 Task: Look for space in Utraula, India from 3rd August, 2023 to 17th August, 2023 for 3 adults, 1 child in price range Rs.3000 to Rs.15000. Place can be entire place with 3 bedrooms having 4 beds and 2 bathrooms. Property type can be house, flat, guest house. Amenities needed are: washing machine. Booking option can be shelf check-in. Required host language is English.
Action: Mouse moved to (441, 75)
Screenshot: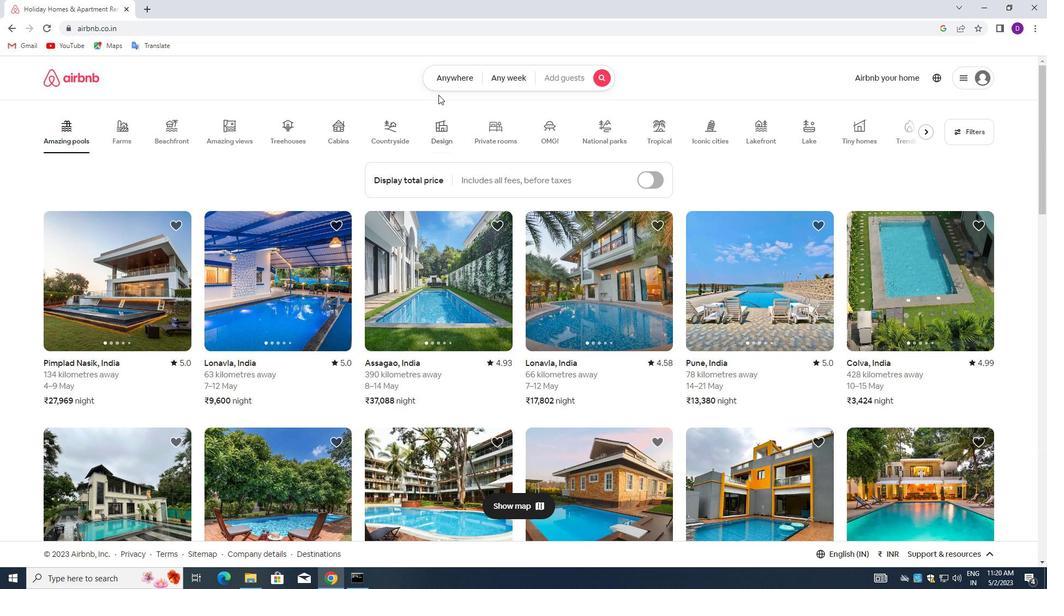 
Action: Mouse pressed left at (441, 75)
Screenshot: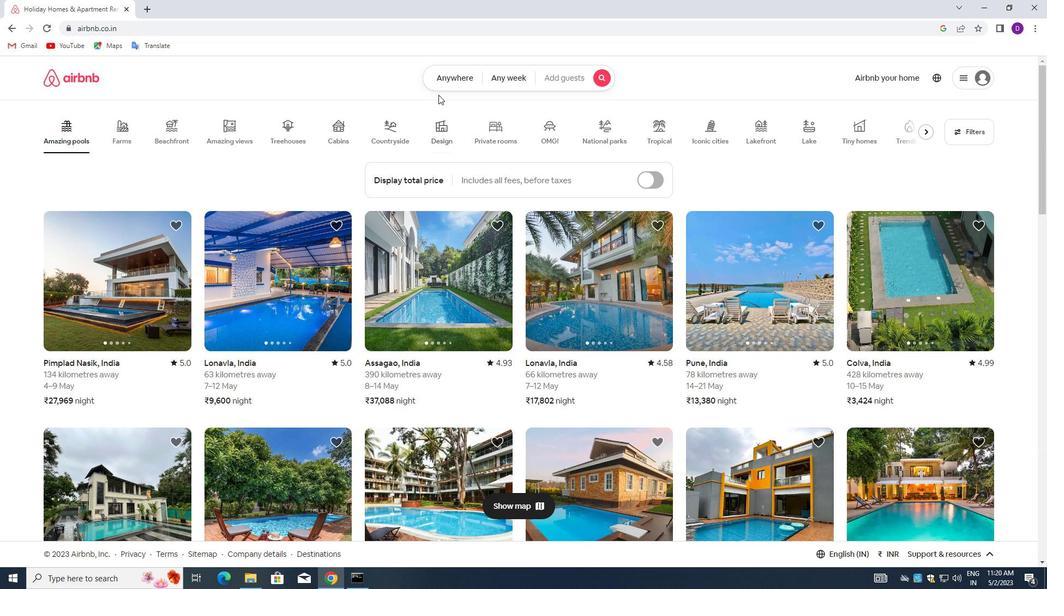 
Action: Mouse moved to (328, 122)
Screenshot: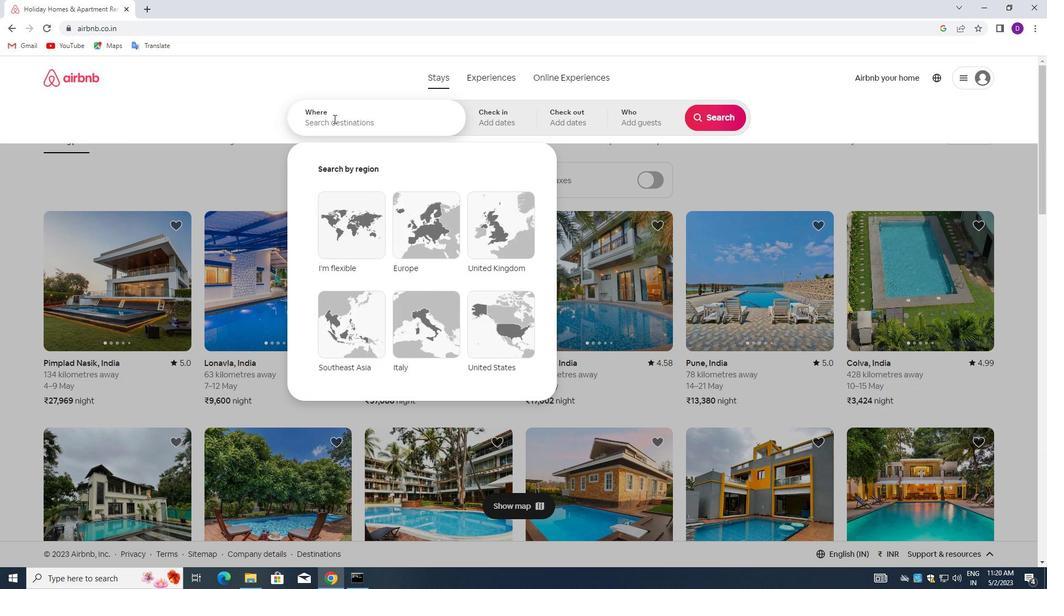 
Action: Mouse pressed left at (328, 122)
Screenshot: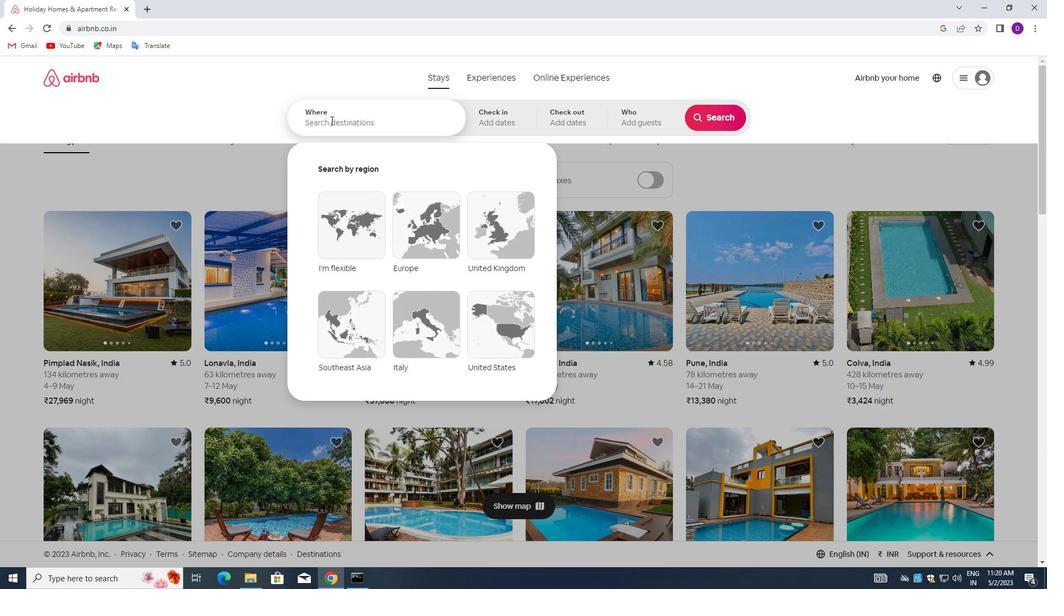 
Action: Key pressed <Key.shift>UTRAULA,<Key.space><Key.shift>INDIA<Key.enter>
Screenshot: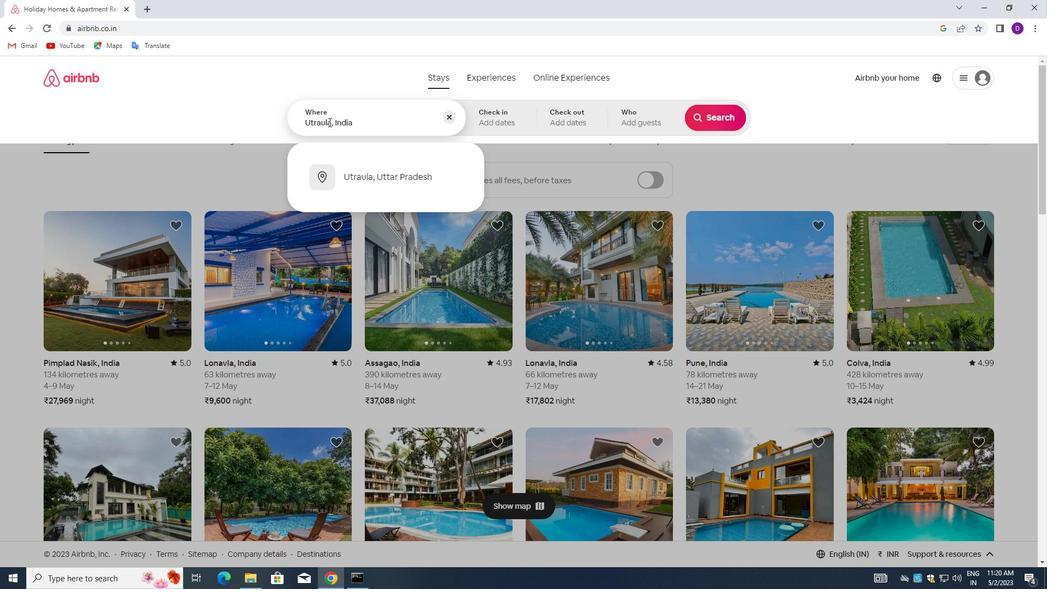 
Action: Mouse moved to (711, 199)
Screenshot: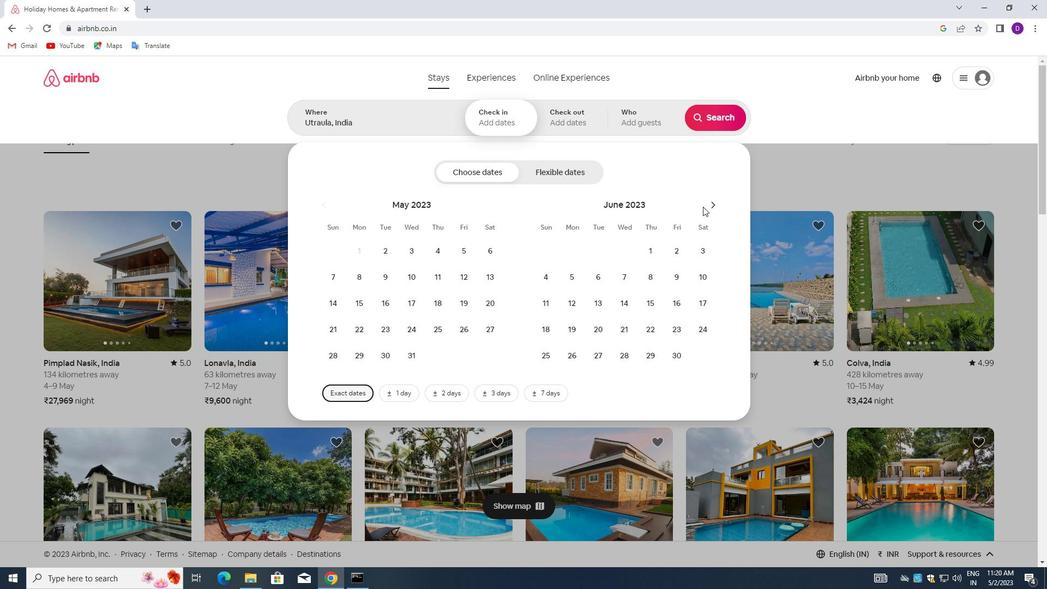 
Action: Mouse pressed left at (711, 199)
Screenshot: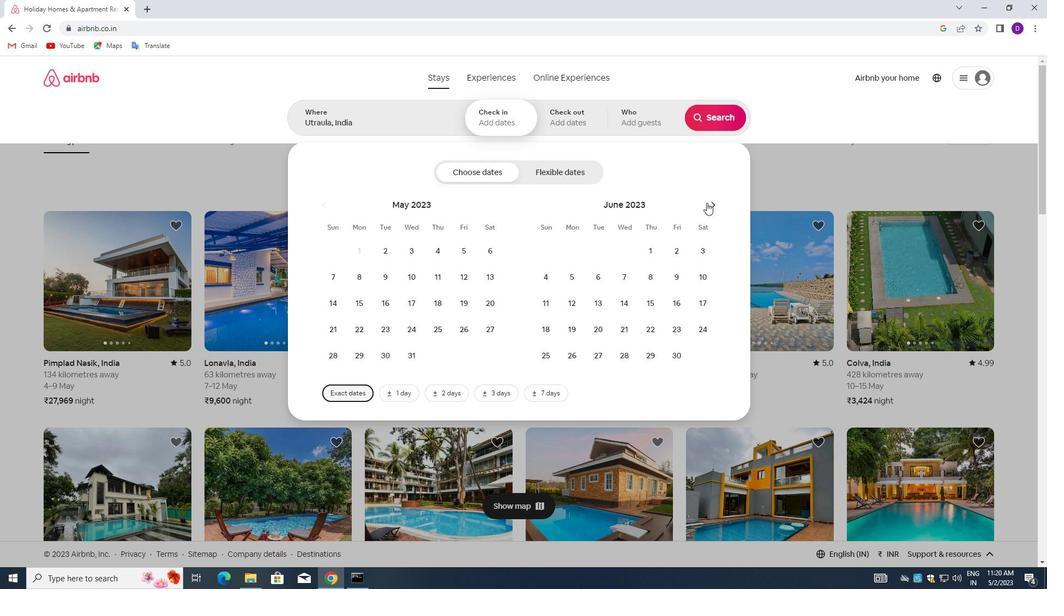 
Action: Mouse pressed left at (711, 199)
Screenshot: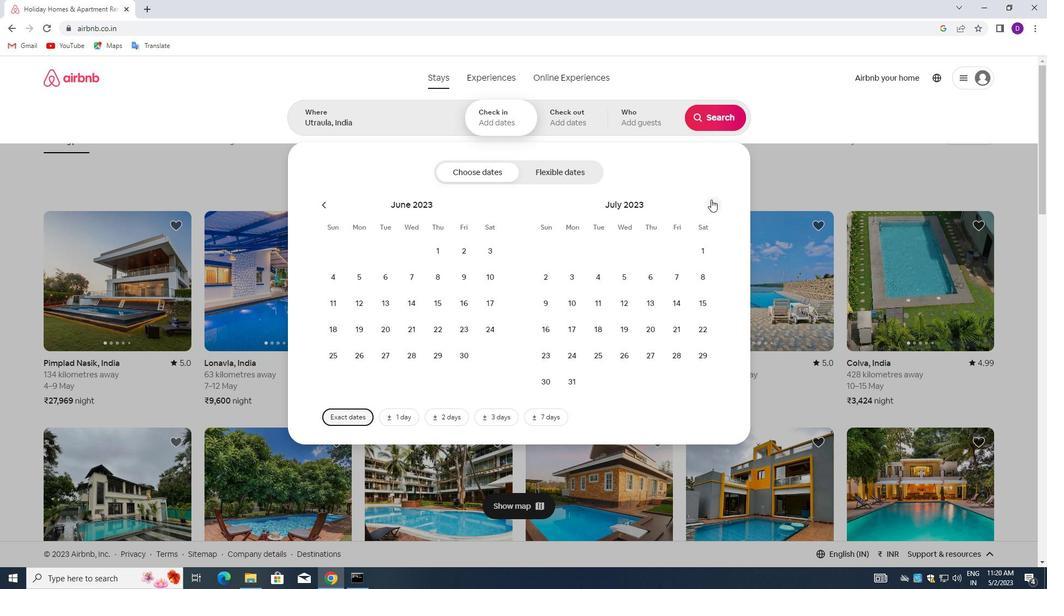 
Action: Mouse moved to (655, 246)
Screenshot: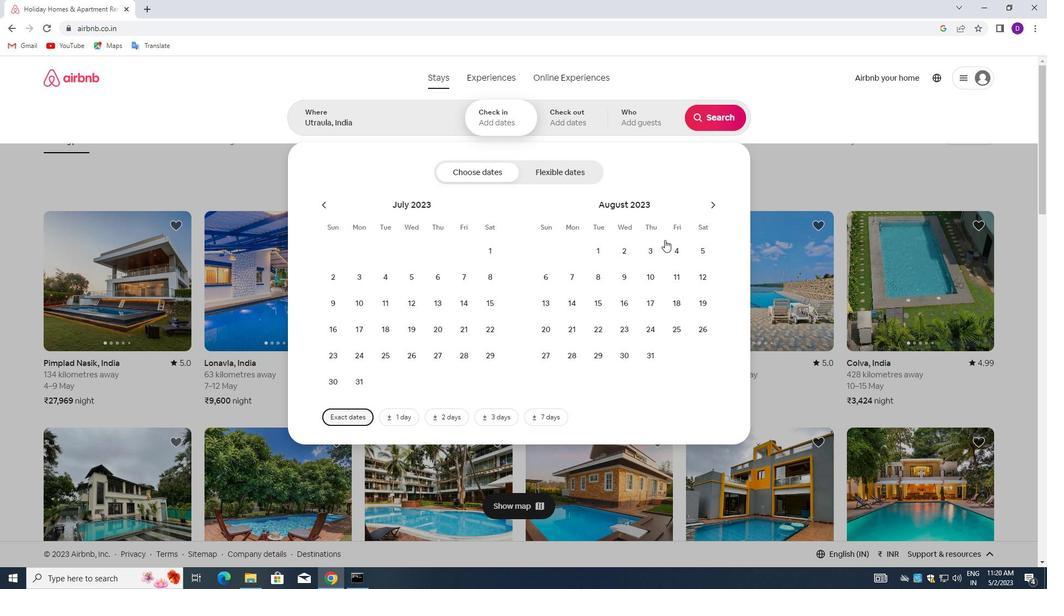 
Action: Mouse pressed left at (655, 246)
Screenshot: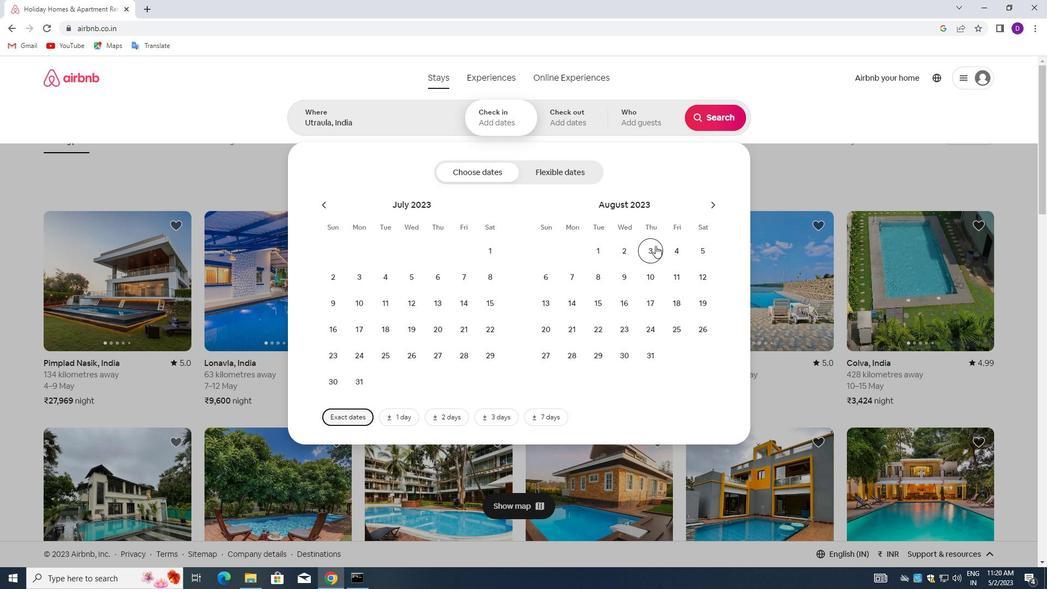 
Action: Mouse moved to (650, 303)
Screenshot: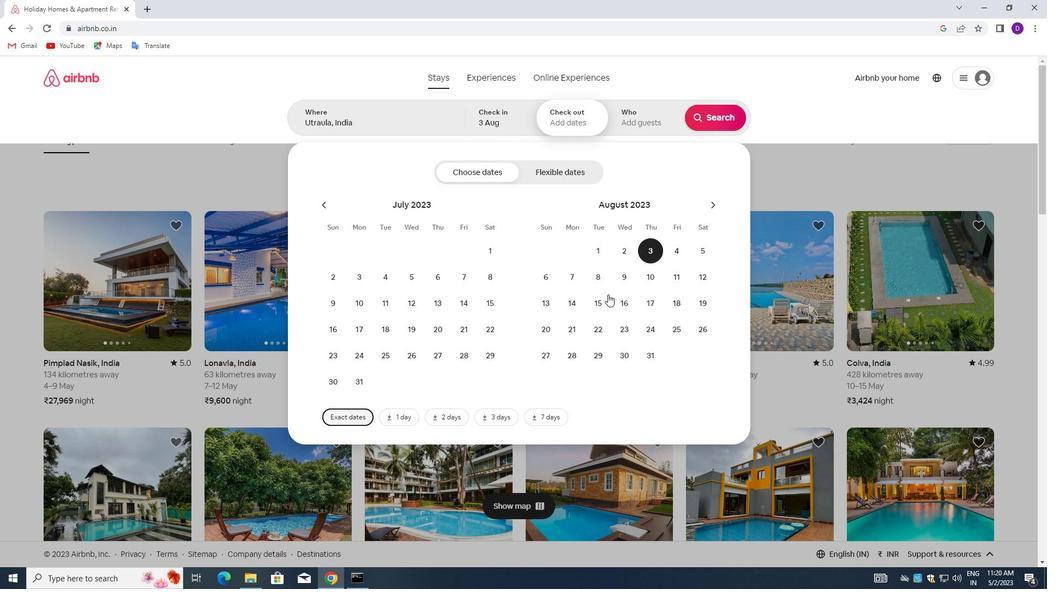 
Action: Mouse pressed left at (650, 303)
Screenshot: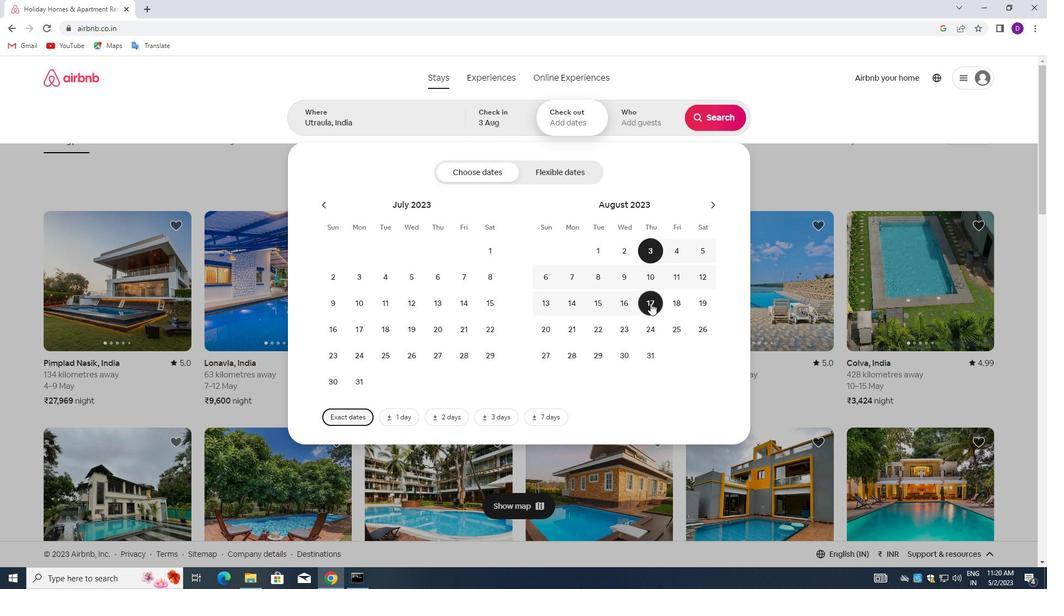 
Action: Mouse moved to (624, 115)
Screenshot: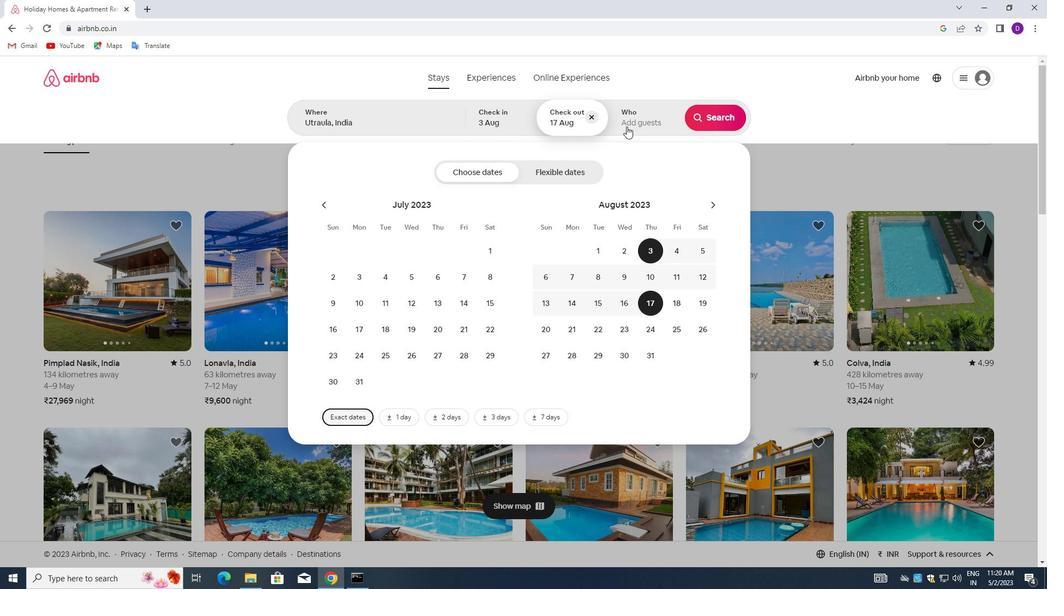 
Action: Mouse pressed left at (624, 115)
Screenshot: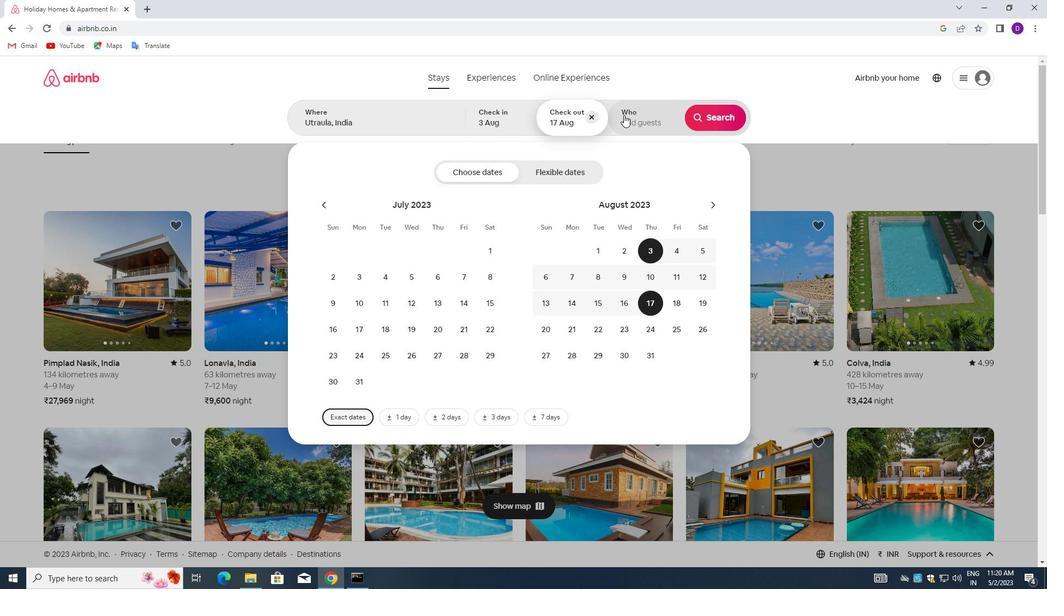 
Action: Mouse moved to (720, 176)
Screenshot: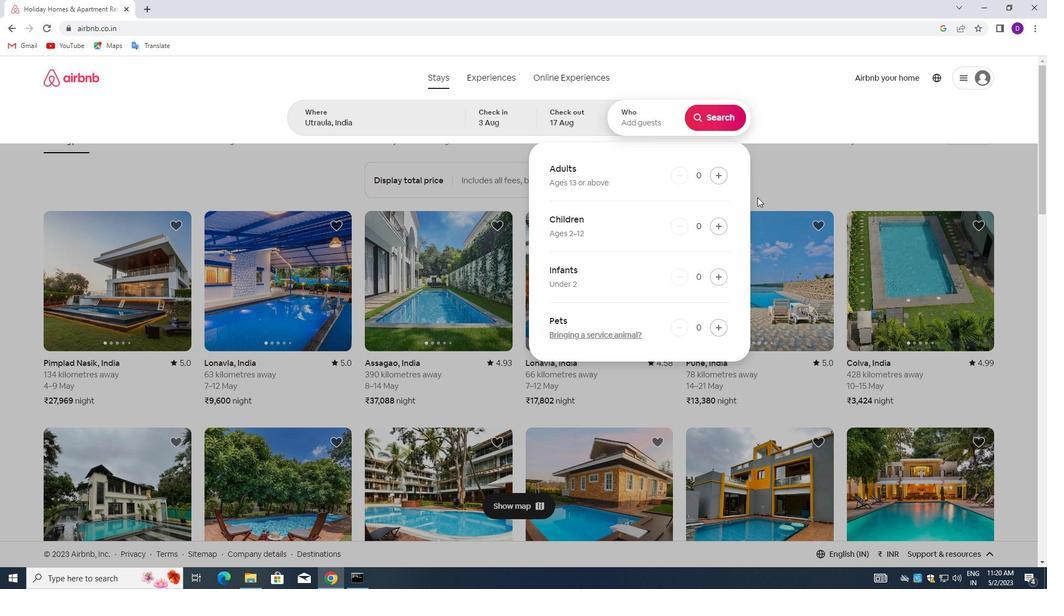 
Action: Mouse pressed left at (720, 176)
Screenshot: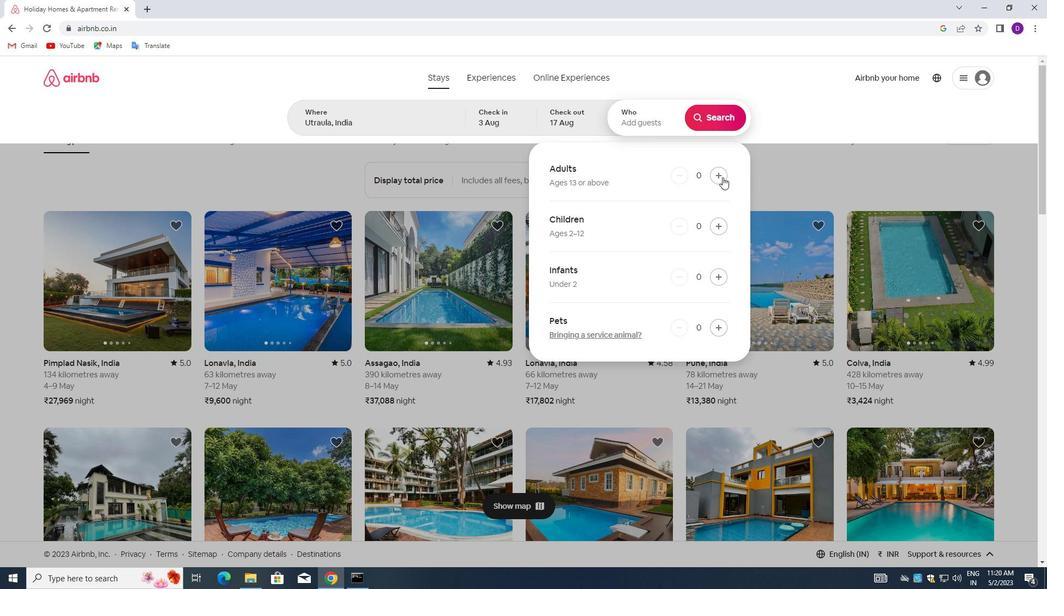 
Action: Mouse pressed left at (720, 176)
Screenshot: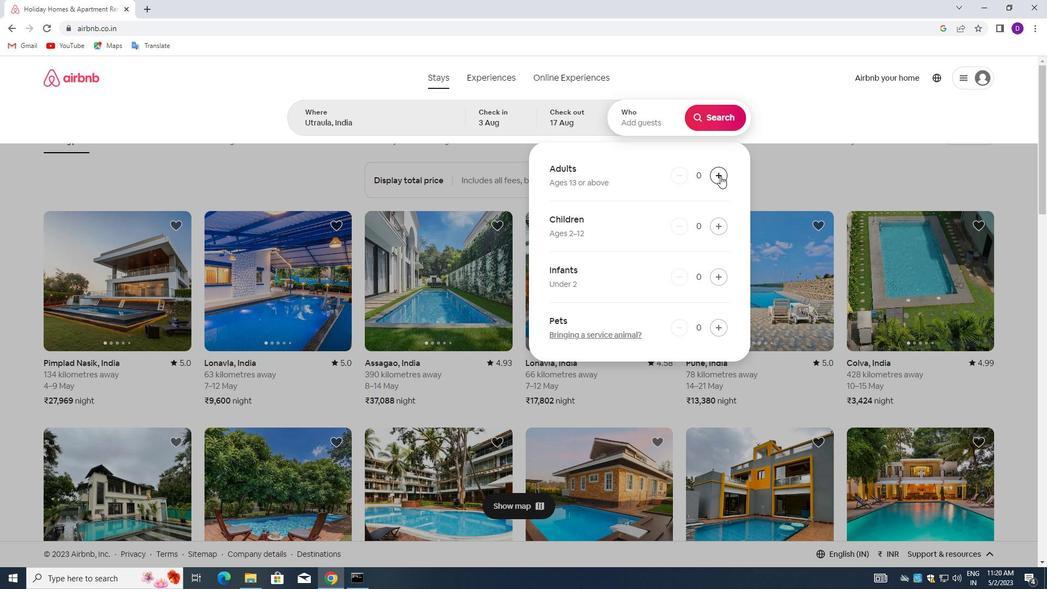 
Action: Mouse pressed left at (720, 176)
Screenshot: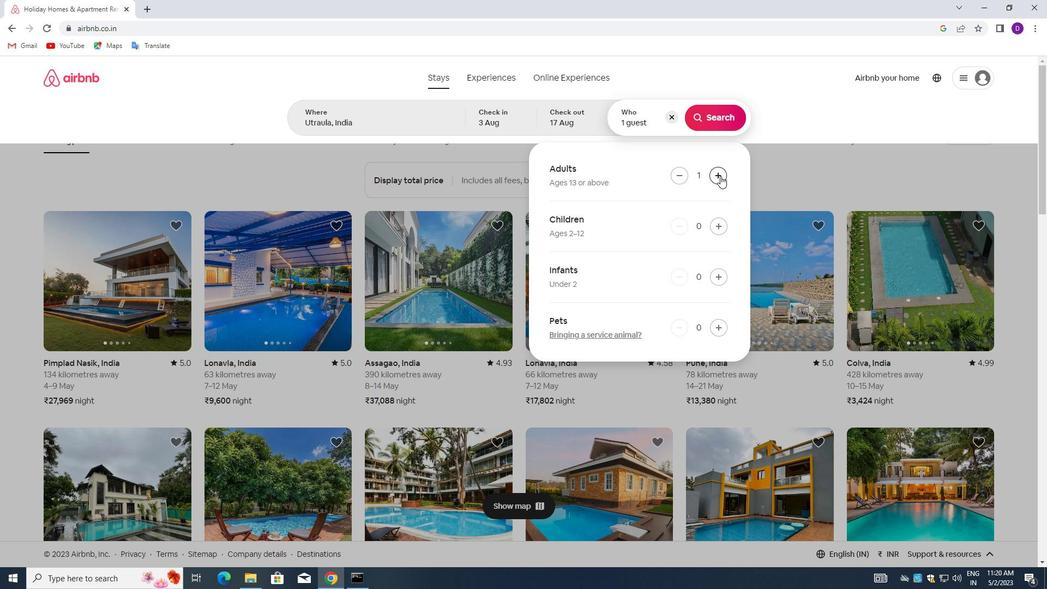 
Action: Mouse moved to (721, 218)
Screenshot: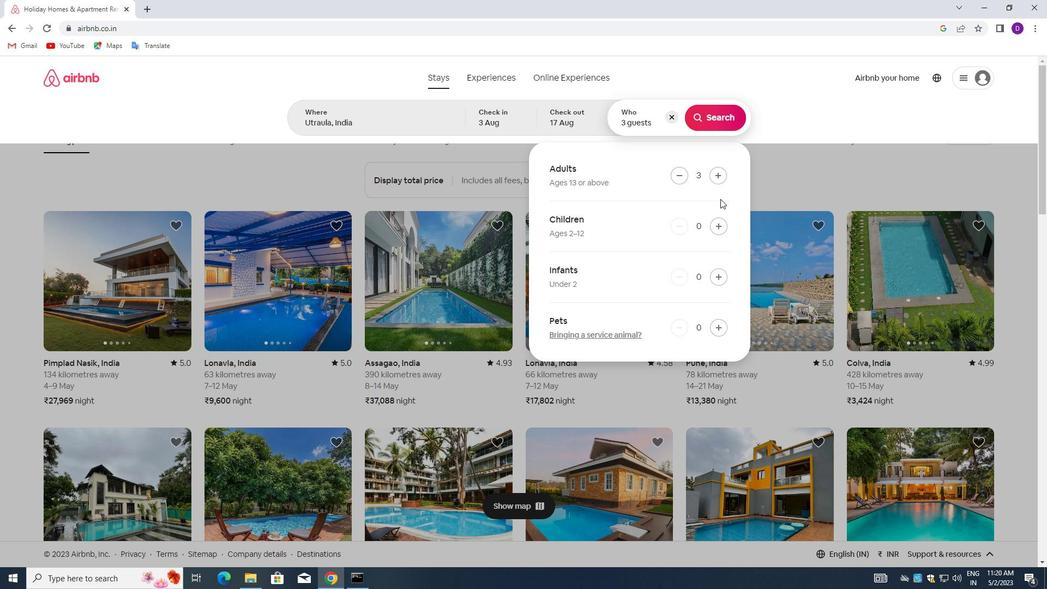 
Action: Mouse pressed left at (721, 218)
Screenshot: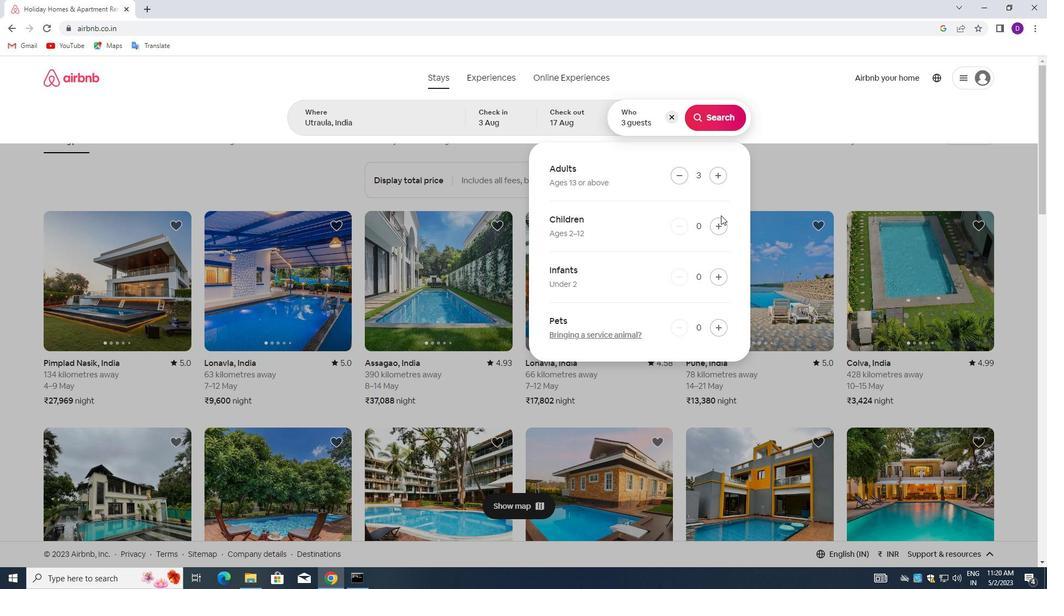 
Action: Mouse moved to (714, 124)
Screenshot: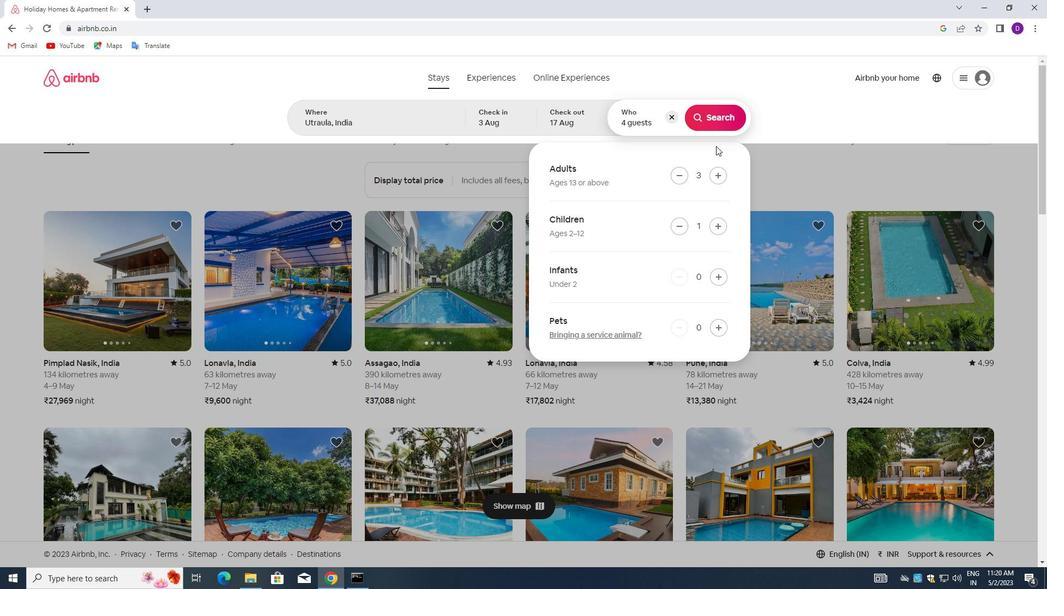 
Action: Mouse pressed left at (714, 124)
Screenshot: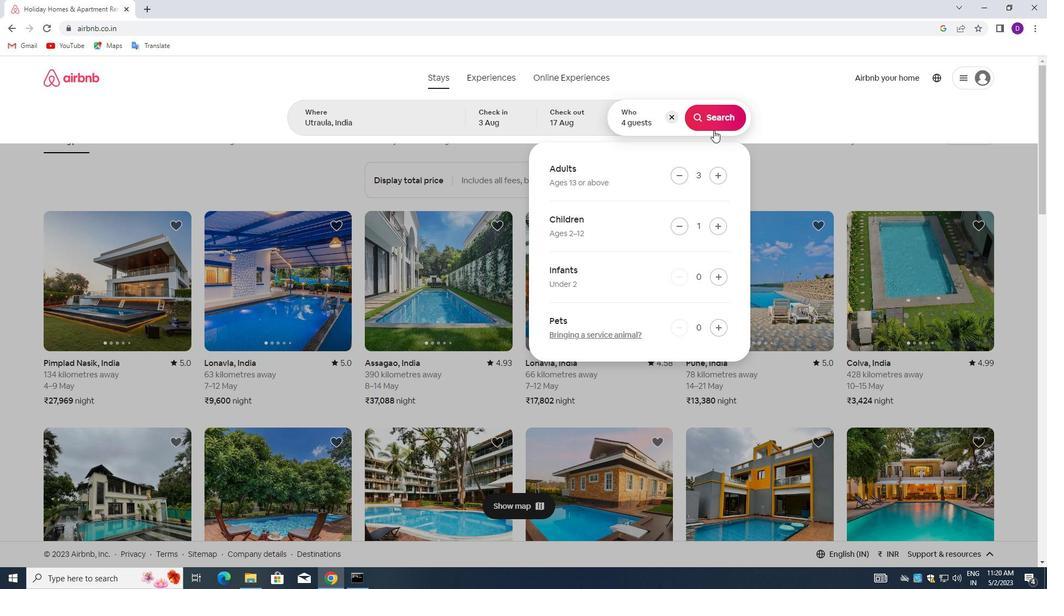 
Action: Mouse moved to (992, 80)
Screenshot: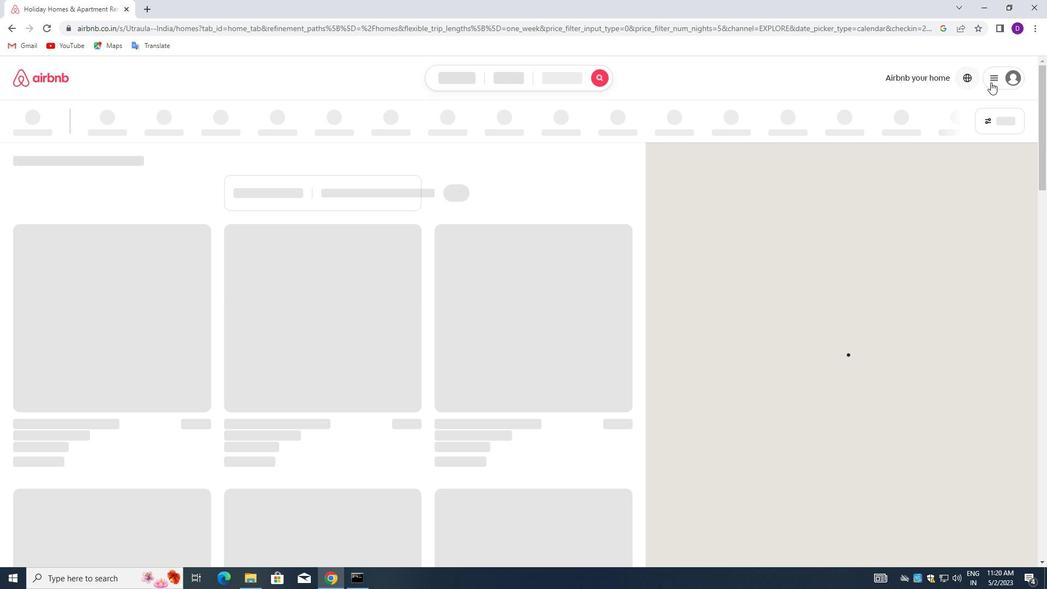 
Action: Mouse pressed left at (992, 80)
Screenshot: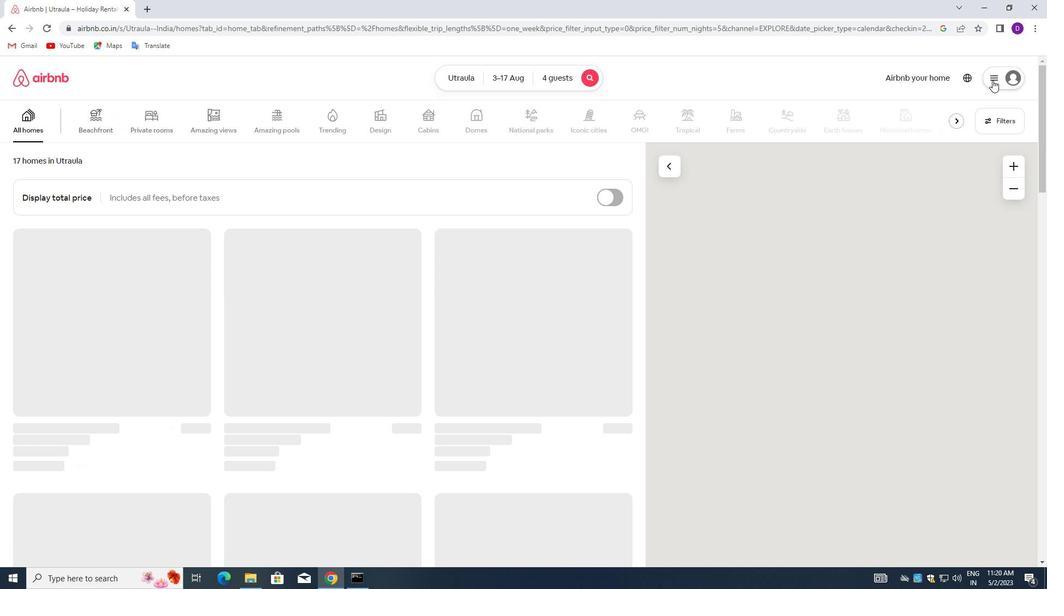 
Action: Mouse moved to (851, 87)
Screenshot: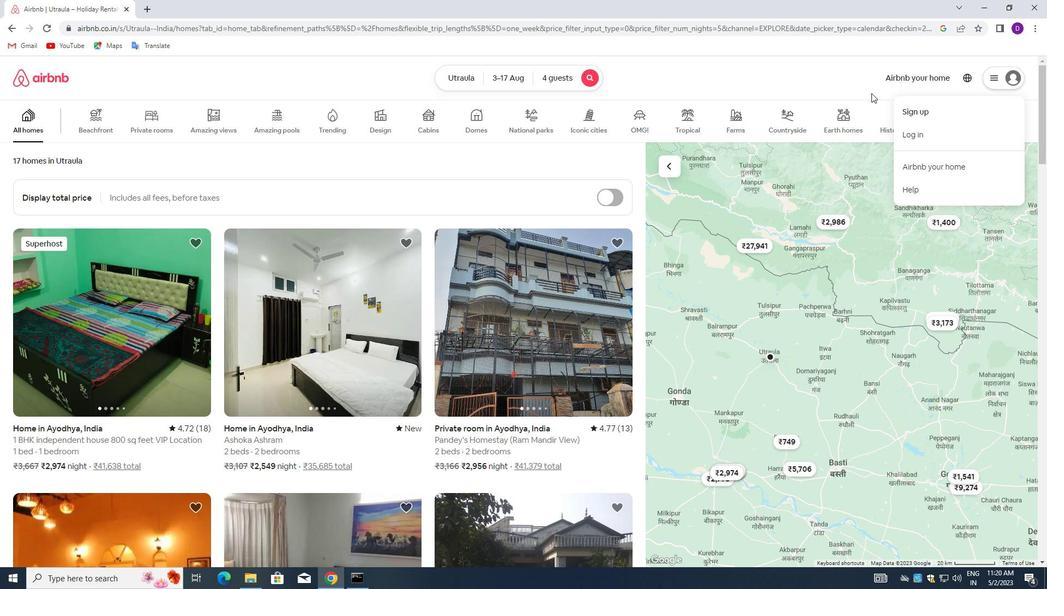 
Action: Mouse pressed left at (851, 87)
Screenshot: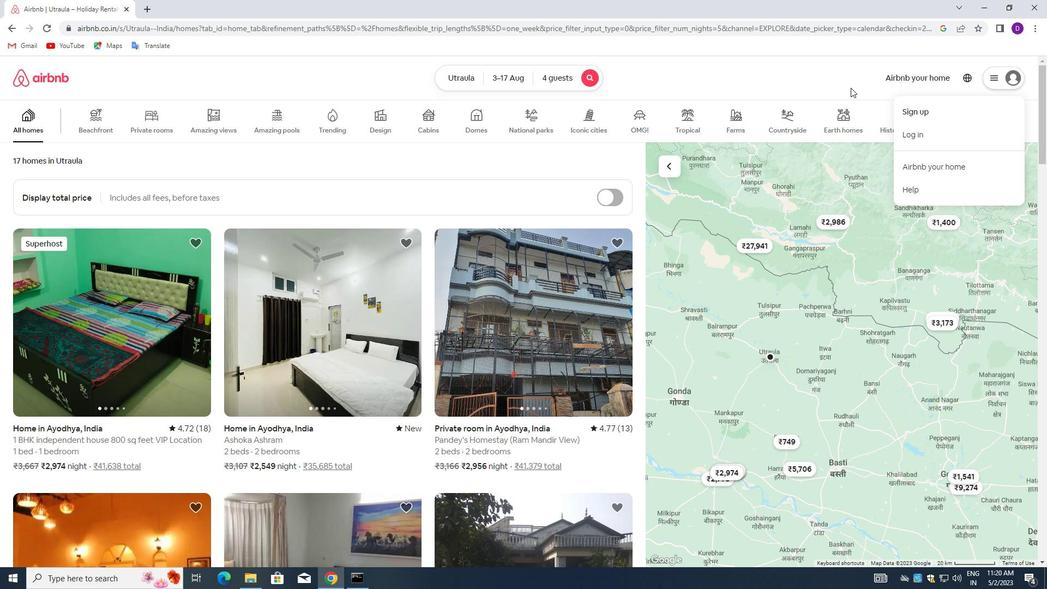 
Action: Mouse moved to (999, 120)
Screenshot: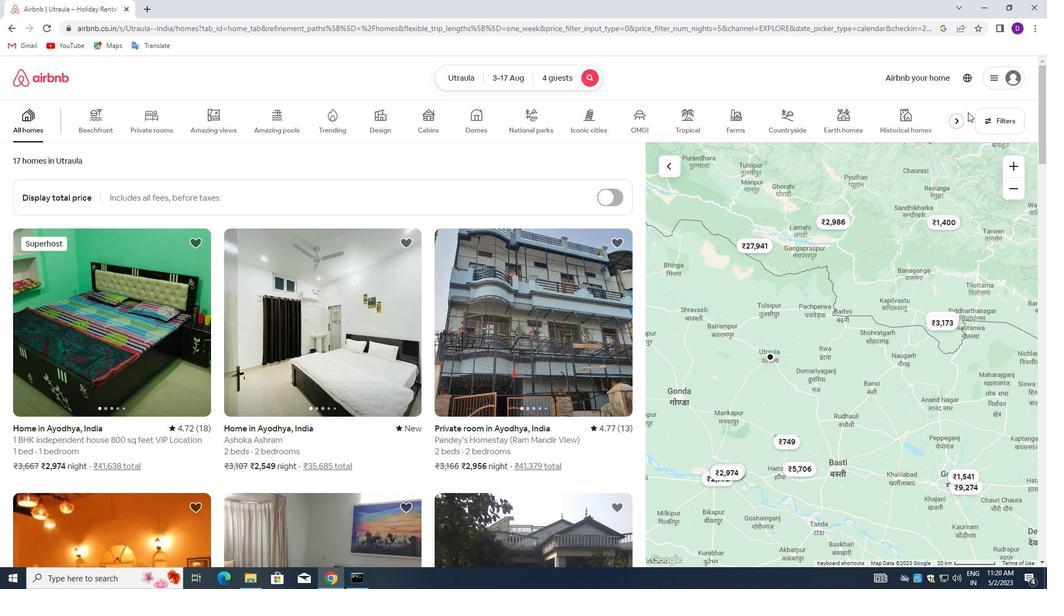 
Action: Mouse pressed left at (999, 120)
Screenshot: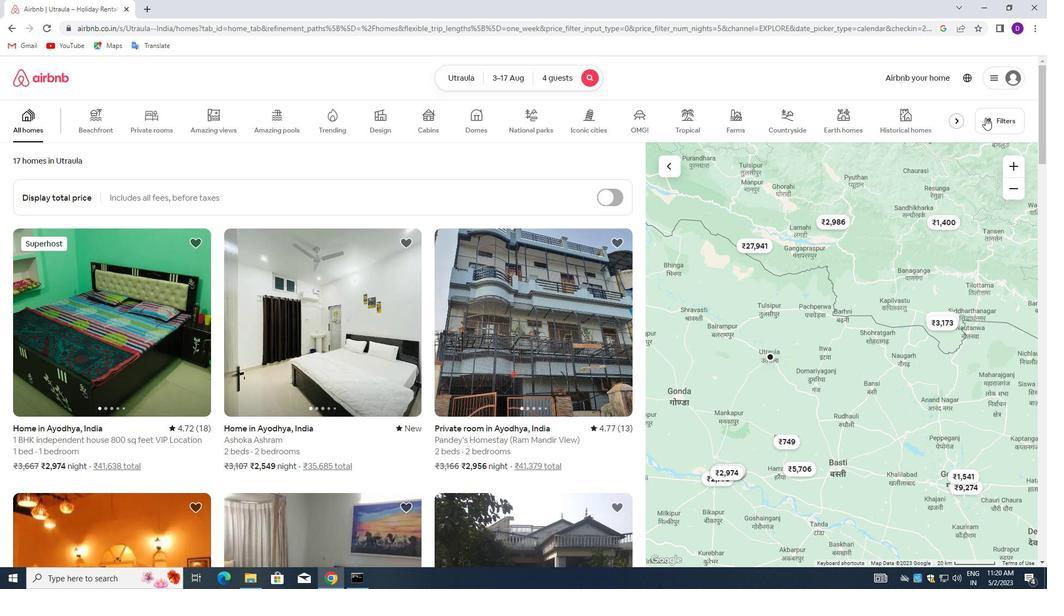 
Action: Mouse moved to (380, 260)
Screenshot: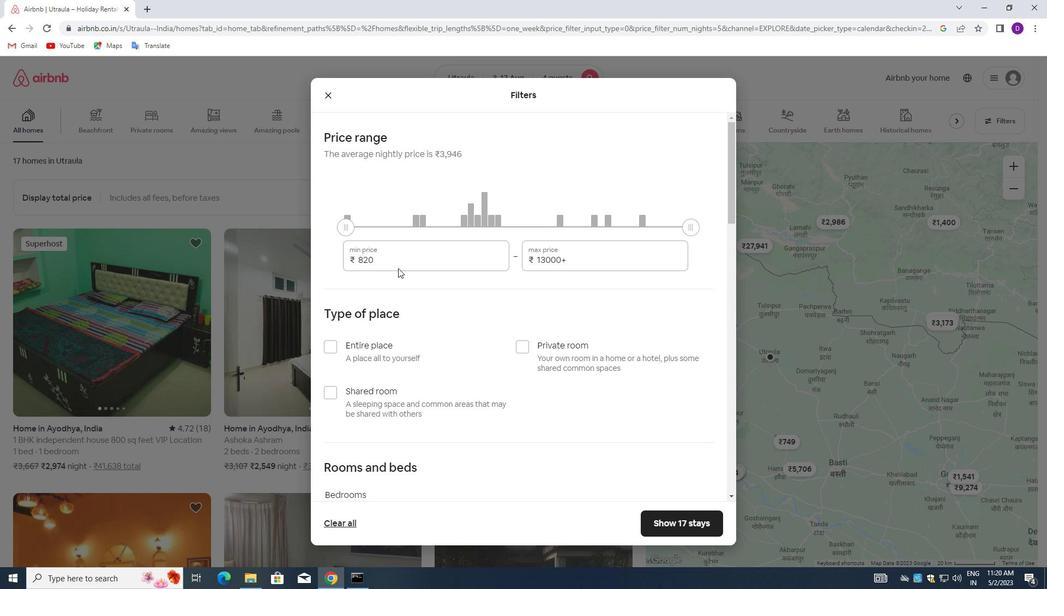 
Action: Mouse pressed left at (380, 260)
Screenshot: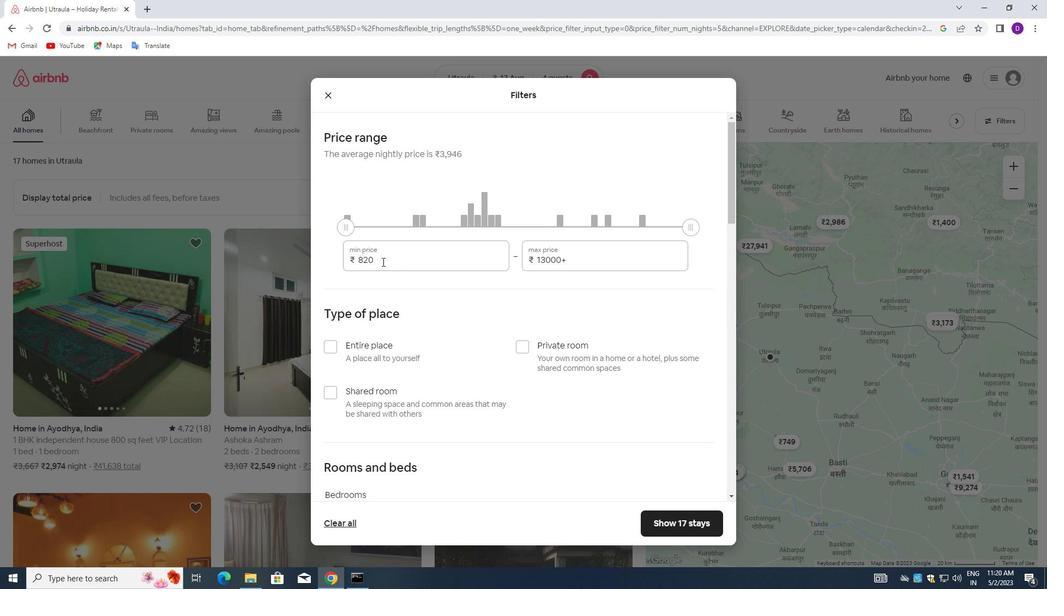 
Action: Mouse pressed left at (380, 260)
Screenshot: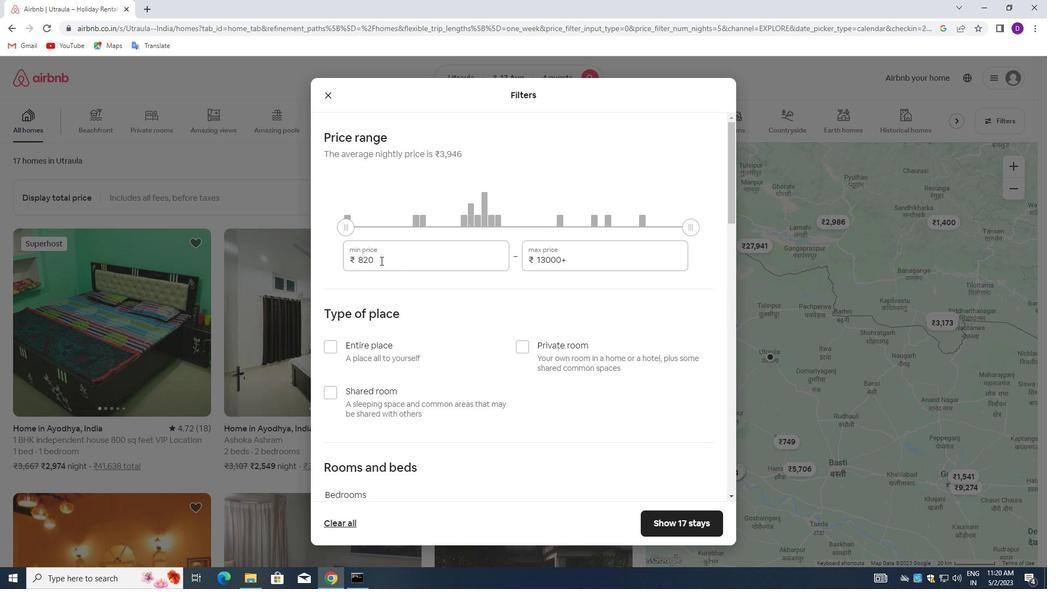
Action: Key pressed 3000<Key.tab>15000
Screenshot: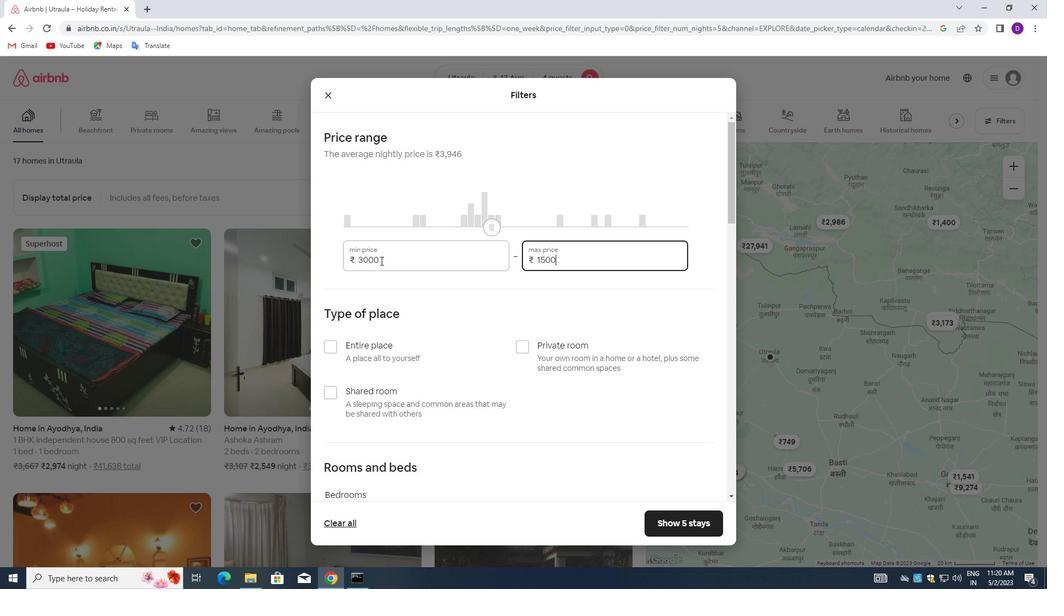 
Action: Mouse moved to (468, 308)
Screenshot: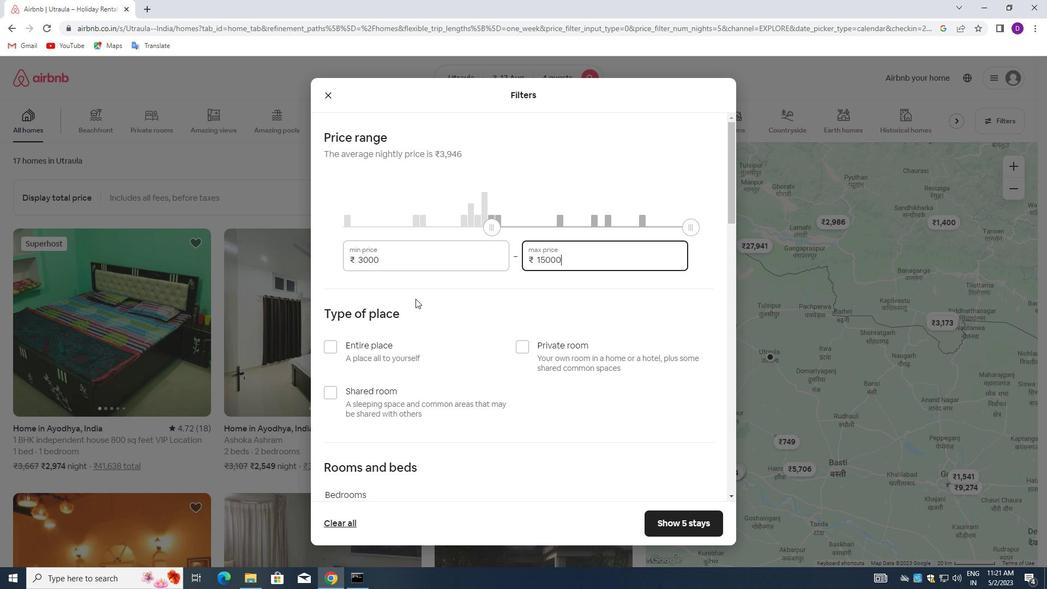 
Action: Mouse scrolled (468, 307) with delta (0, 0)
Screenshot: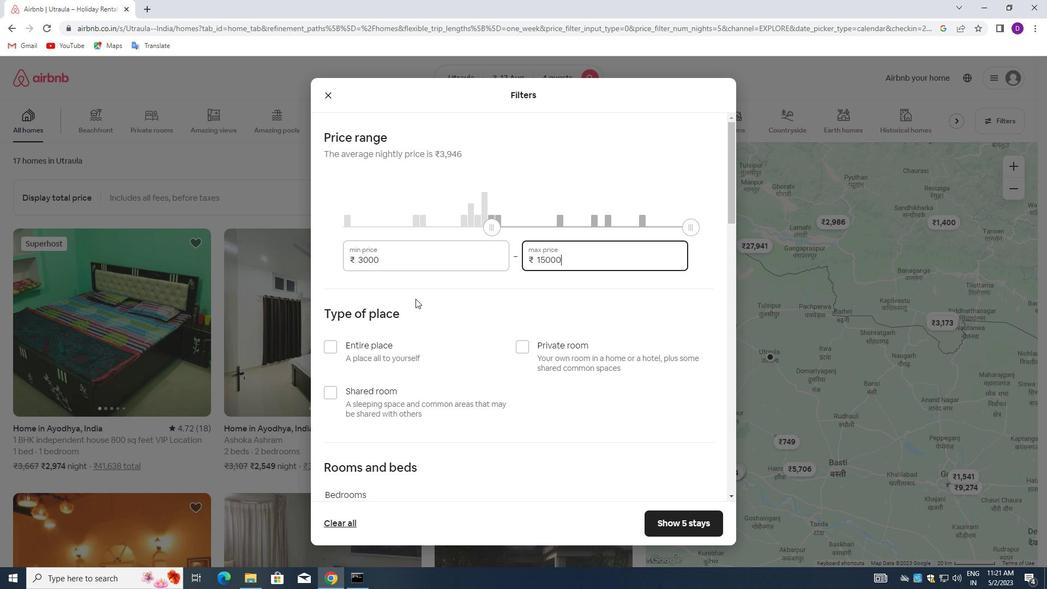
Action: Mouse moved to (473, 302)
Screenshot: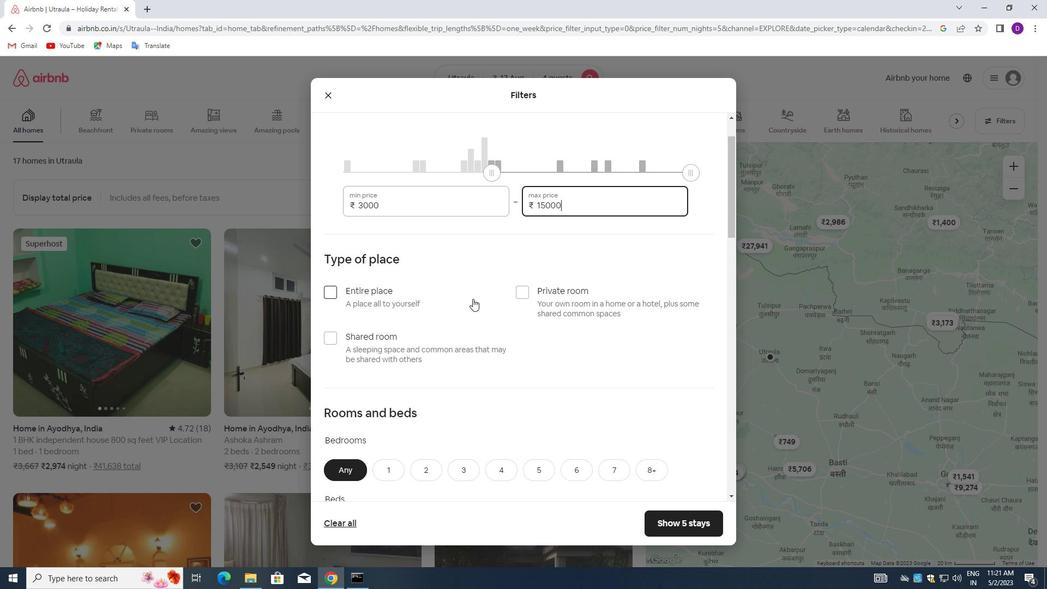 
Action: Mouse scrolled (473, 301) with delta (0, 0)
Screenshot: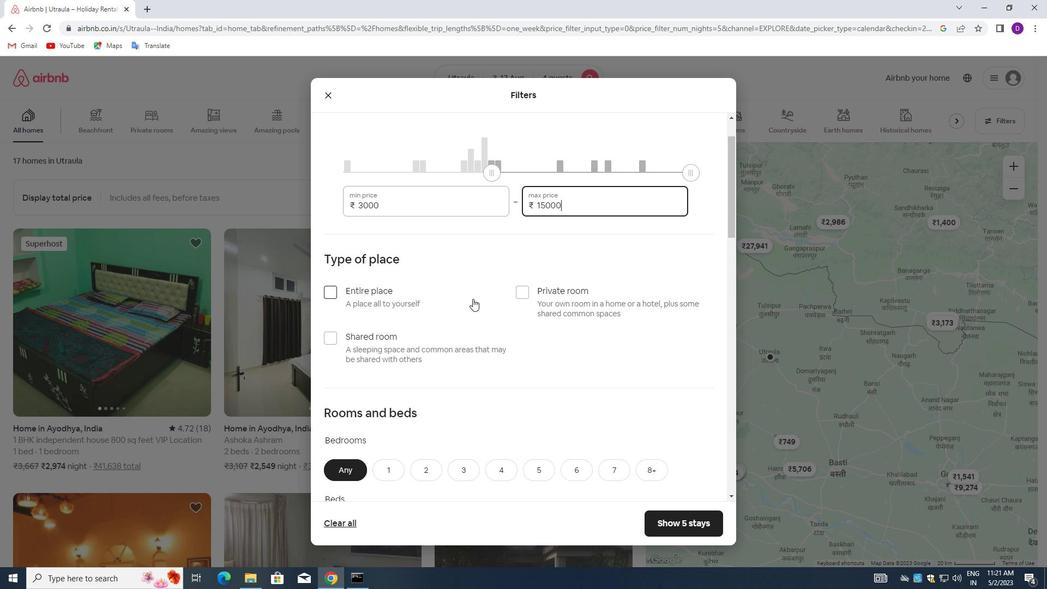 
Action: Mouse moved to (473, 302)
Screenshot: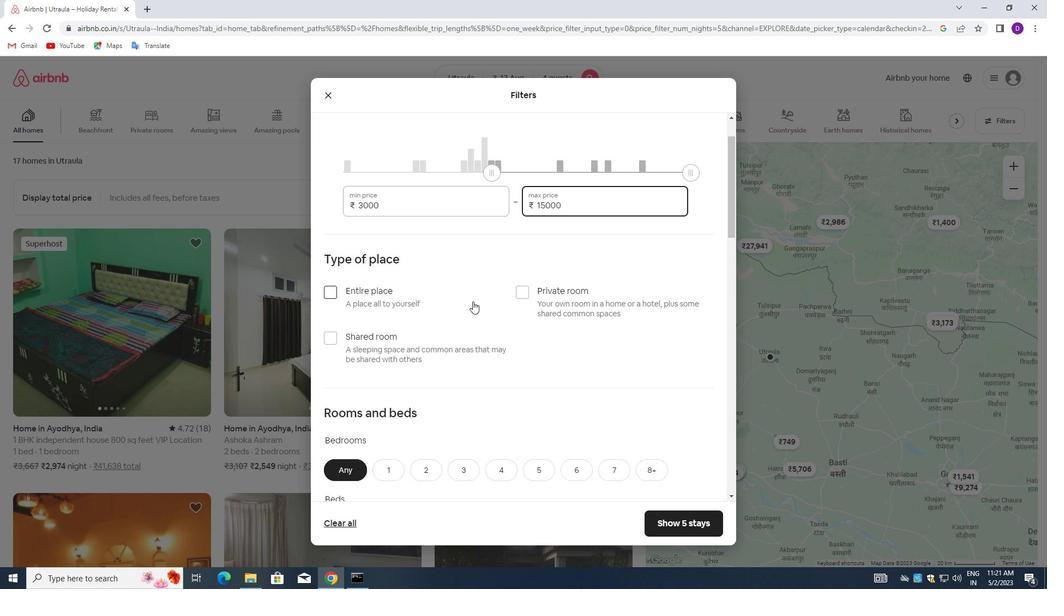 
Action: Mouse scrolled (473, 301) with delta (0, 0)
Screenshot: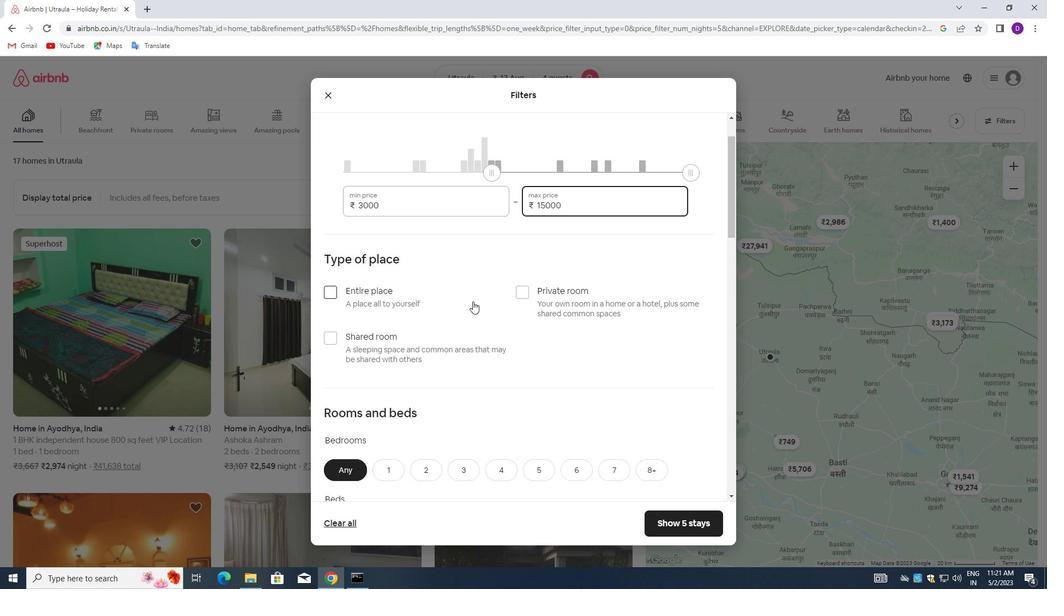 
Action: Mouse moved to (334, 181)
Screenshot: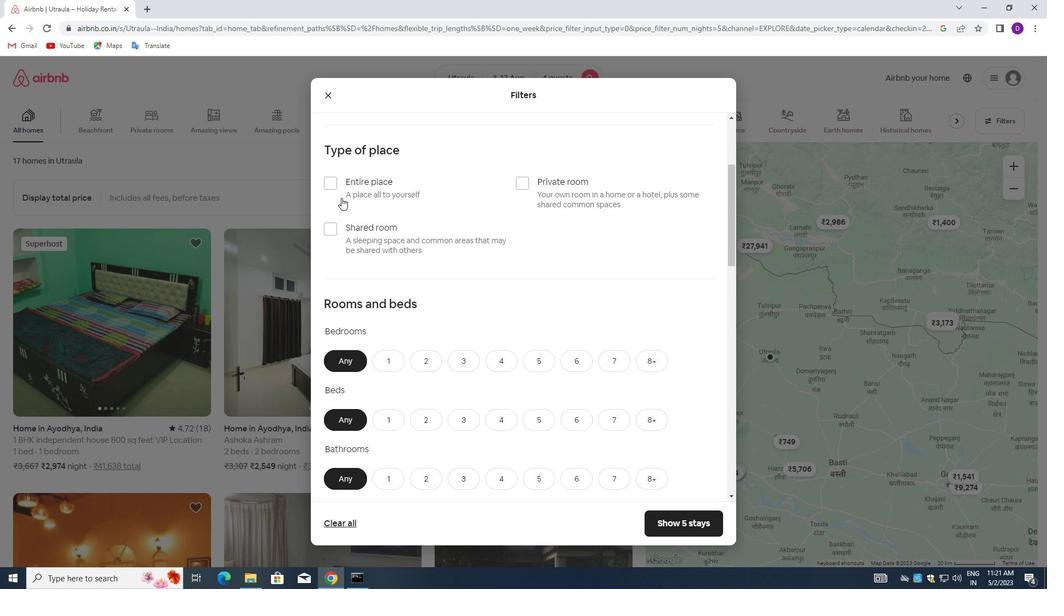 
Action: Mouse pressed left at (334, 181)
Screenshot: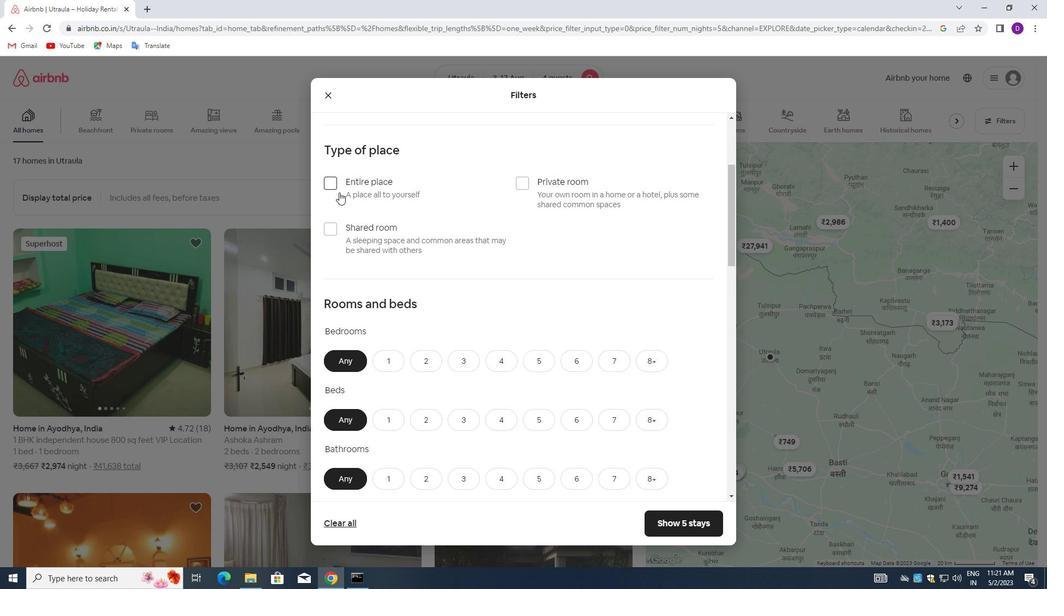 
Action: Mouse moved to (452, 255)
Screenshot: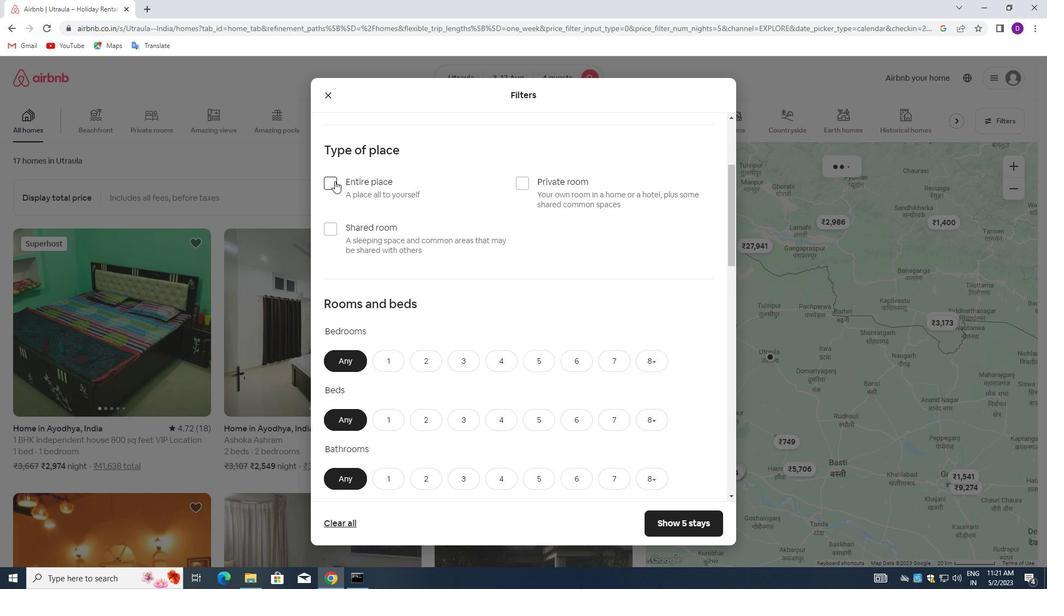 
Action: Mouse scrolled (452, 255) with delta (0, 0)
Screenshot: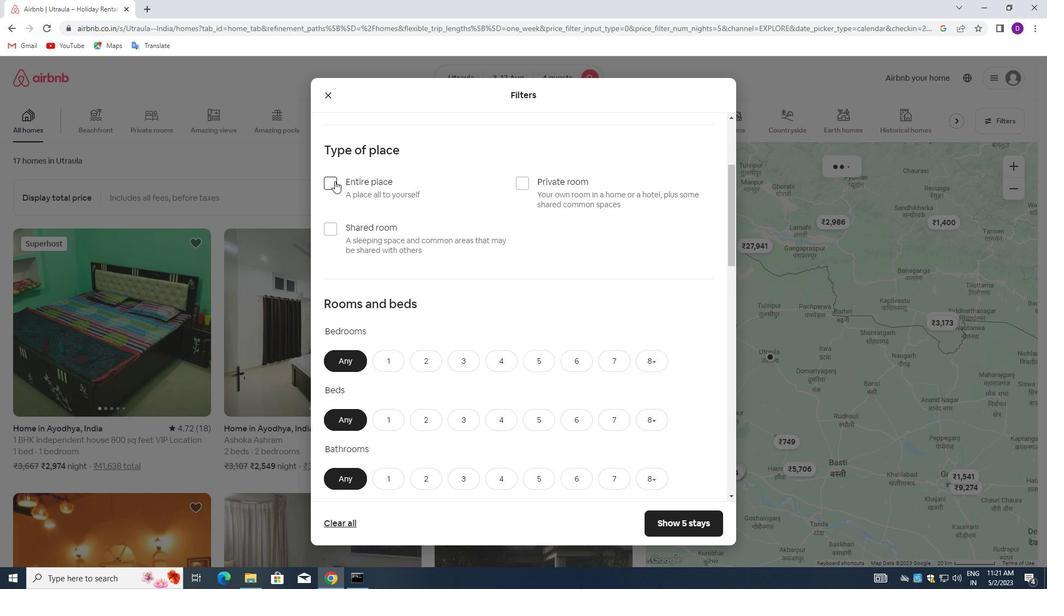 
Action: Mouse moved to (456, 257)
Screenshot: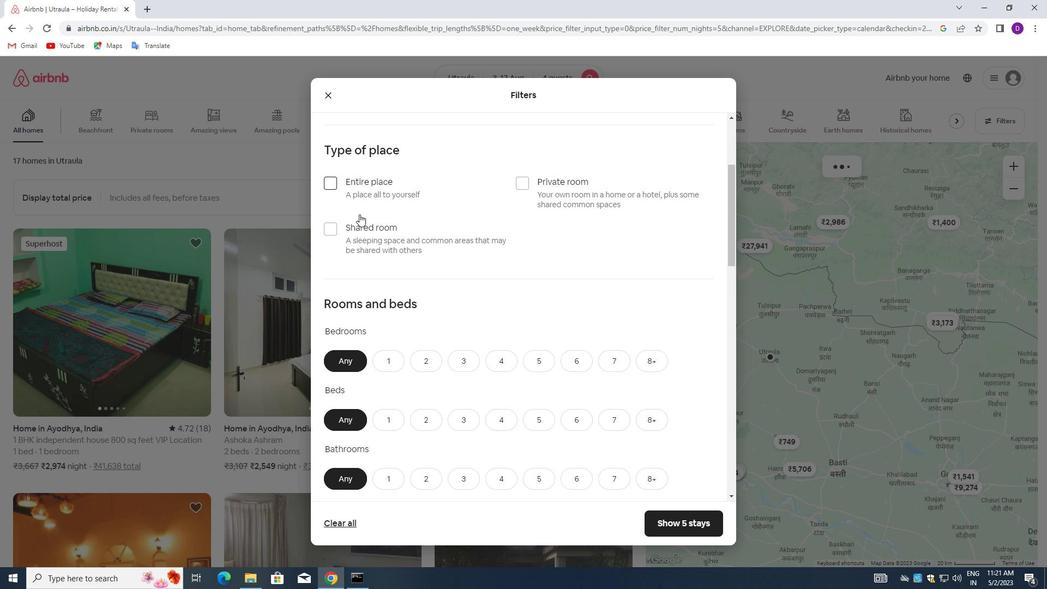 
Action: Mouse scrolled (456, 256) with delta (0, 0)
Screenshot: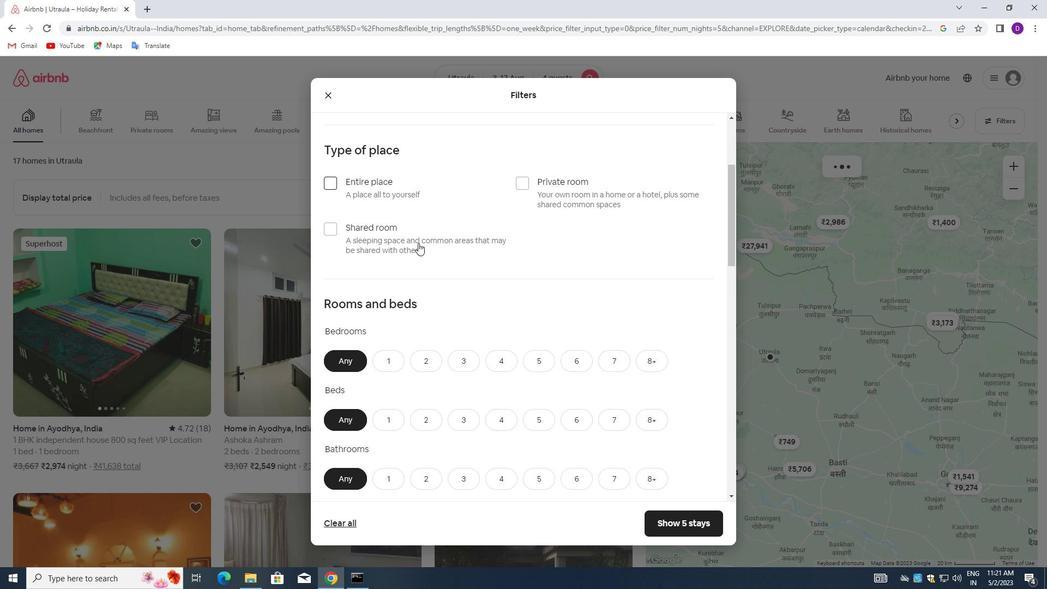 
Action: Mouse moved to (464, 255)
Screenshot: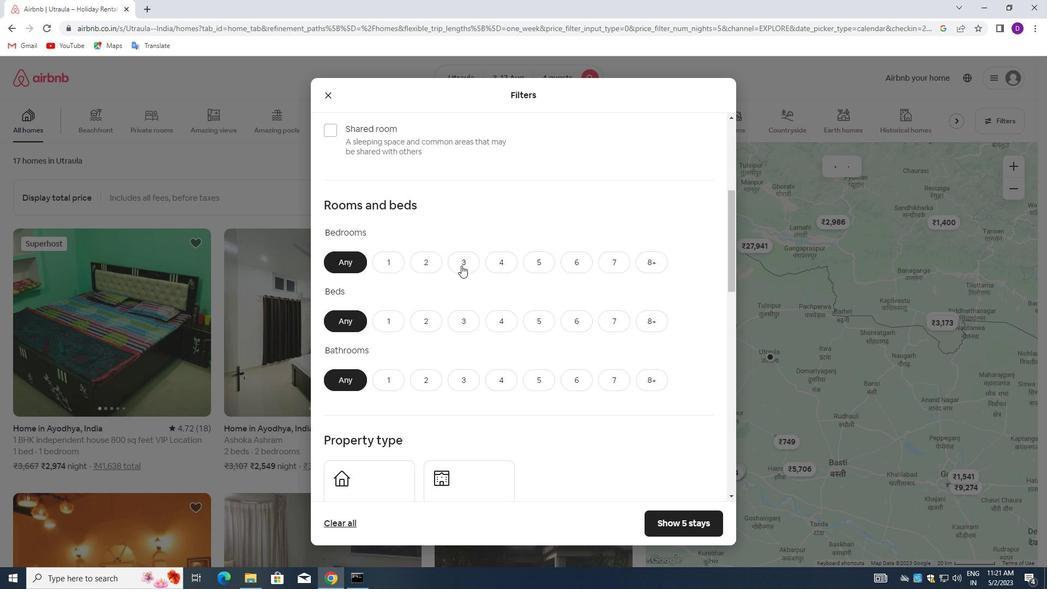 
Action: Mouse pressed left at (464, 255)
Screenshot: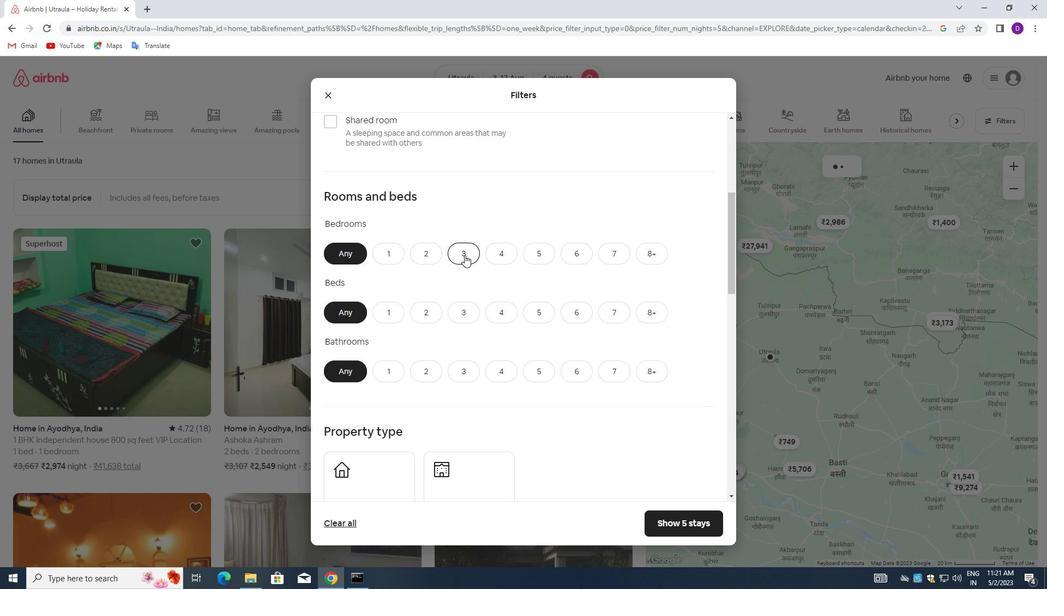 
Action: Mouse moved to (500, 307)
Screenshot: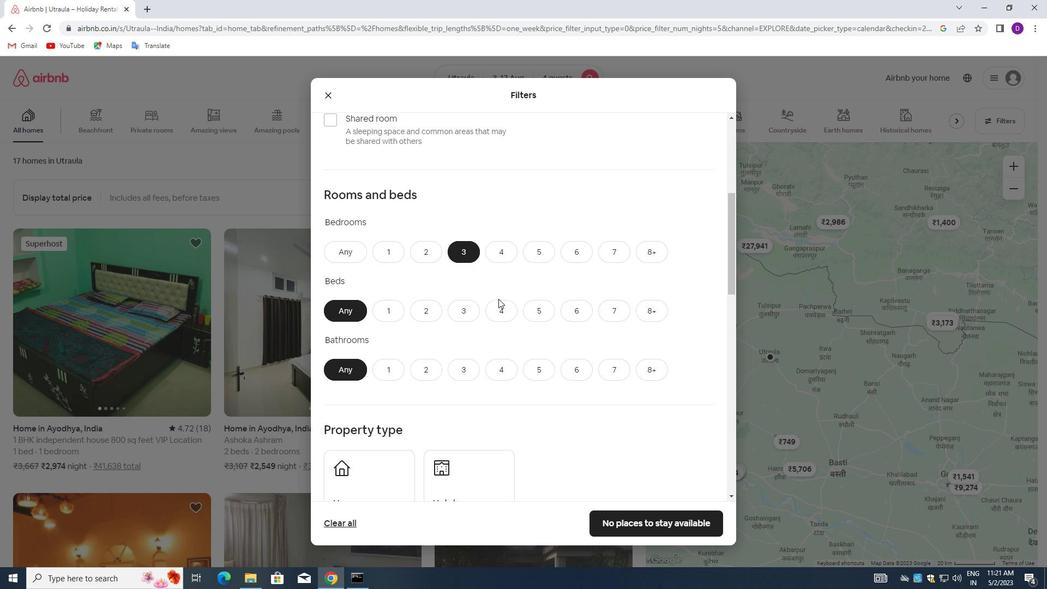 
Action: Mouse pressed left at (500, 307)
Screenshot: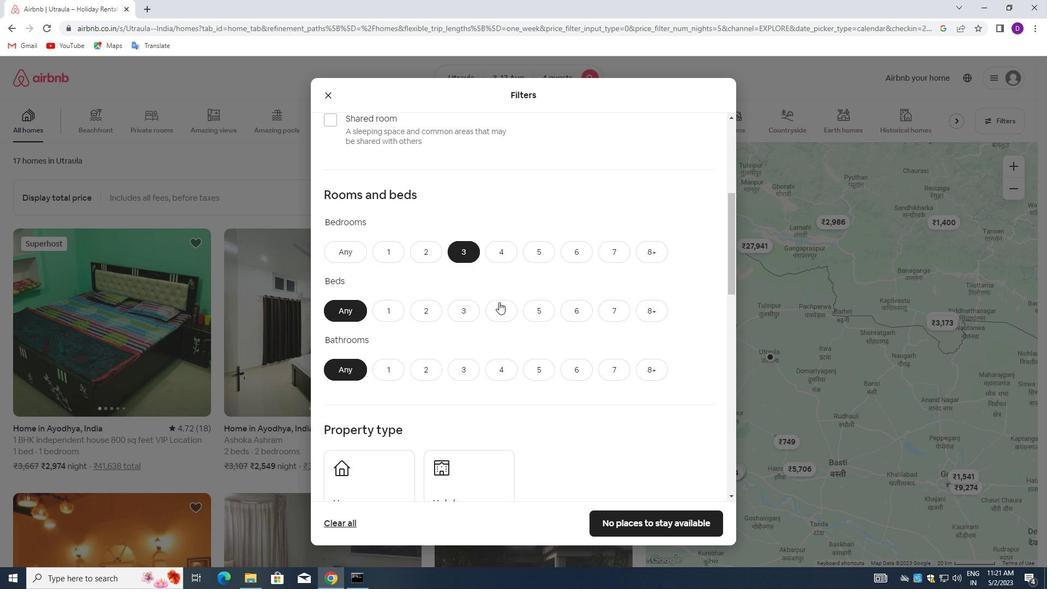 
Action: Mouse moved to (432, 363)
Screenshot: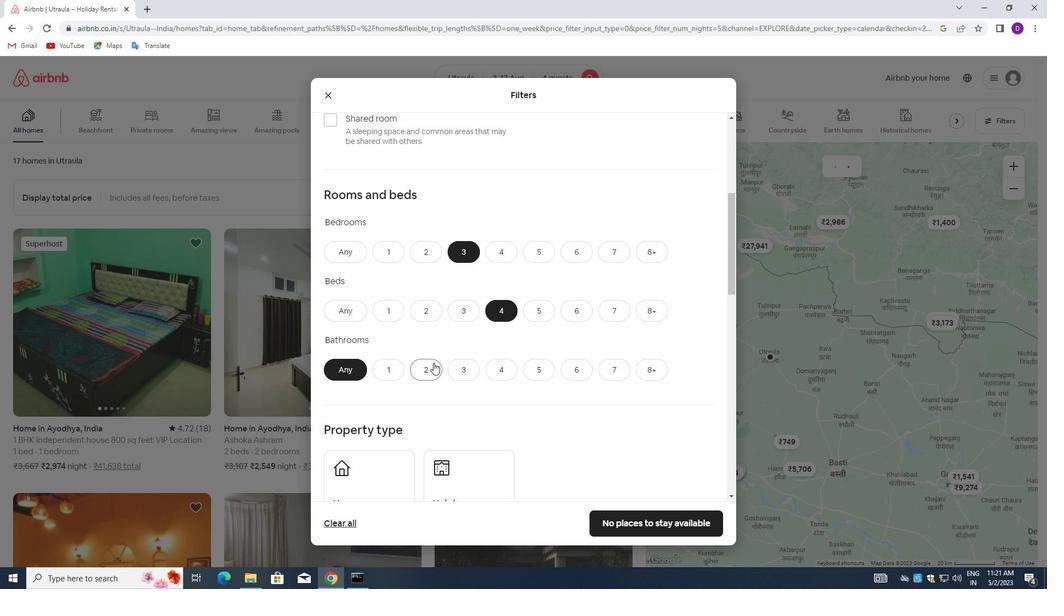 
Action: Mouse pressed left at (432, 363)
Screenshot: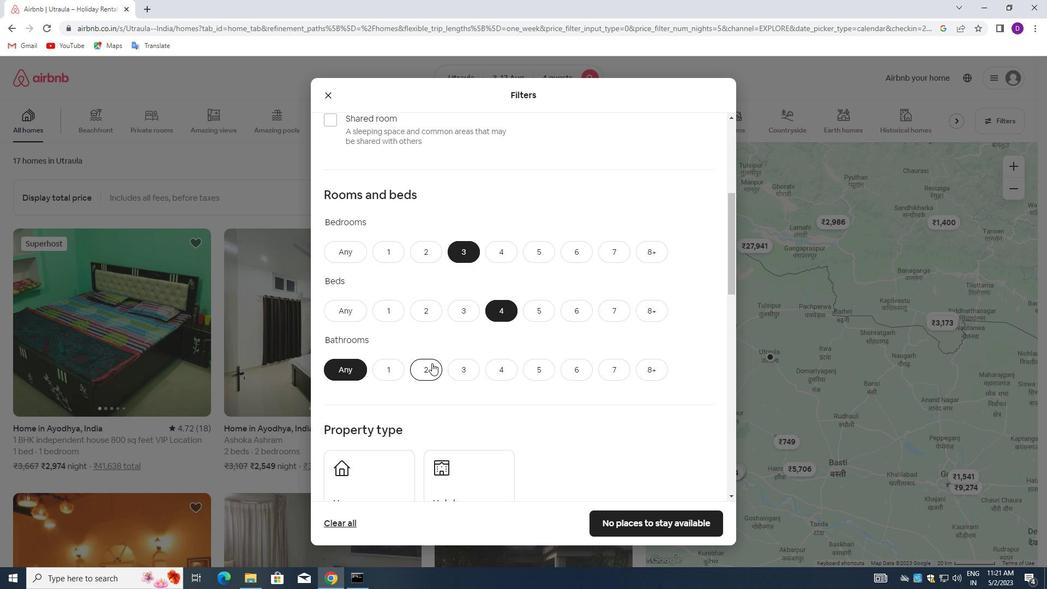 
Action: Mouse moved to (531, 405)
Screenshot: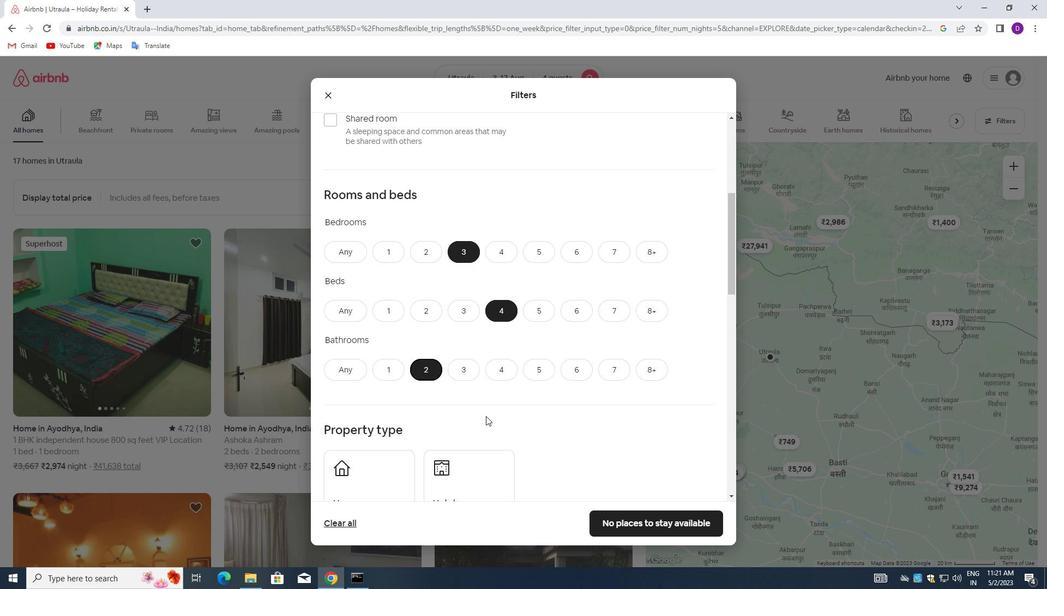 
Action: Mouse scrolled (531, 405) with delta (0, 0)
Screenshot: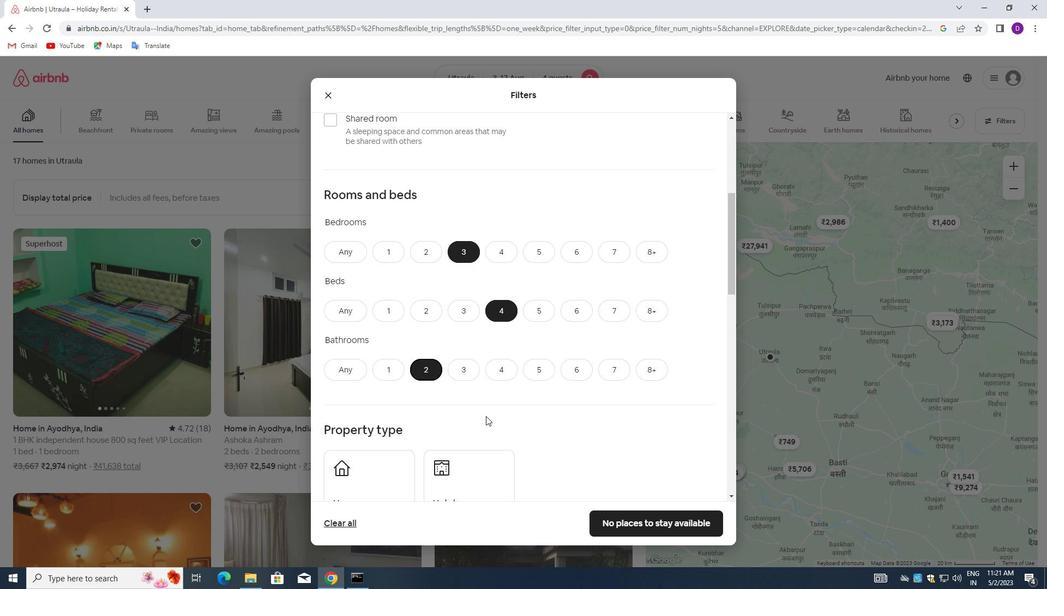 
Action: Mouse moved to (491, 377)
Screenshot: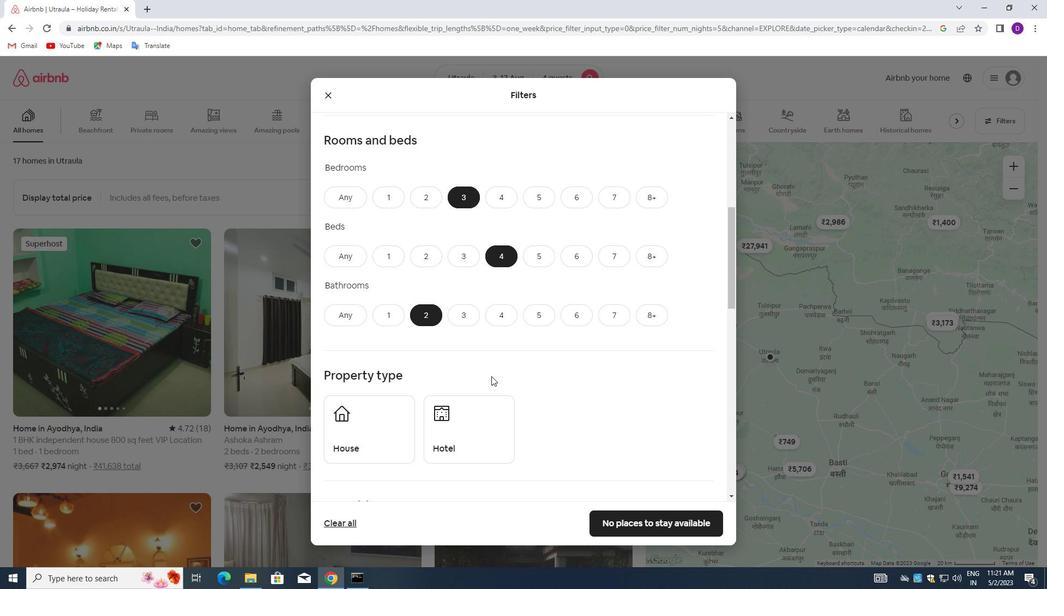 
Action: Mouse scrolled (491, 377) with delta (0, 0)
Screenshot: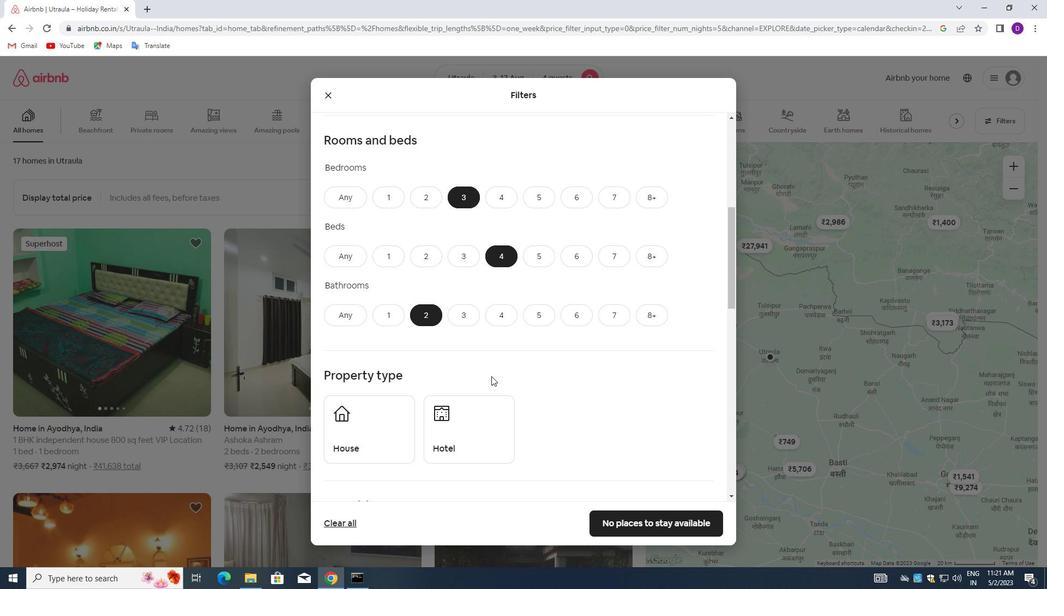 
Action: Mouse moved to (493, 377)
Screenshot: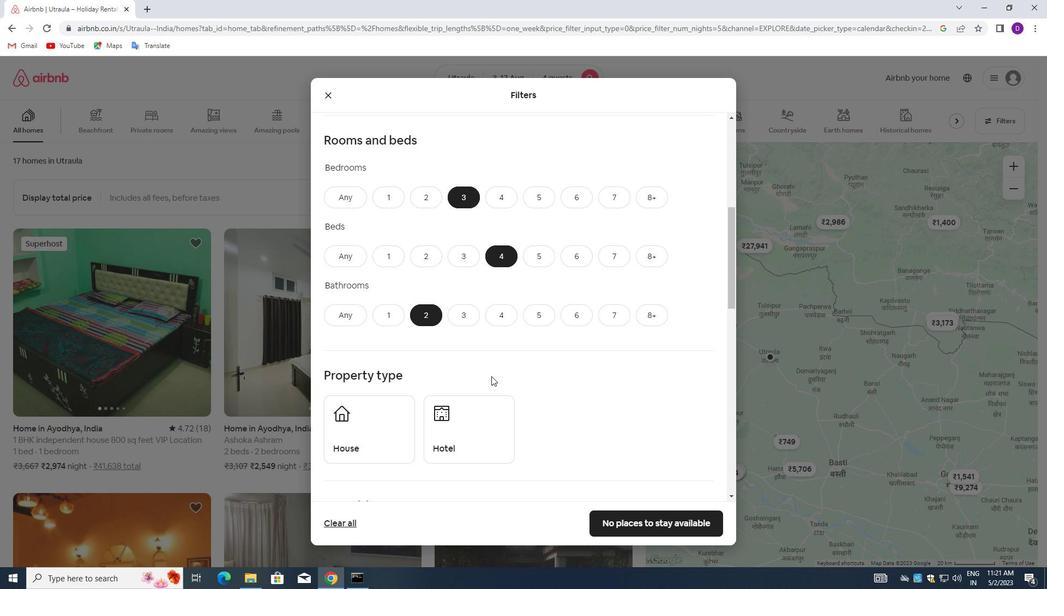 
Action: Mouse scrolled (493, 377) with delta (0, 0)
Screenshot: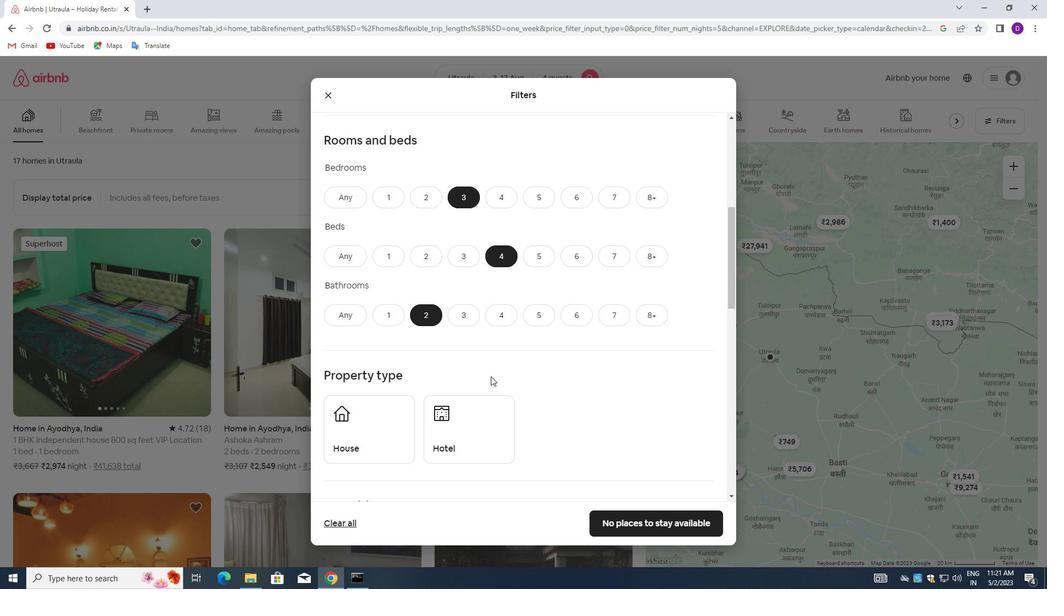 
Action: Mouse moved to (370, 318)
Screenshot: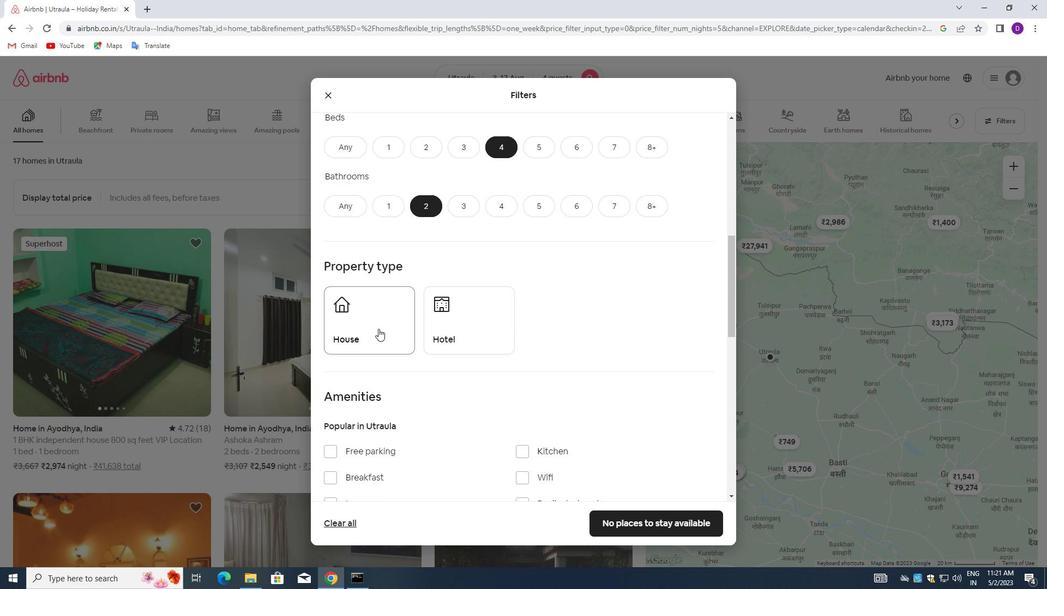 
Action: Mouse pressed left at (370, 318)
Screenshot: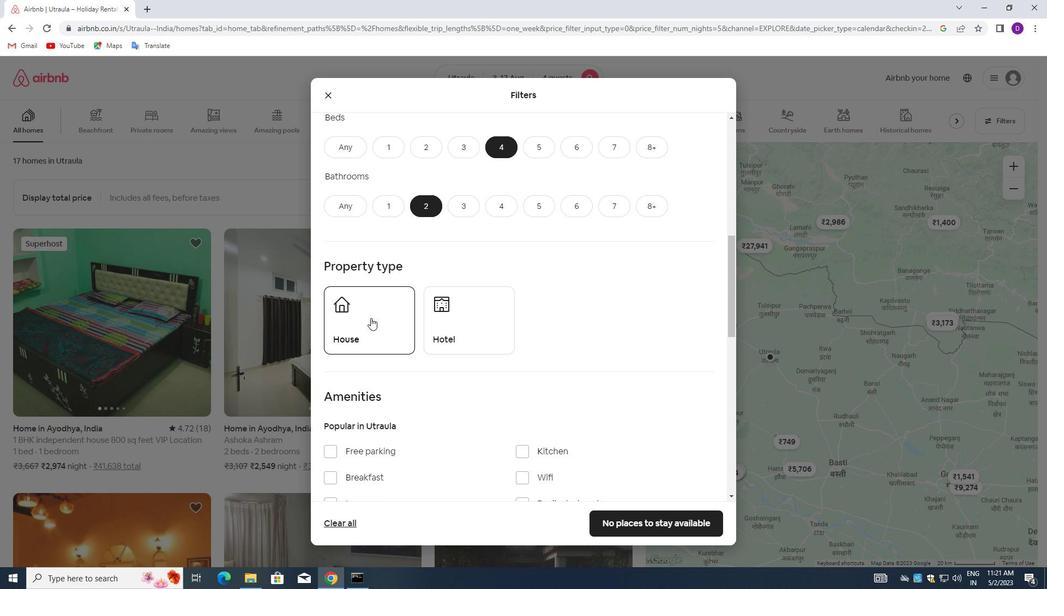 
Action: Mouse moved to (516, 360)
Screenshot: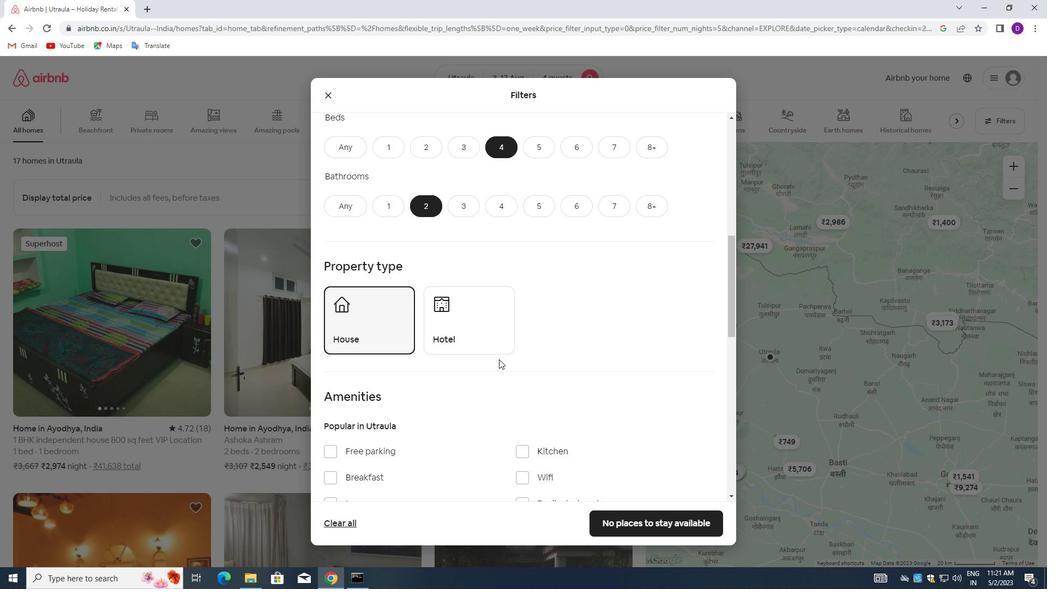 
Action: Mouse scrolled (516, 359) with delta (0, 0)
Screenshot: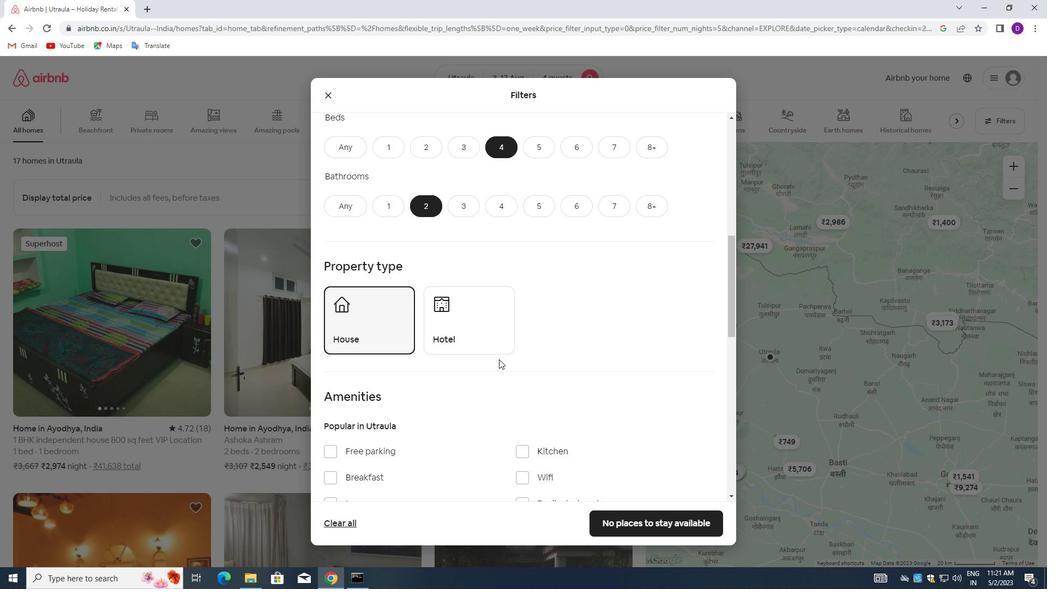 
Action: Mouse moved to (516, 360)
Screenshot: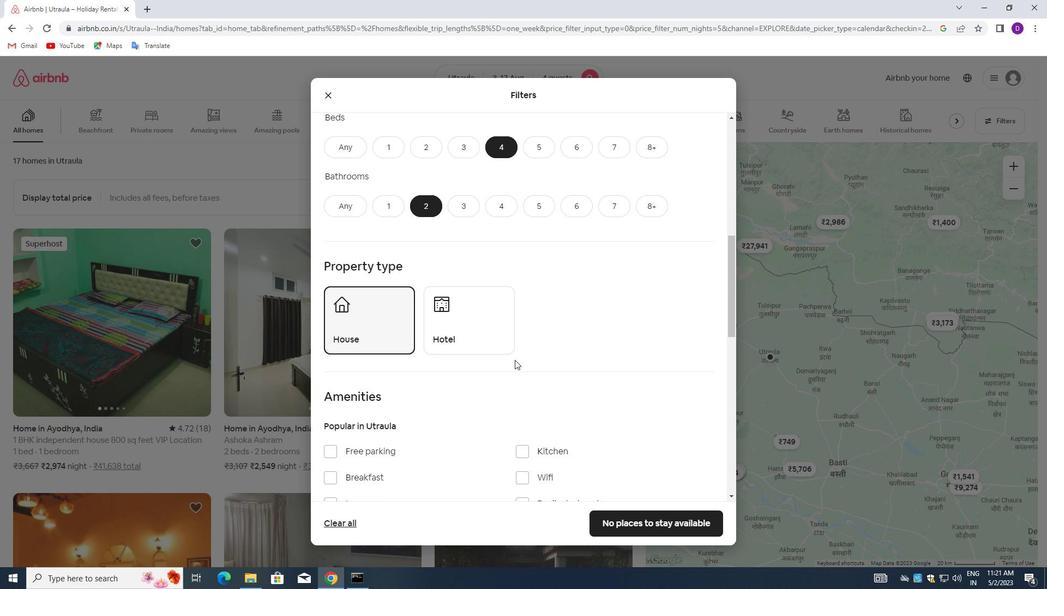 
Action: Mouse scrolled (516, 359) with delta (0, 0)
Screenshot: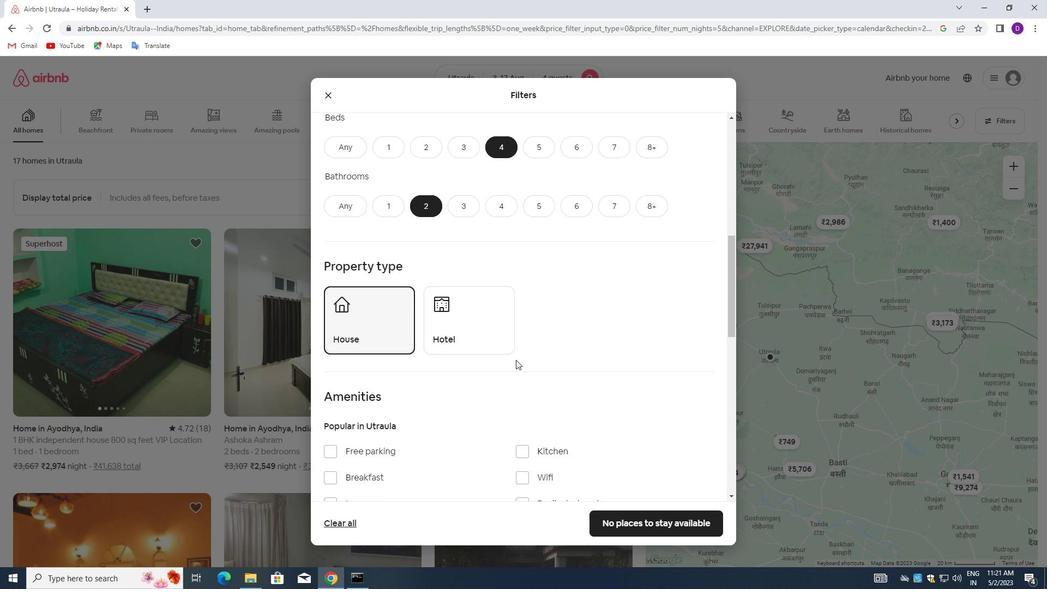 
Action: Mouse scrolled (516, 359) with delta (0, 0)
Screenshot: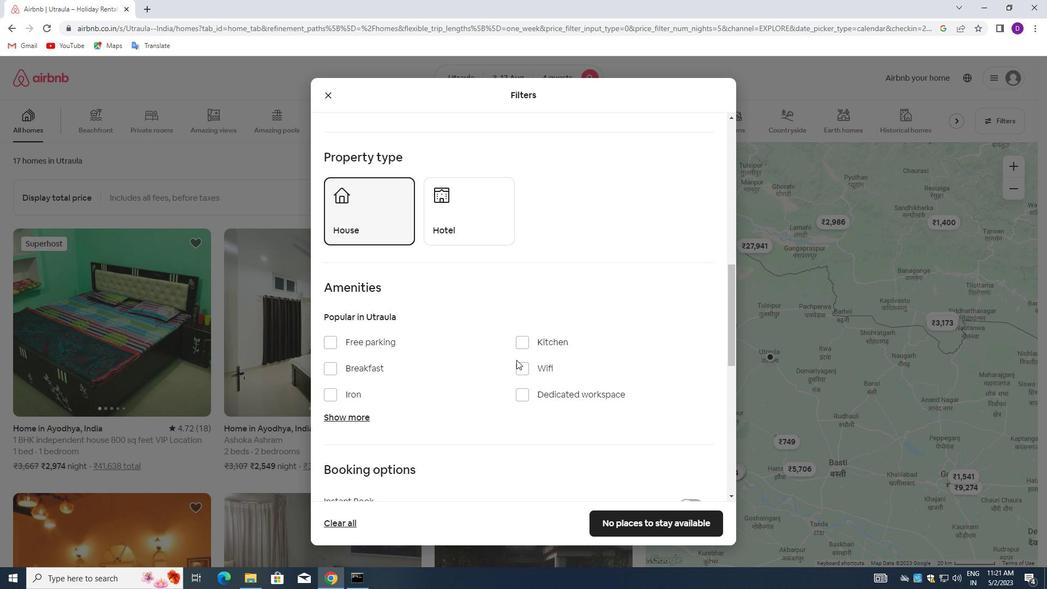 
Action: Mouse moved to (356, 361)
Screenshot: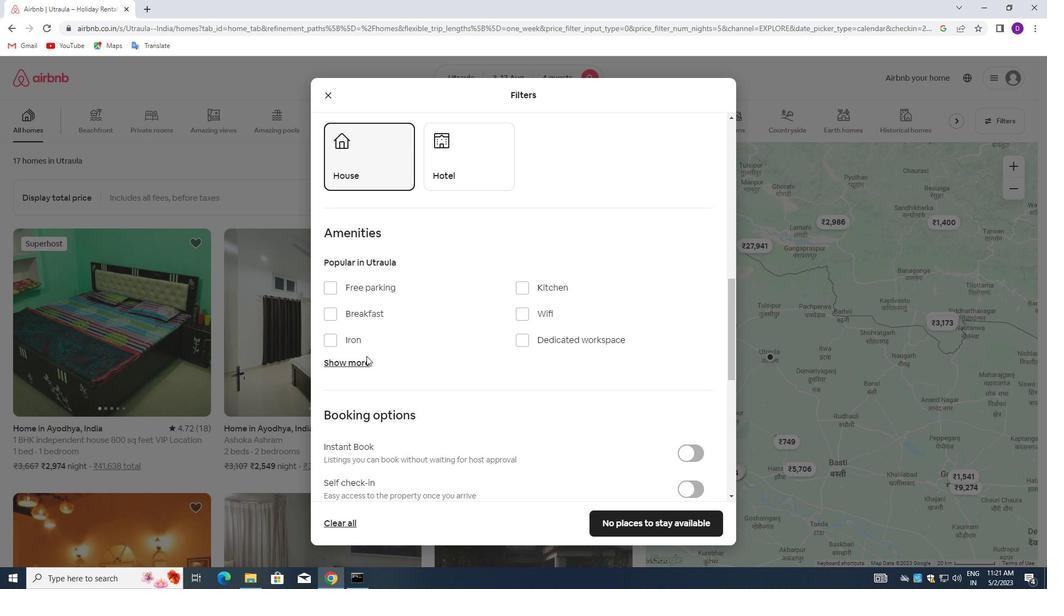 
Action: Mouse pressed left at (356, 361)
Screenshot: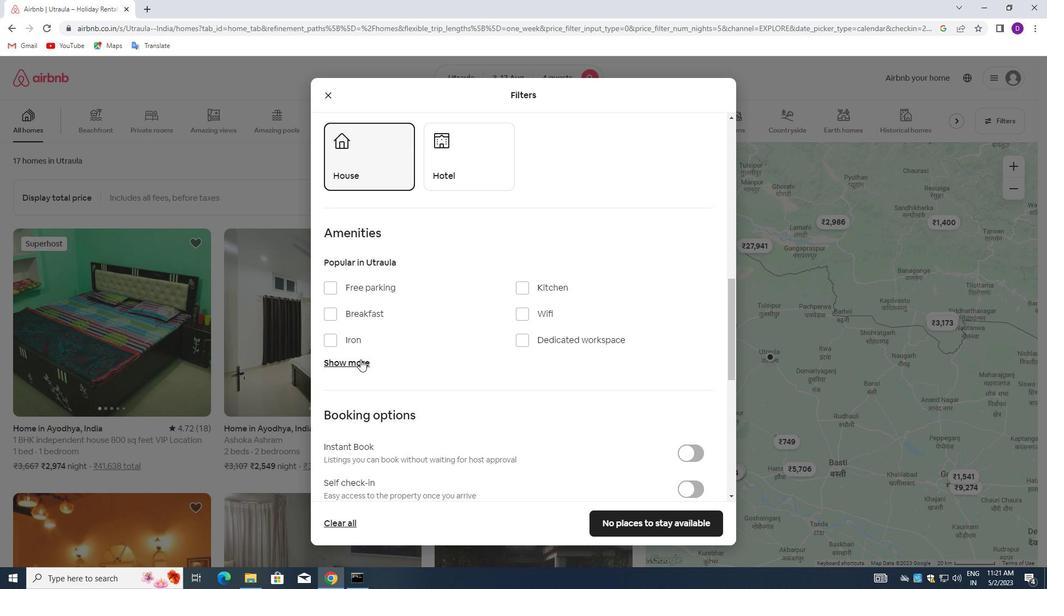 
Action: Mouse moved to (333, 396)
Screenshot: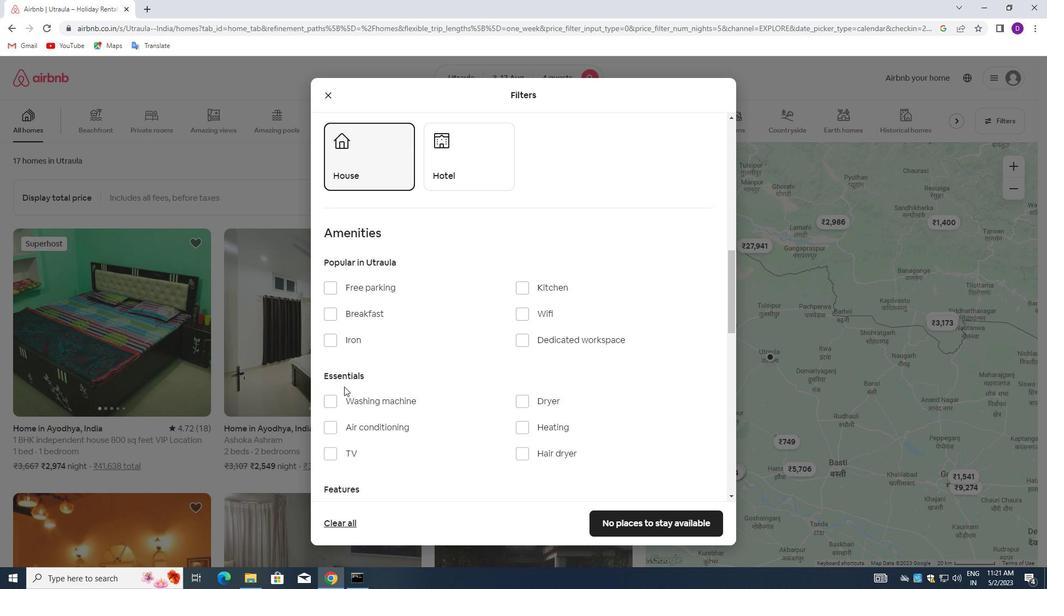
Action: Mouse pressed left at (333, 396)
Screenshot: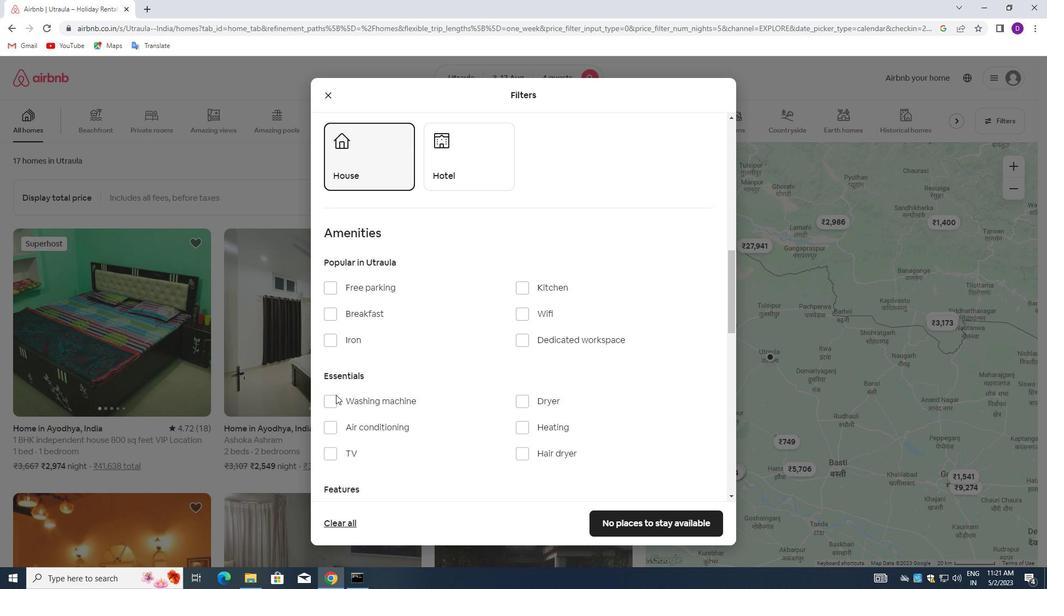 
Action: Mouse moved to (527, 360)
Screenshot: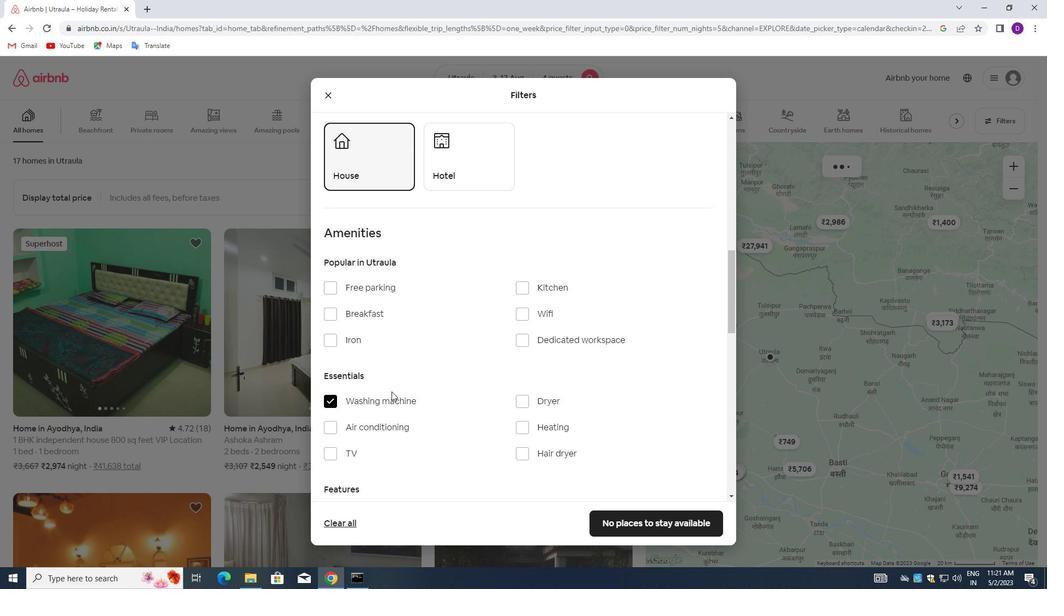 
Action: Mouse scrolled (527, 359) with delta (0, 0)
Screenshot: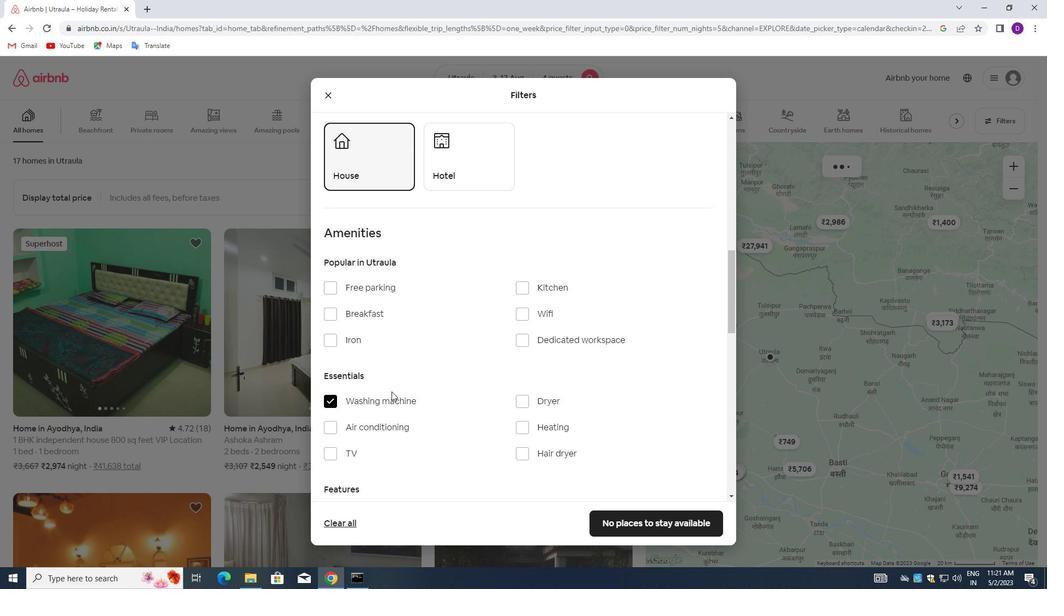 
Action: Mouse moved to (533, 359)
Screenshot: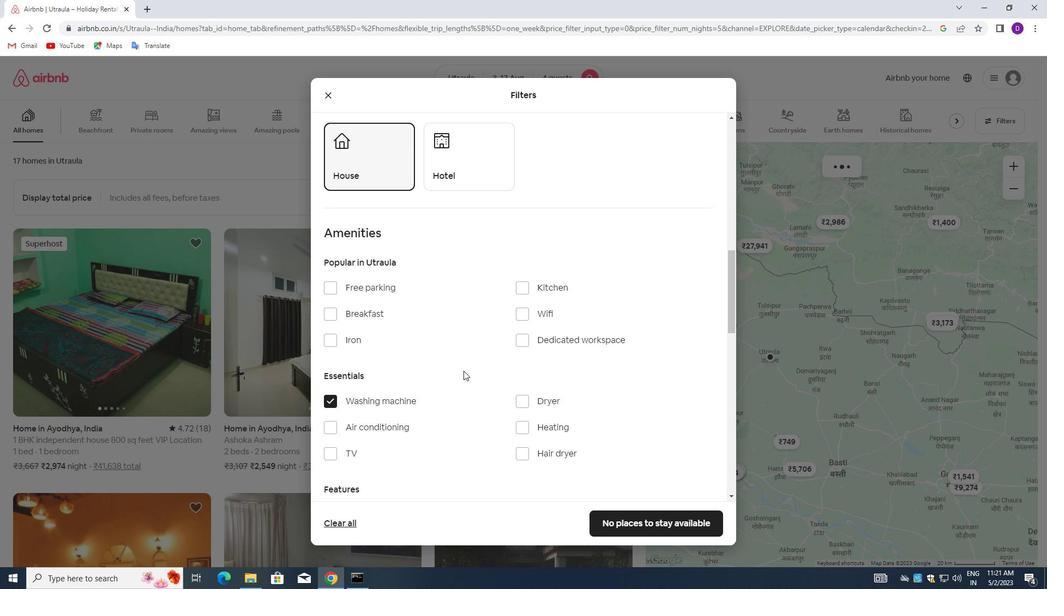 
Action: Mouse scrolled (533, 358) with delta (0, 0)
Screenshot: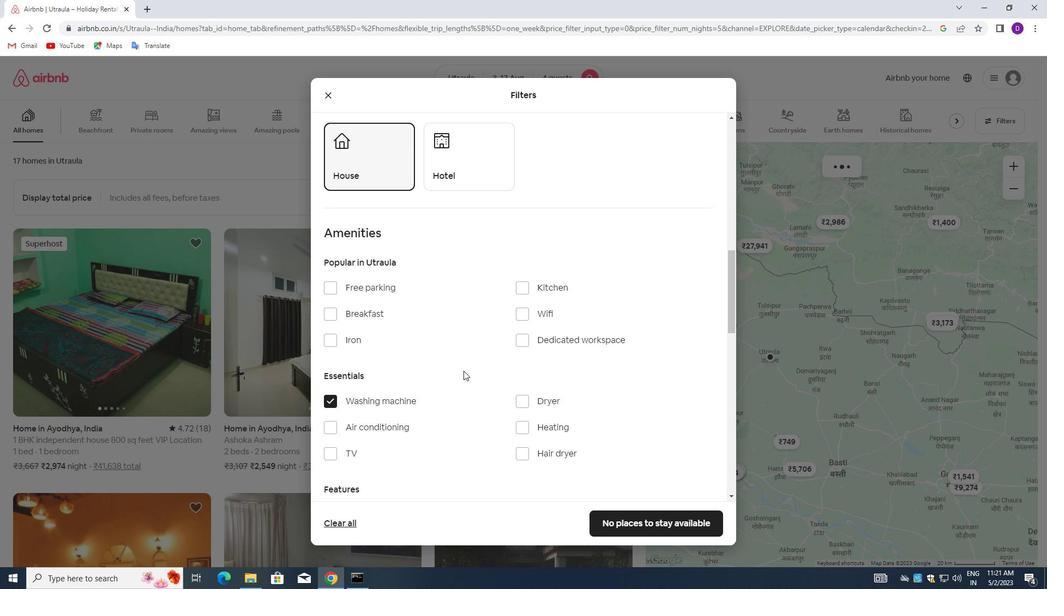 
Action: Mouse scrolled (533, 358) with delta (0, 0)
Screenshot: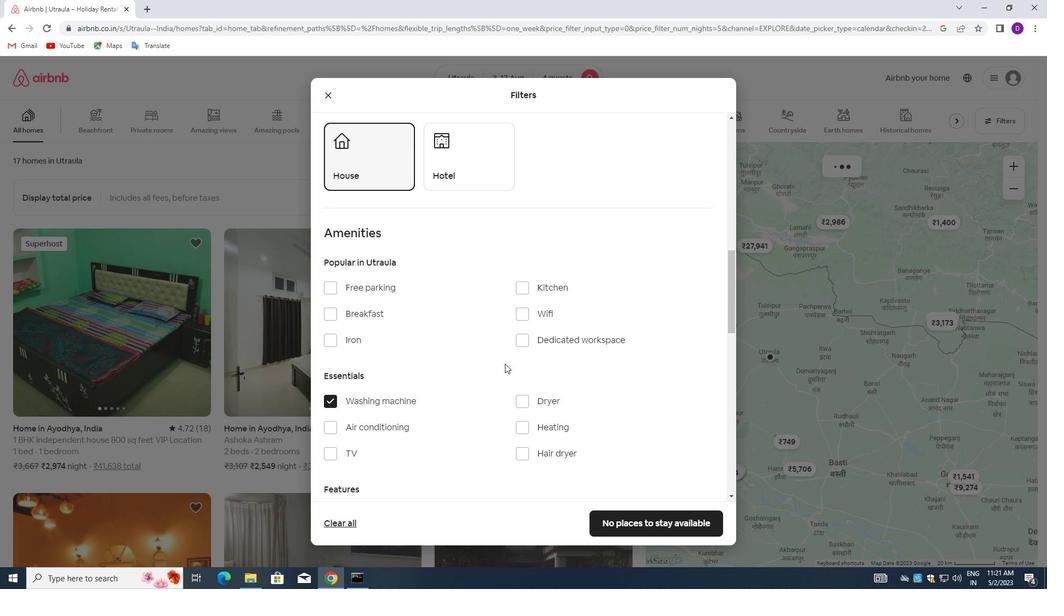 
Action: Mouse scrolled (533, 358) with delta (0, 0)
Screenshot: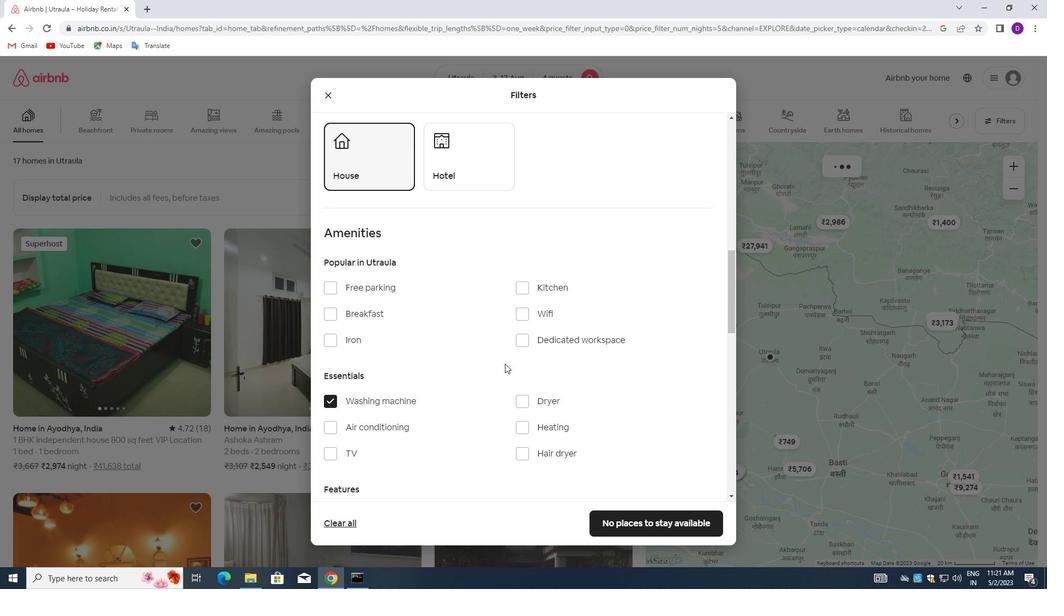 
Action: Mouse moved to (541, 359)
Screenshot: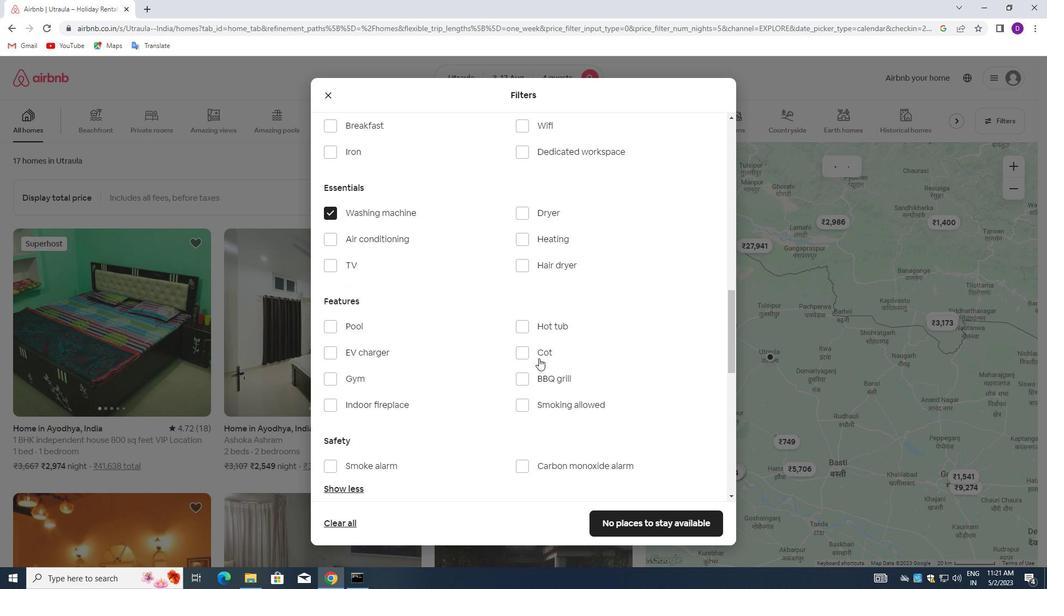 
Action: Mouse scrolled (541, 358) with delta (0, 0)
Screenshot: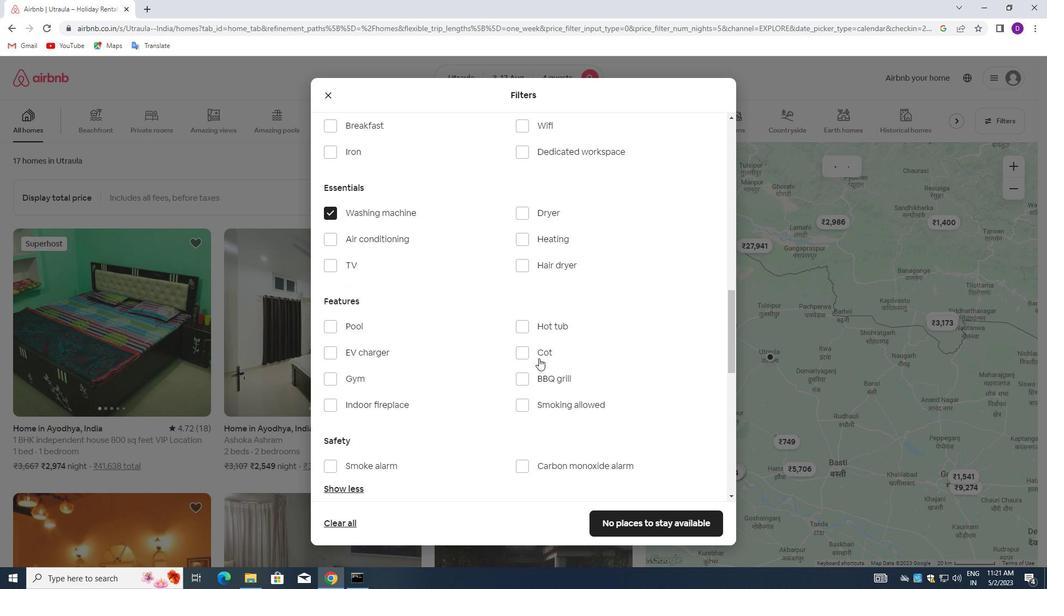 
Action: Mouse moved to (542, 360)
Screenshot: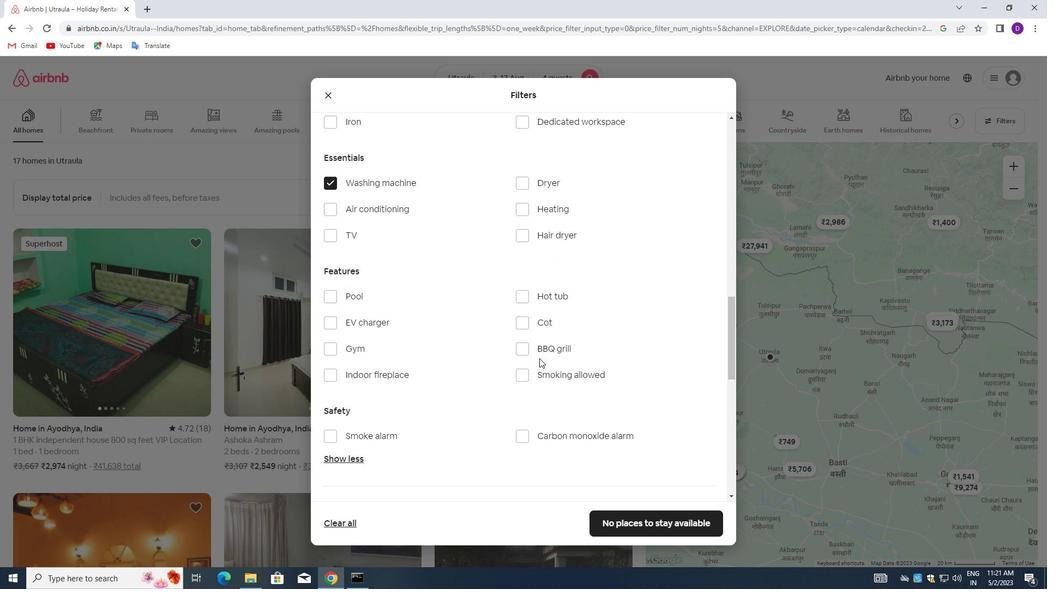 
Action: Mouse scrolled (542, 359) with delta (0, 0)
Screenshot: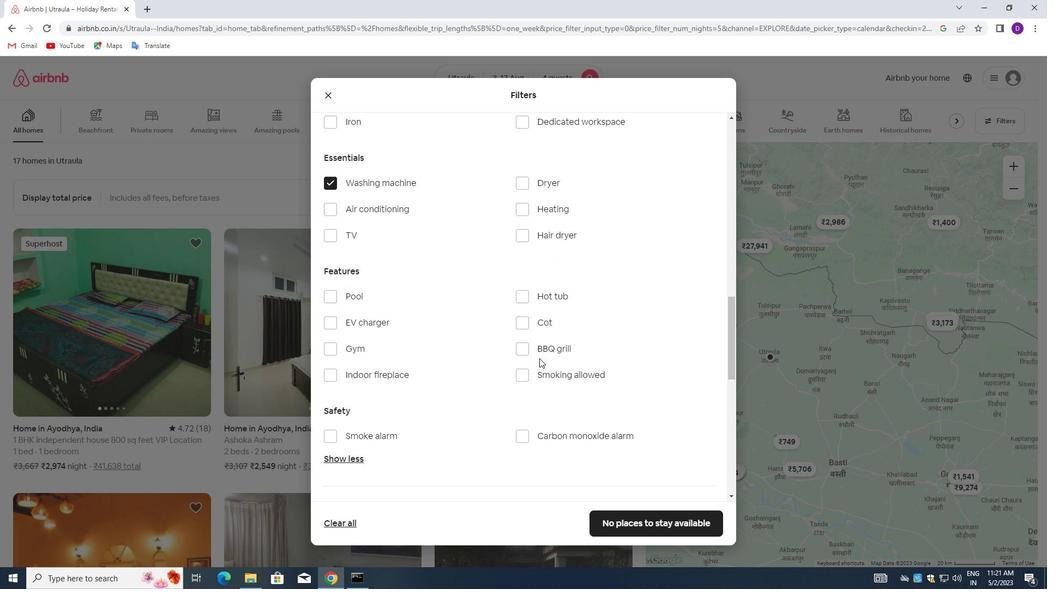 
Action: Mouse moved to (546, 361)
Screenshot: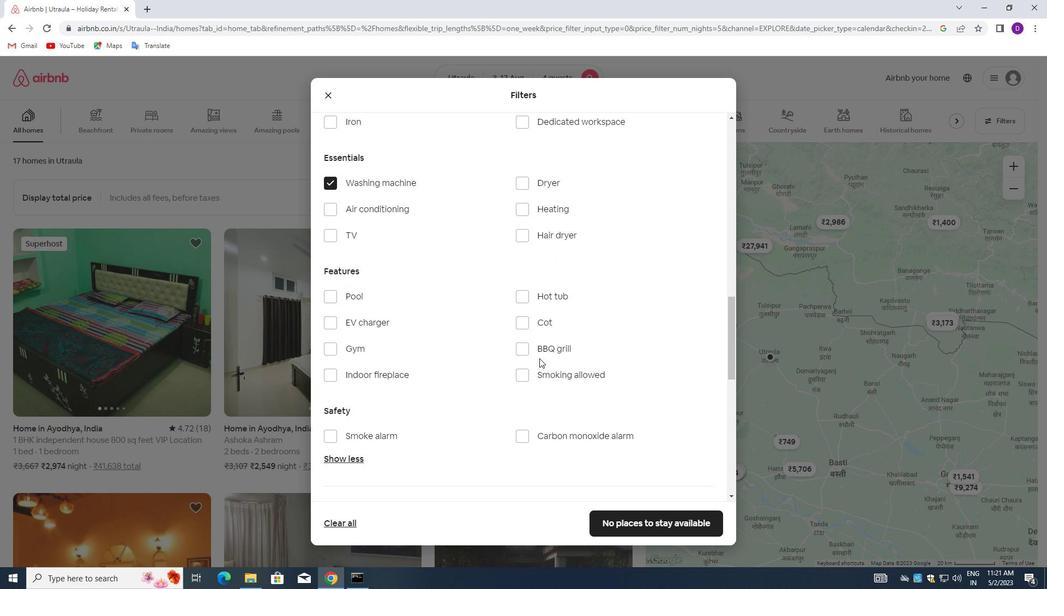 
Action: Mouse scrolled (546, 361) with delta (0, 0)
Screenshot: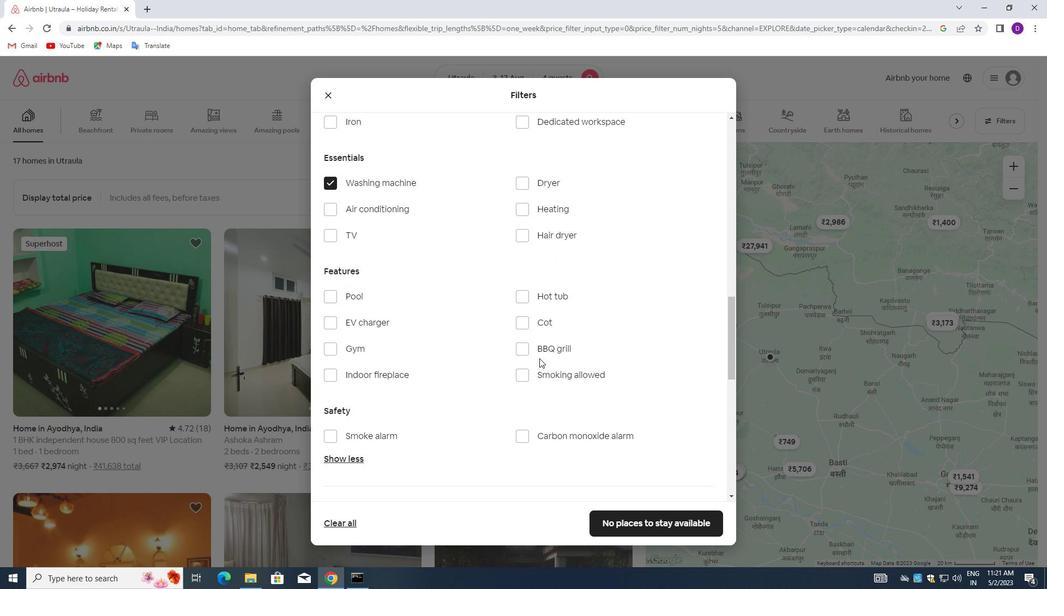 
Action: Mouse moved to (547, 362)
Screenshot: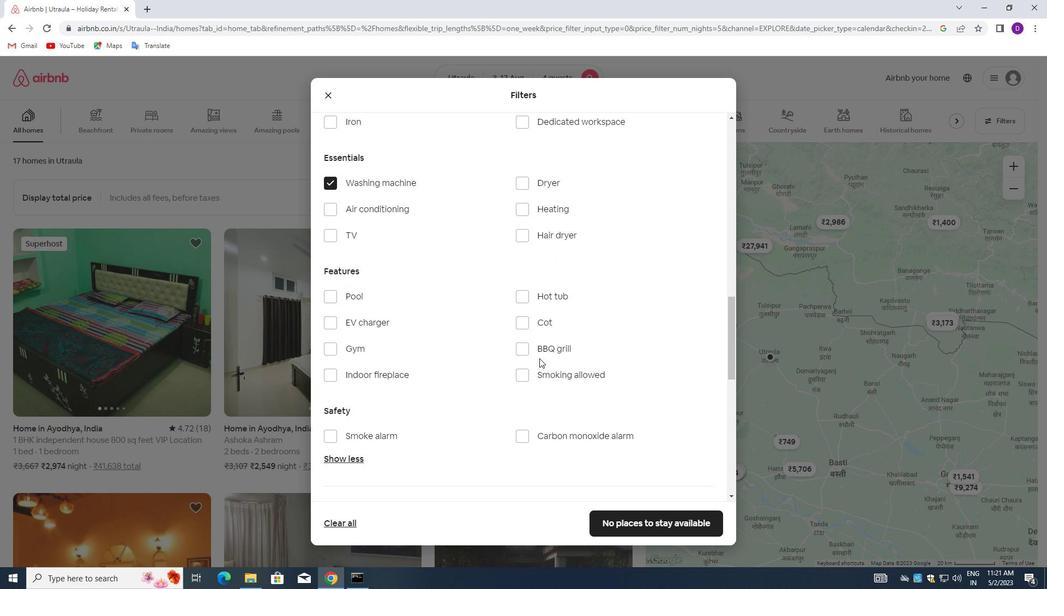 
Action: Mouse scrolled (547, 362) with delta (0, 0)
Screenshot: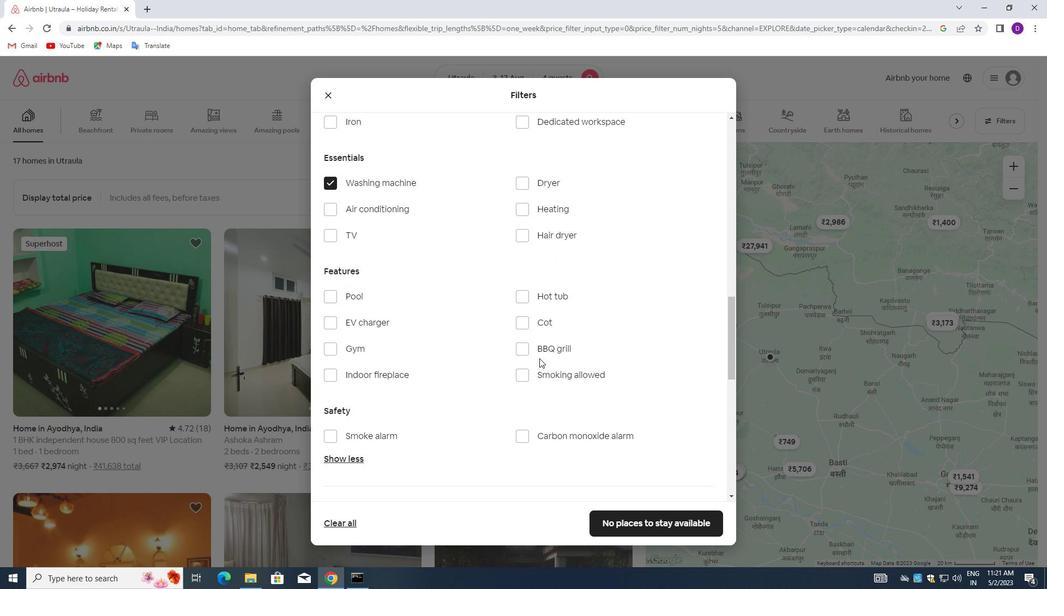 
Action: Mouse moved to (697, 367)
Screenshot: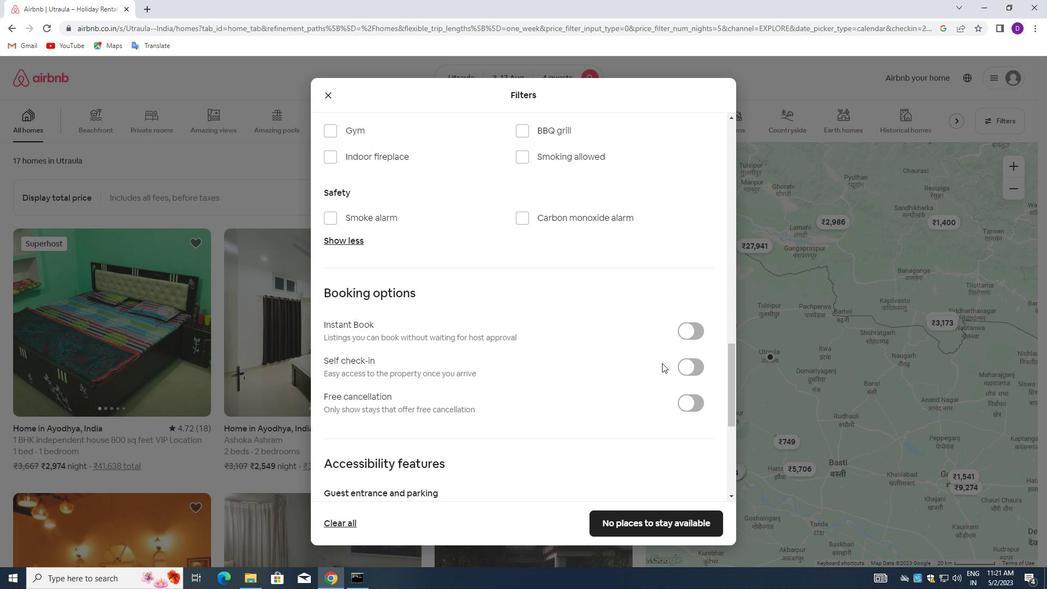 
Action: Mouse pressed left at (697, 367)
Screenshot: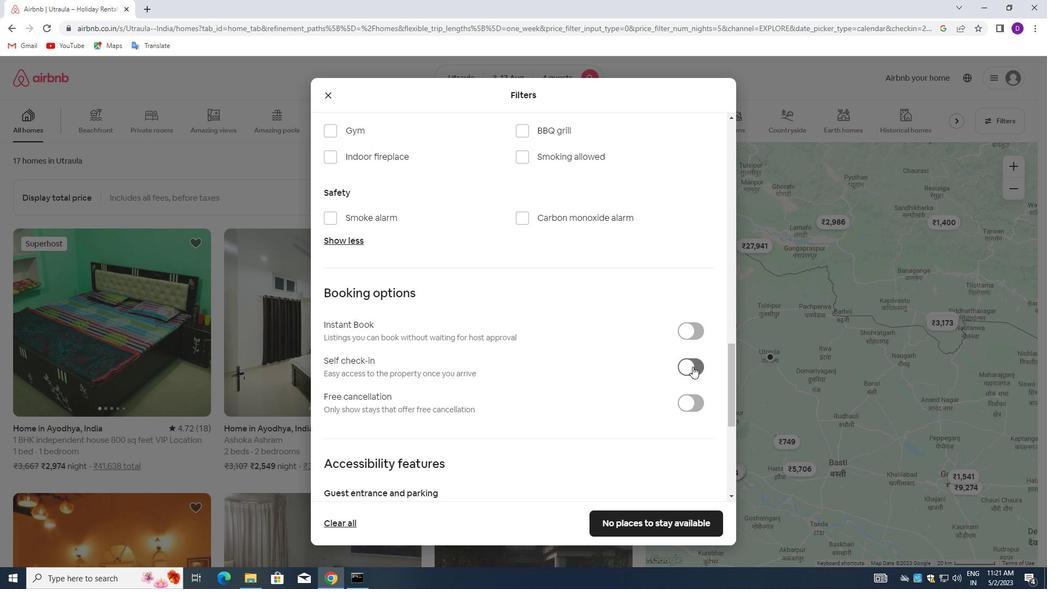 
Action: Mouse moved to (539, 385)
Screenshot: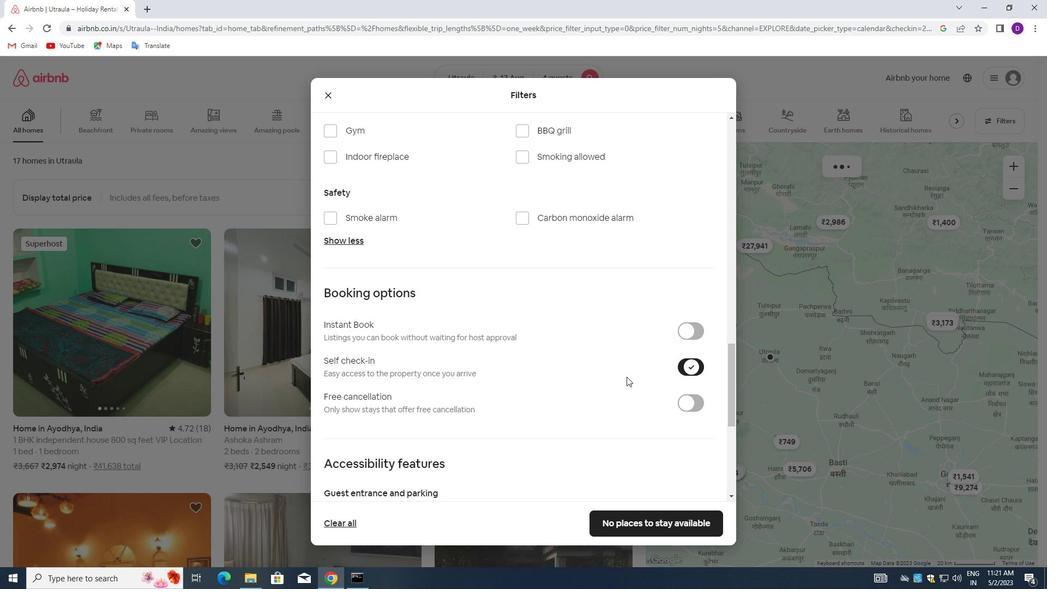 
Action: Mouse scrolled (539, 384) with delta (0, 0)
Screenshot: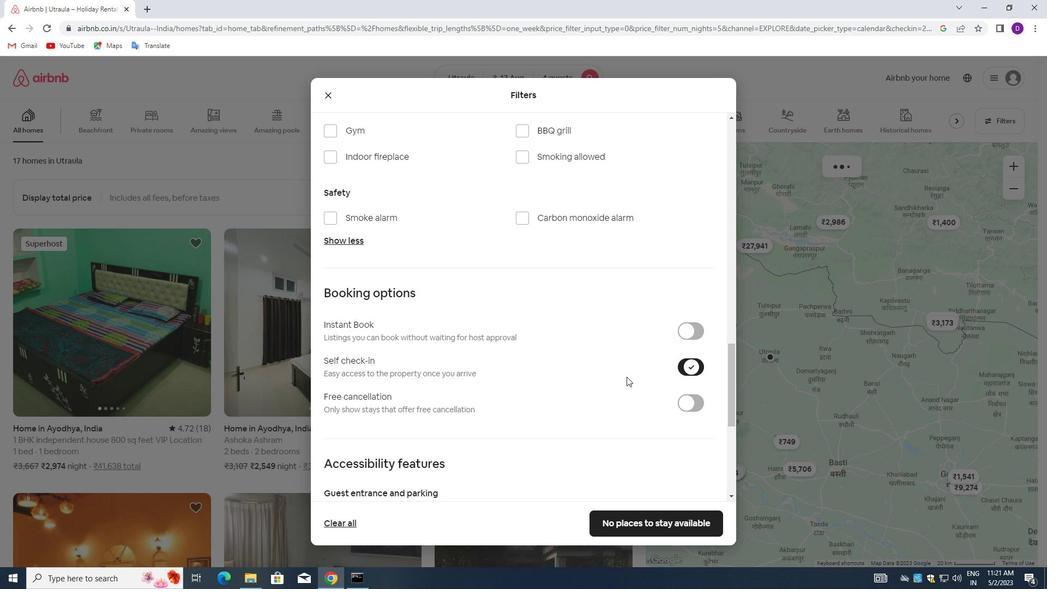 
Action: Mouse moved to (536, 385)
Screenshot: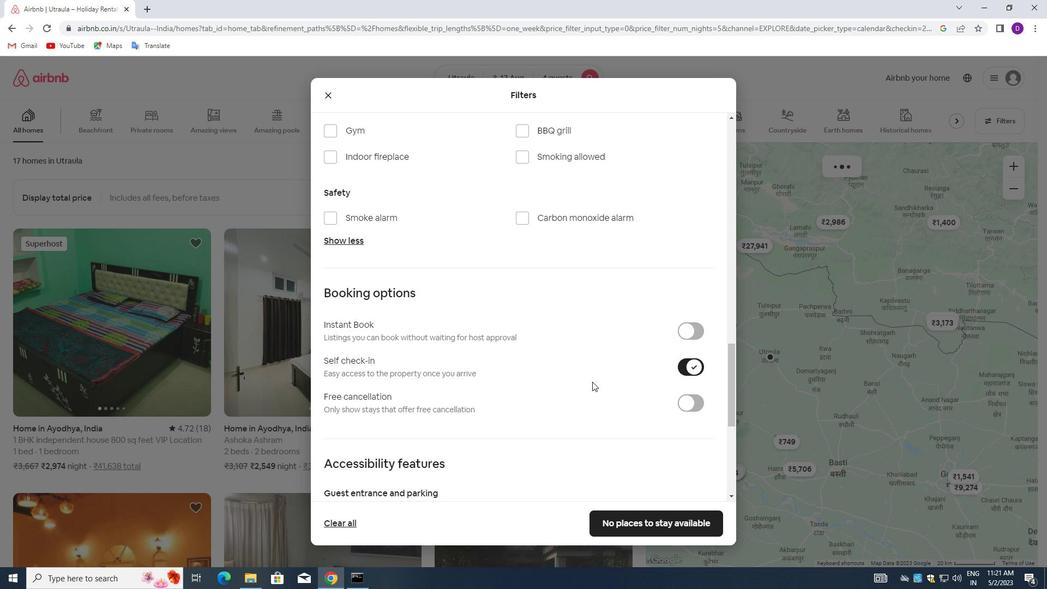 
Action: Mouse scrolled (536, 384) with delta (0, 0)
Screenshot: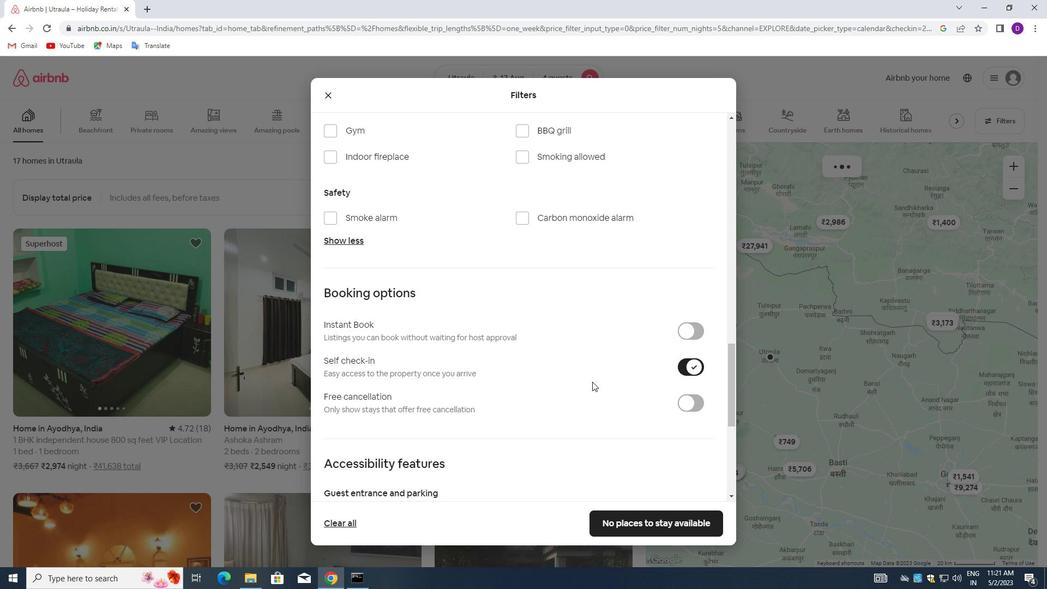 
Action: Mouse moved to (534, 386)
Screenshot: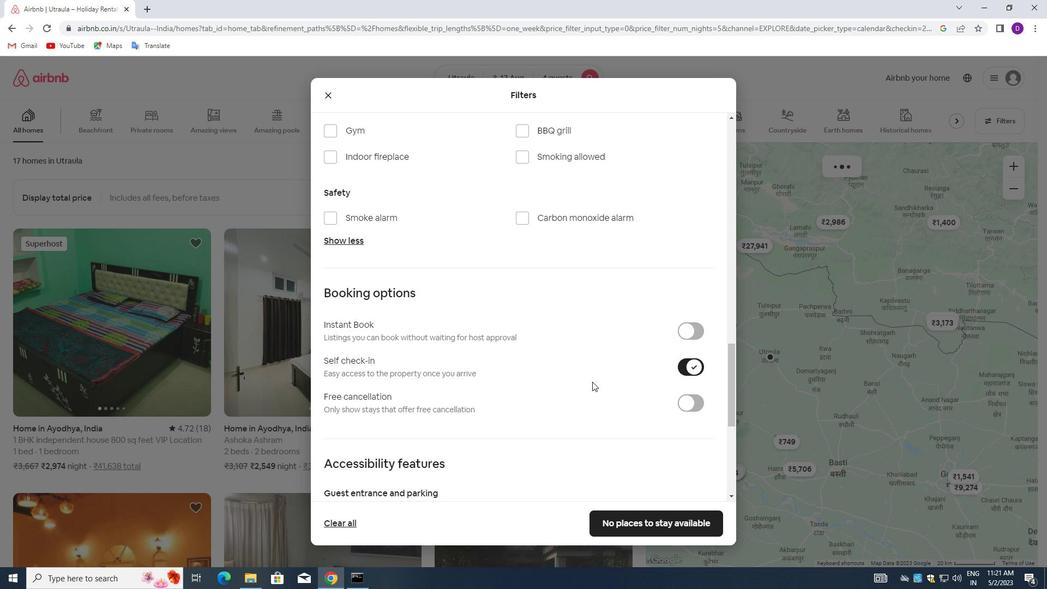
Action: Mouse scrolled (534, 385) with delta (0, 0)
Screenshot: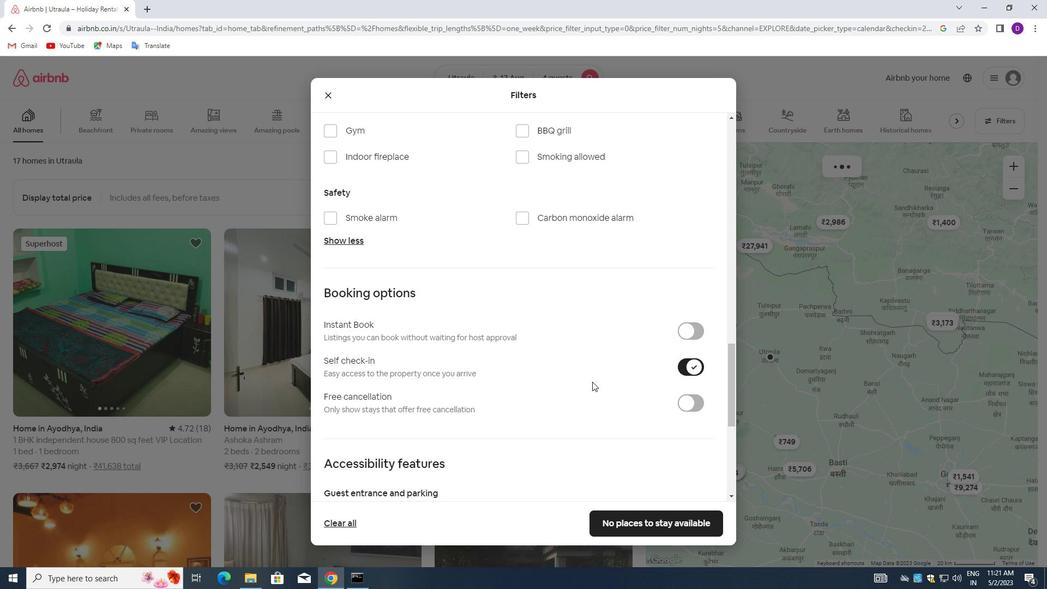 
Action: Mouse moved to (533, 386)
Screenshot: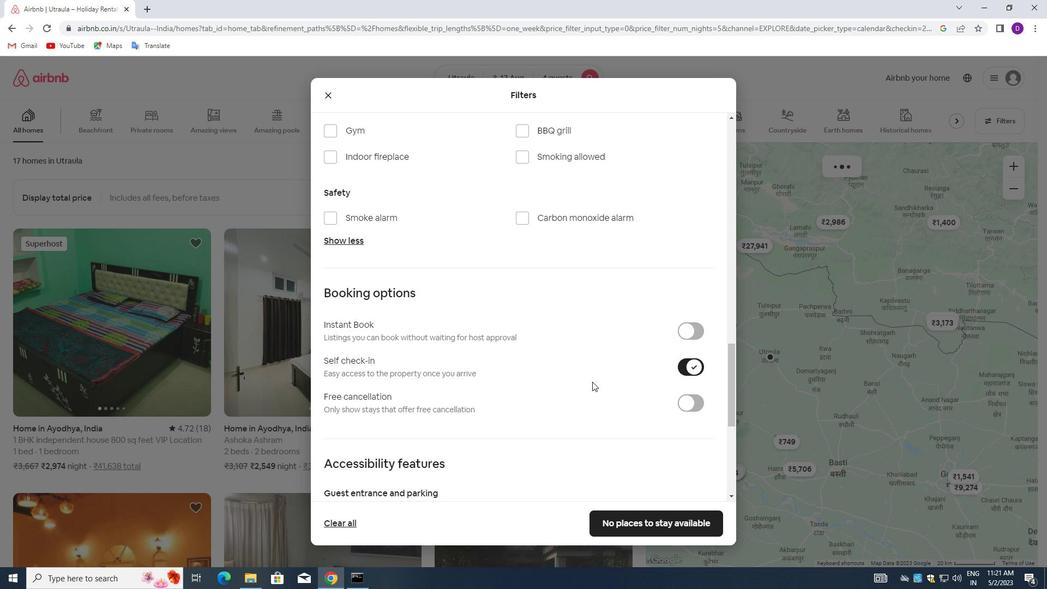 
Action: Mouse scrolled (533, 385) with delta (0, 0)
Screenshot: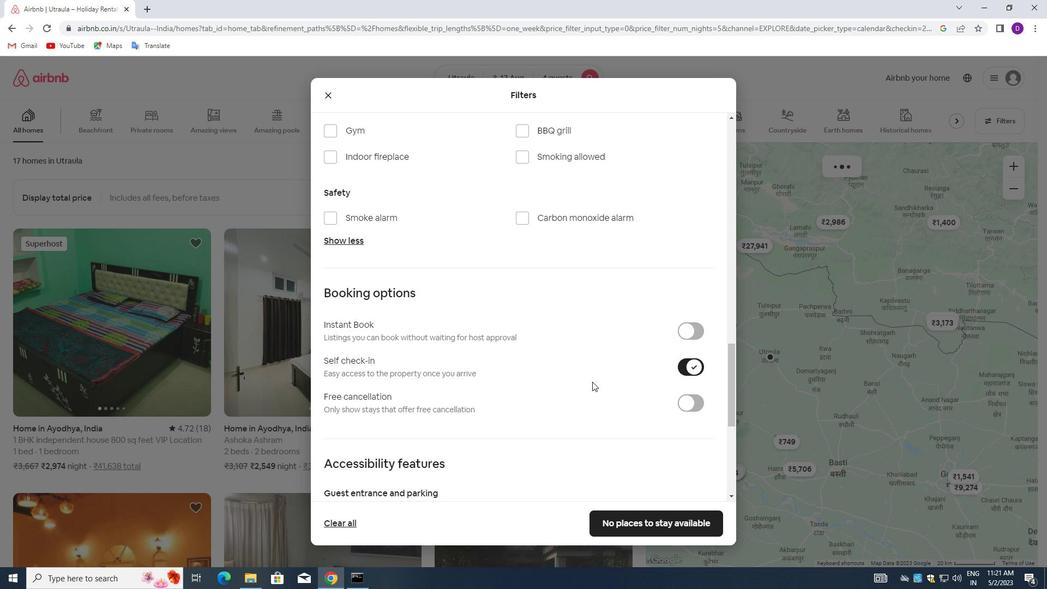 
Action: Mouse moved to (530, 386)
Screenshot: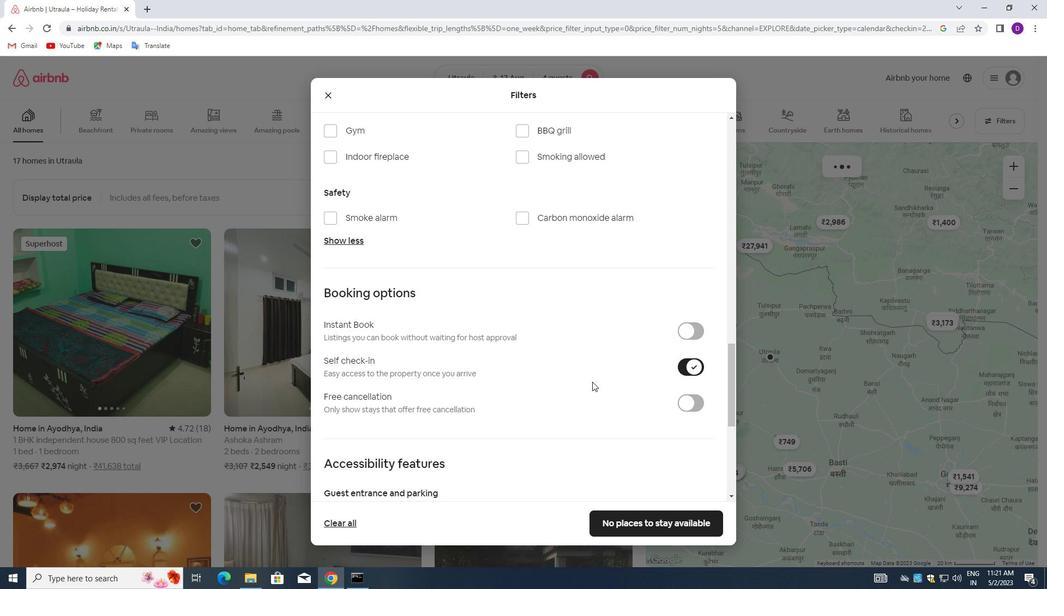 
Action: Mouse scrolled (530, 385) with delta (0, 0)
Screenshot: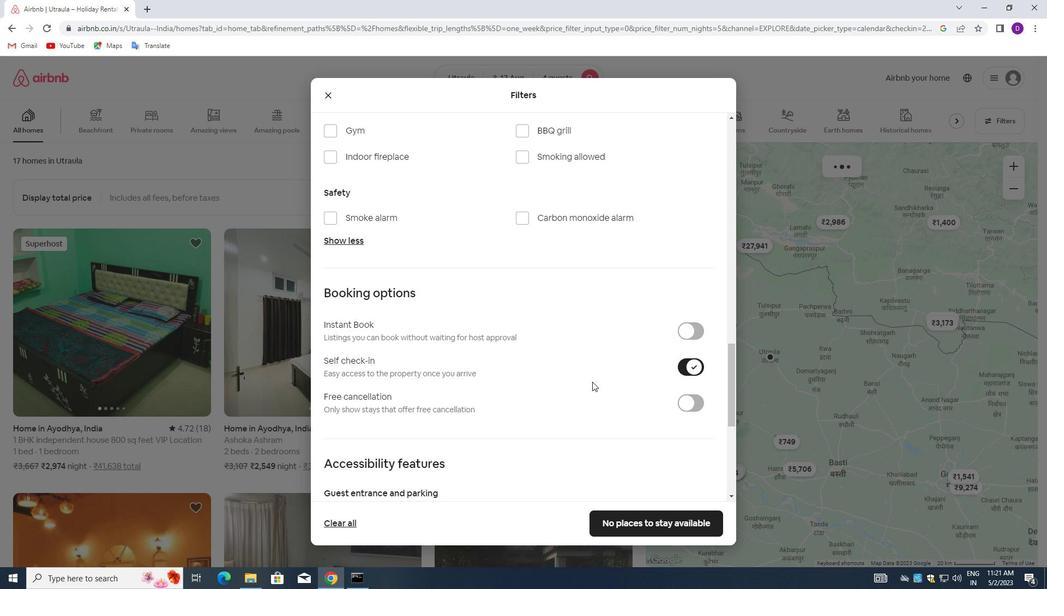 
Action: Mouse moved to (527, 386)
Screenshot: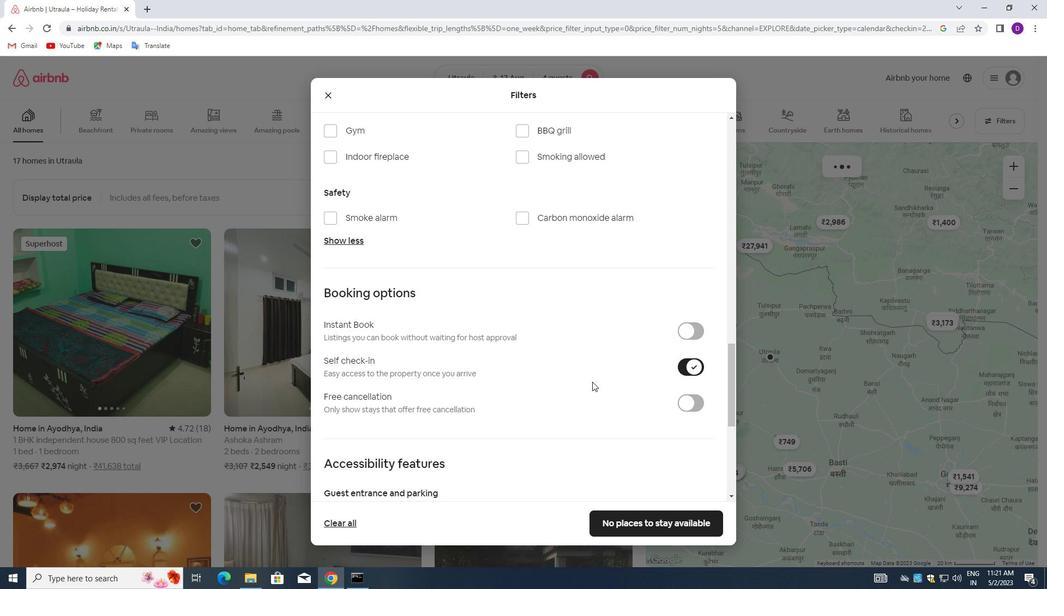 
Action: Mouse scrolled (527, 385) with delta (0, 0)
Screenshot: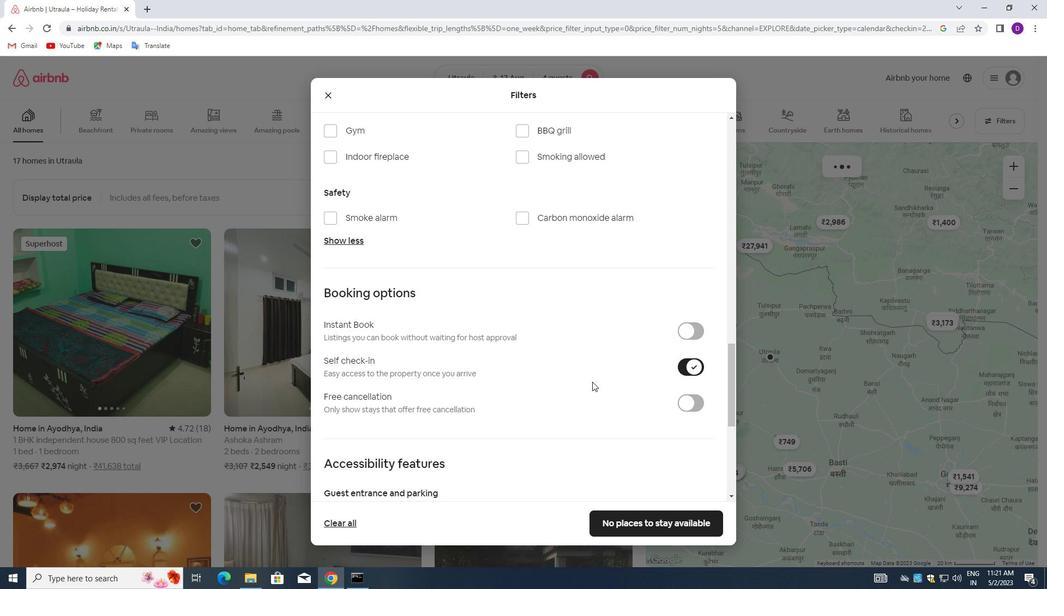 
Action: Mouse moved to (517, 386)
Screenshot: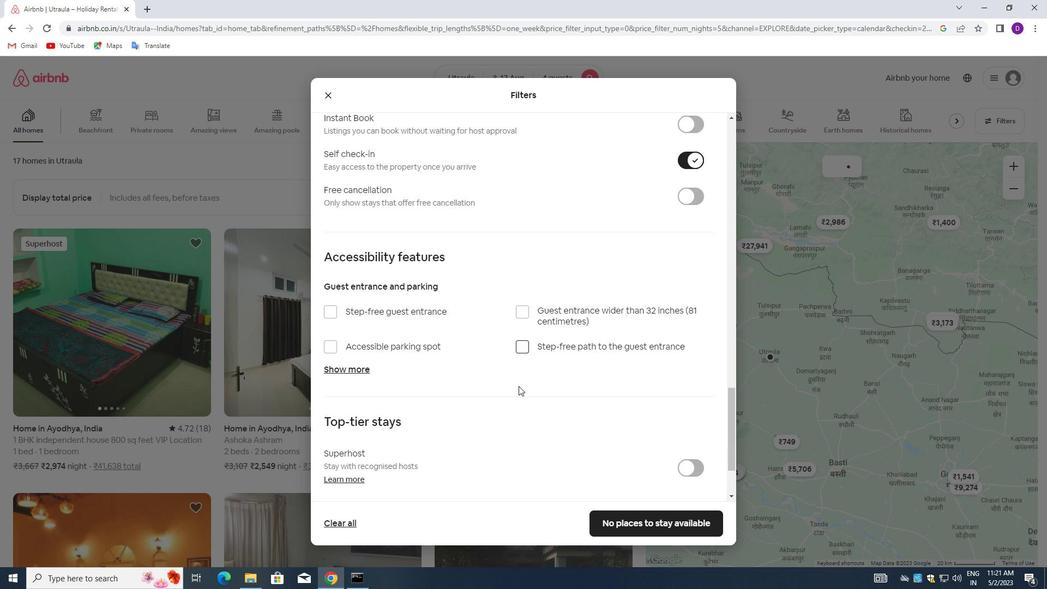 
Action: Mouse scrolled (517, 386) with delta (0, 0)
Screenshot: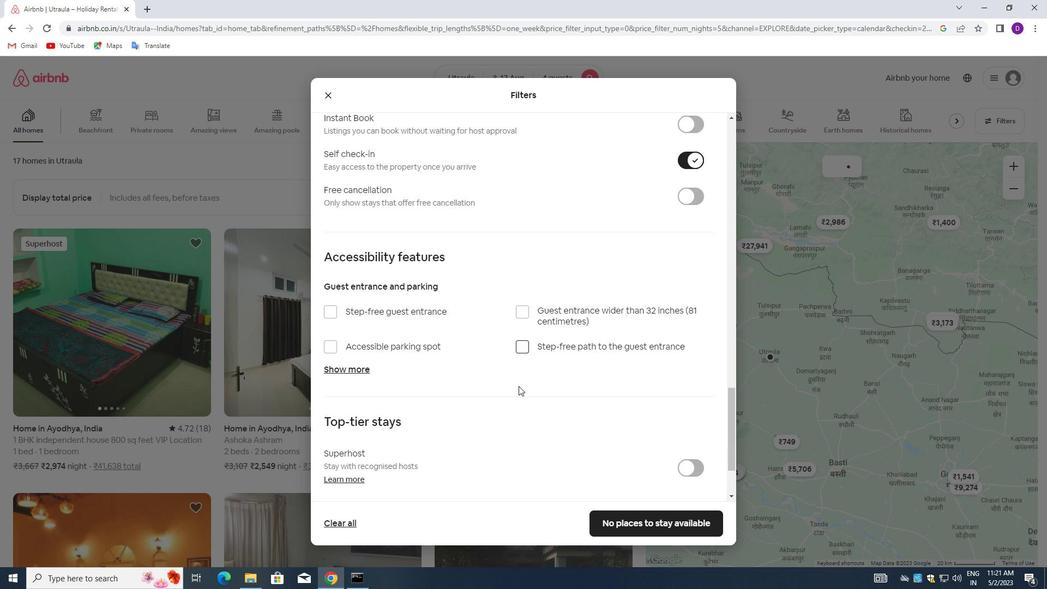 
Action: Mouse moved to (515, 390)
Screenshot: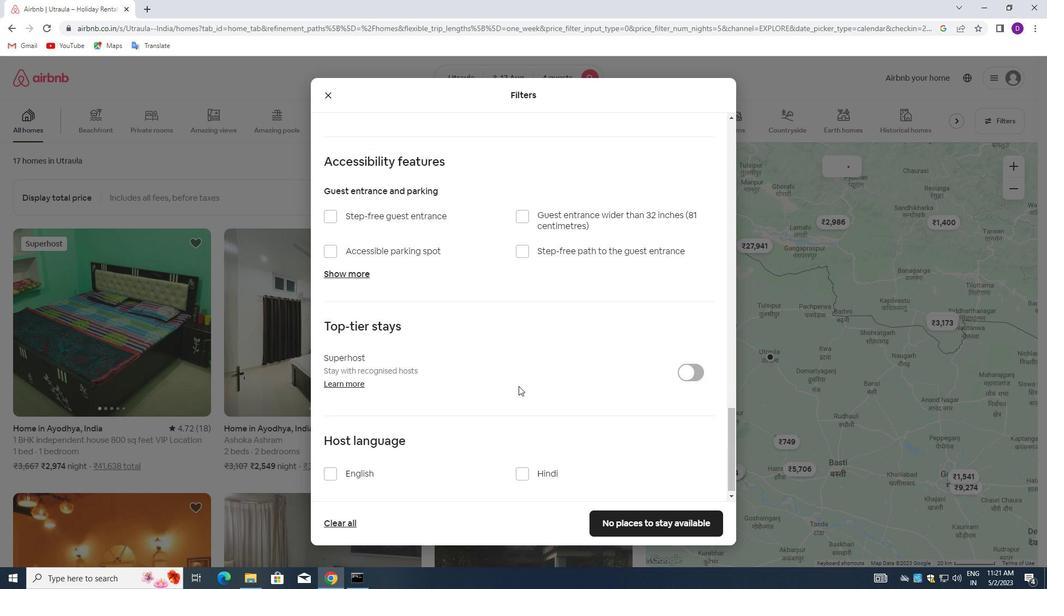 
Action: Mouse scrolled (515, 390) with delta (0, 0)
Screenshot: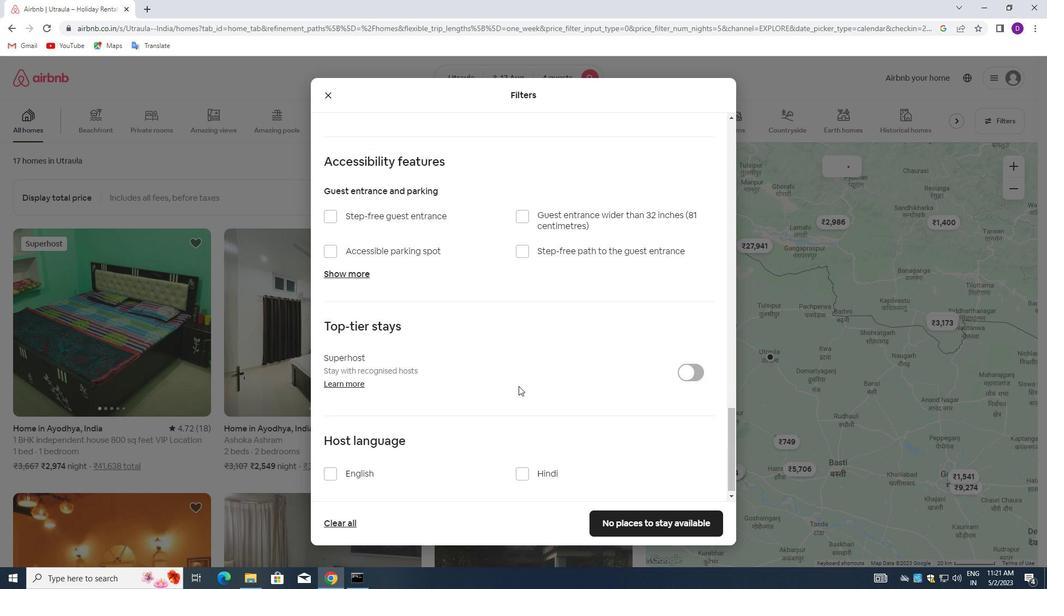 
Action: Mouse moved to (510, 392)
Screenshot: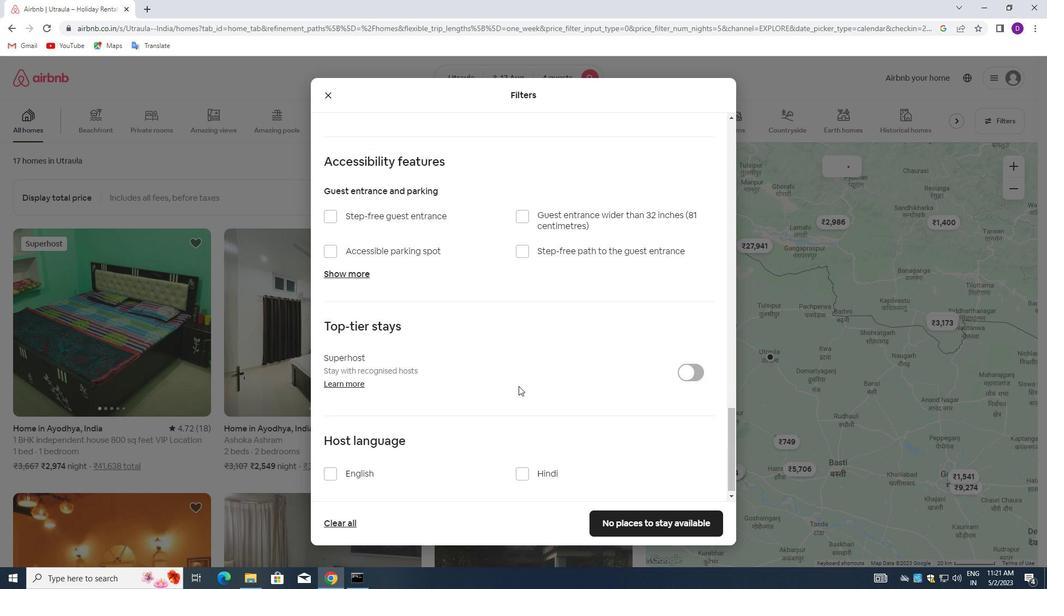 
Action: Mouse scrolled (510, 392) with delta (0, 0)
Screenshot: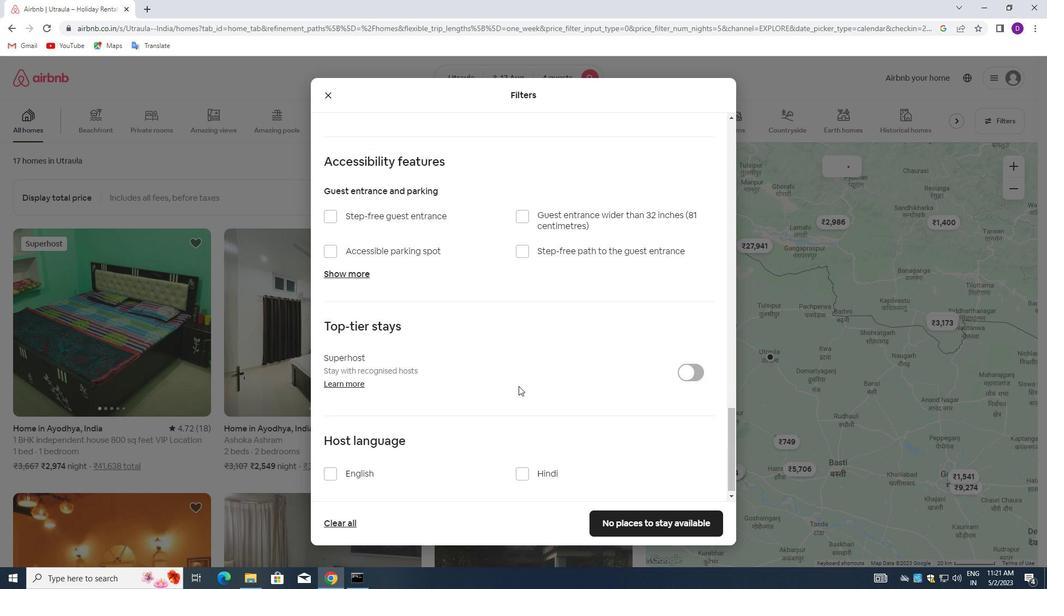 
Action: Mouse moved to (503, 396)
Screenshot: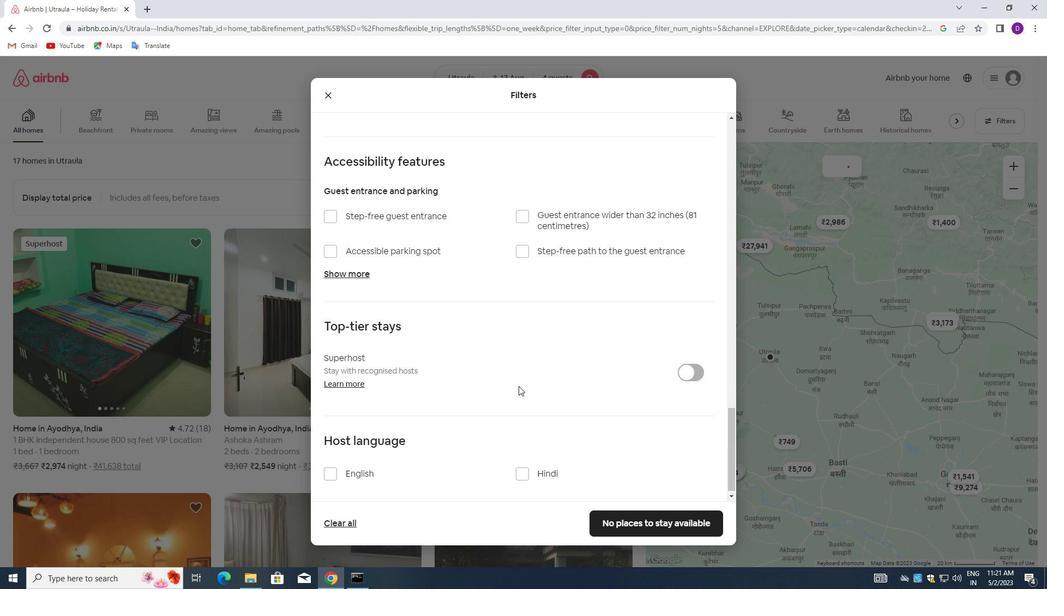 
Action: Mouse scrolled (503, 396) with delta (0, 0)
Screenshot: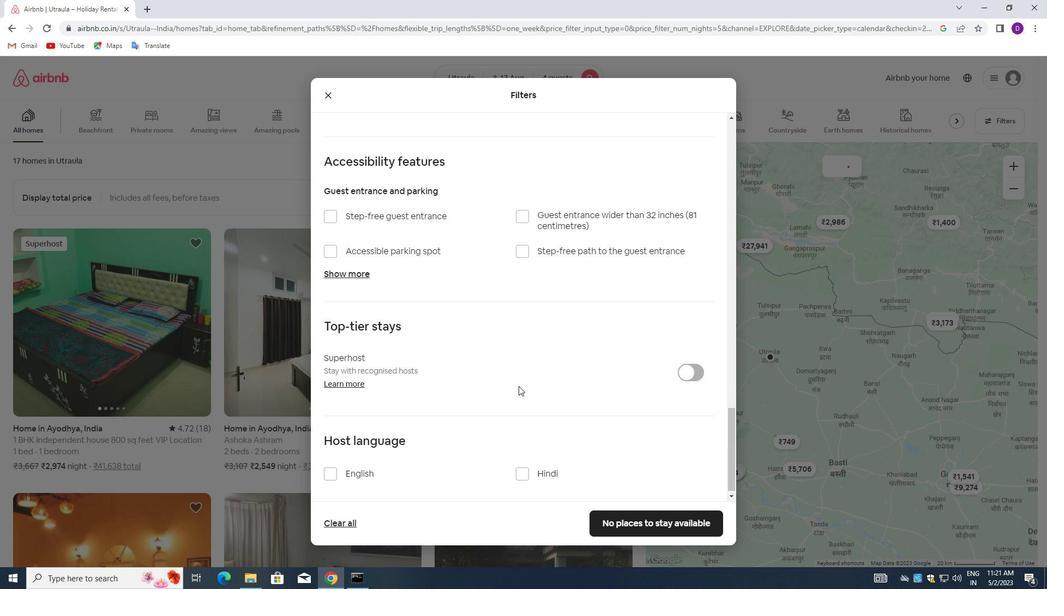 
Action: Mouse moved to (490, 400)
Screenshot: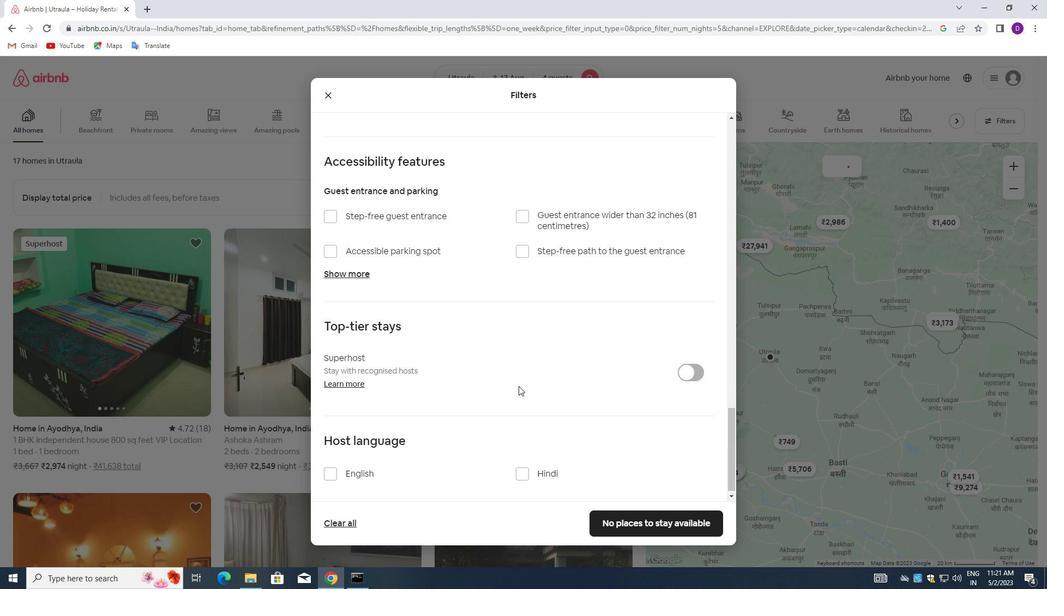 
Action: Mouse scrolled (490, 399) with delta (0, 0)
Screenshot: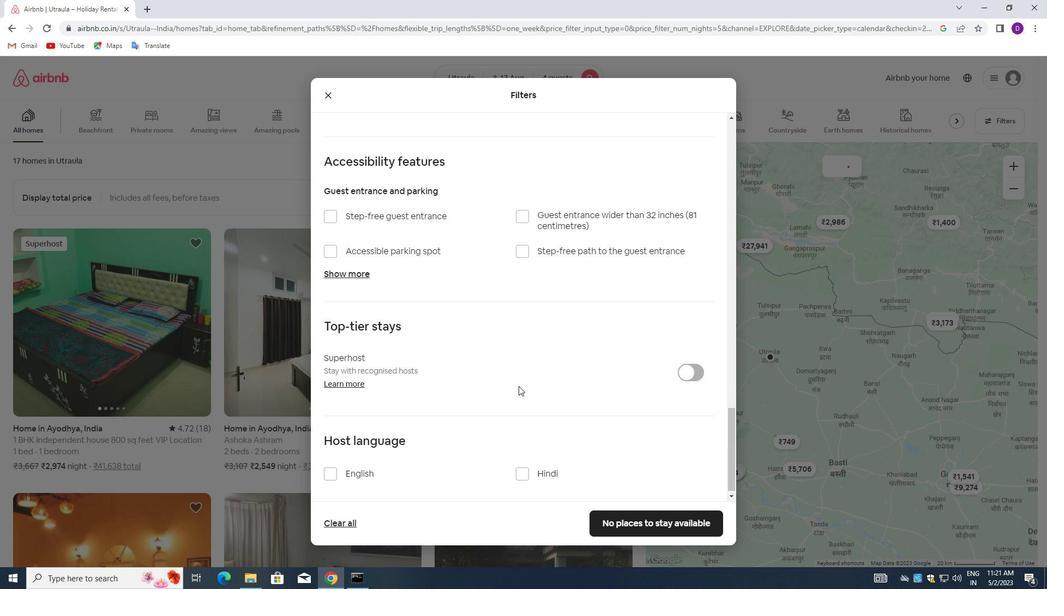 
Action: Mouse moved to (459, 407)
Screenshot: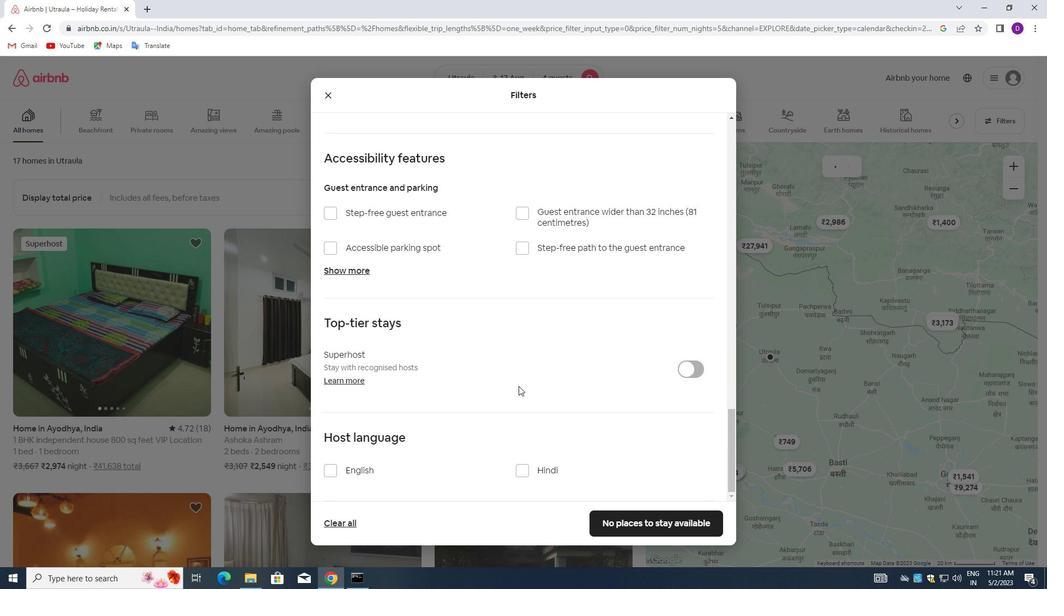 
Action: Mouse scrolled (459, 406) with delta (0, 0)
Screenshot: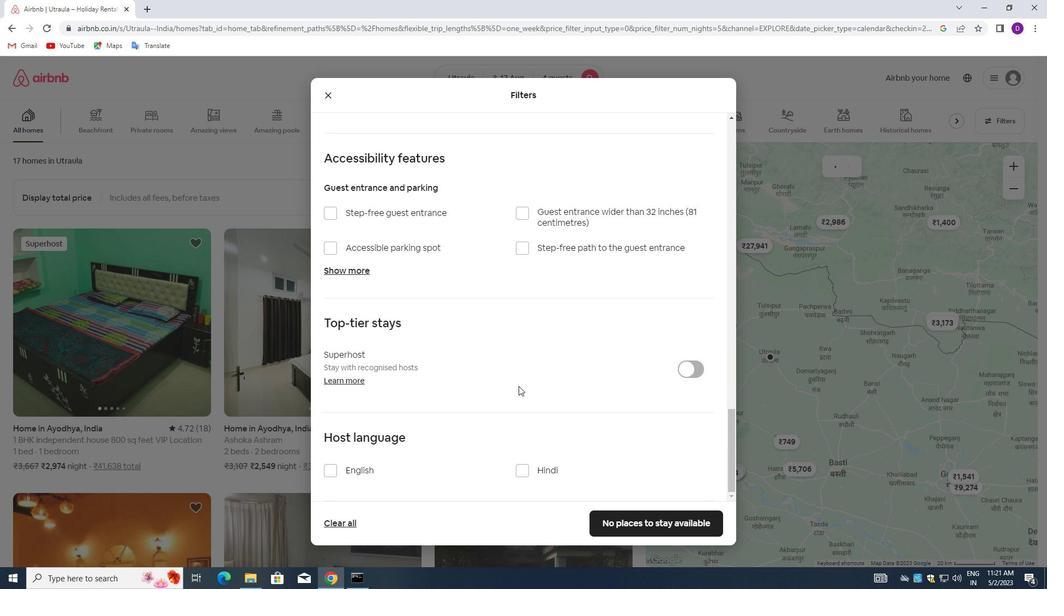 
Action: Mouse moved to (329, 467)
Screenshot: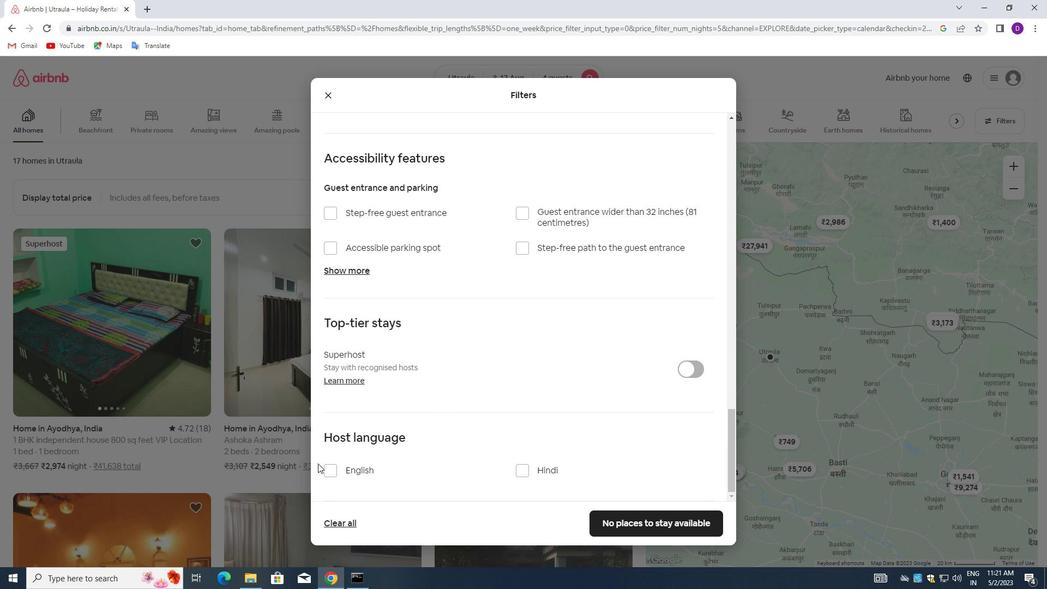 
Action: Mouse pressed left at (329, 467)
Screenshot: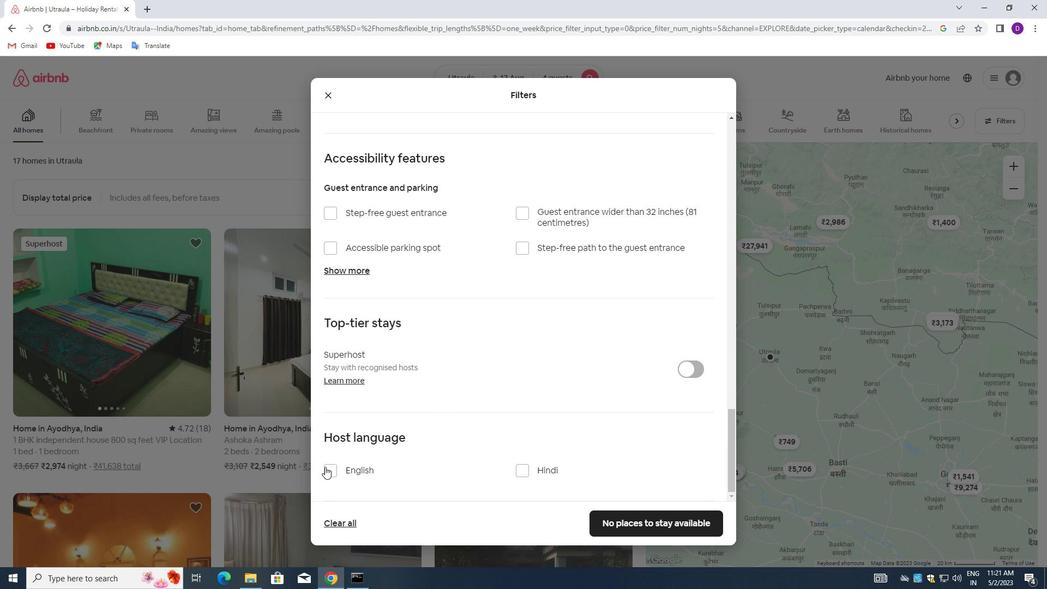 
Action: Mouse moved to (626, 524)
Screenshot: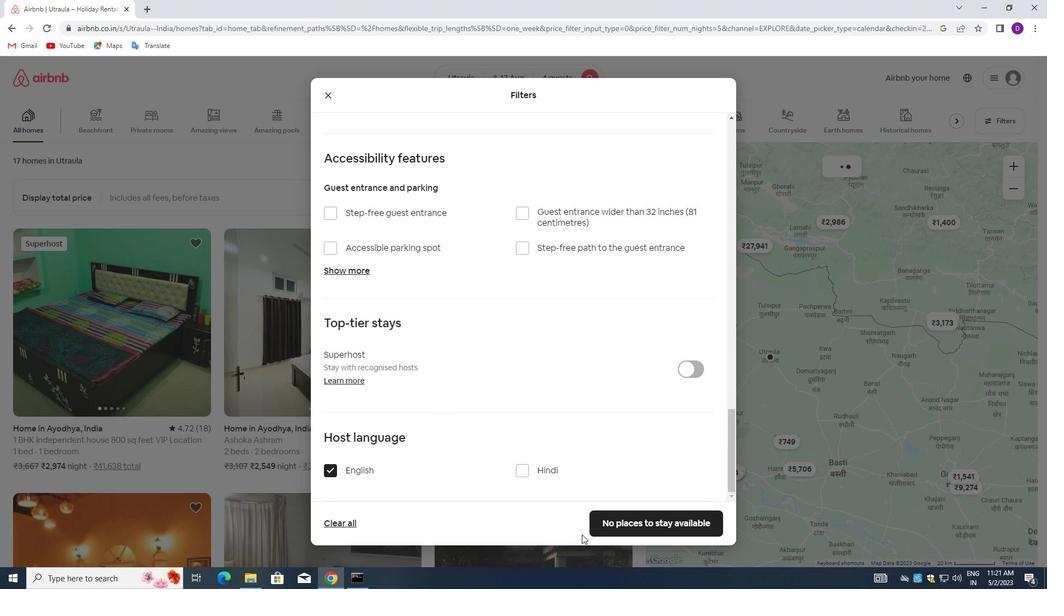 
Action: Mouse pressed left at (626, 524)
Screenshot: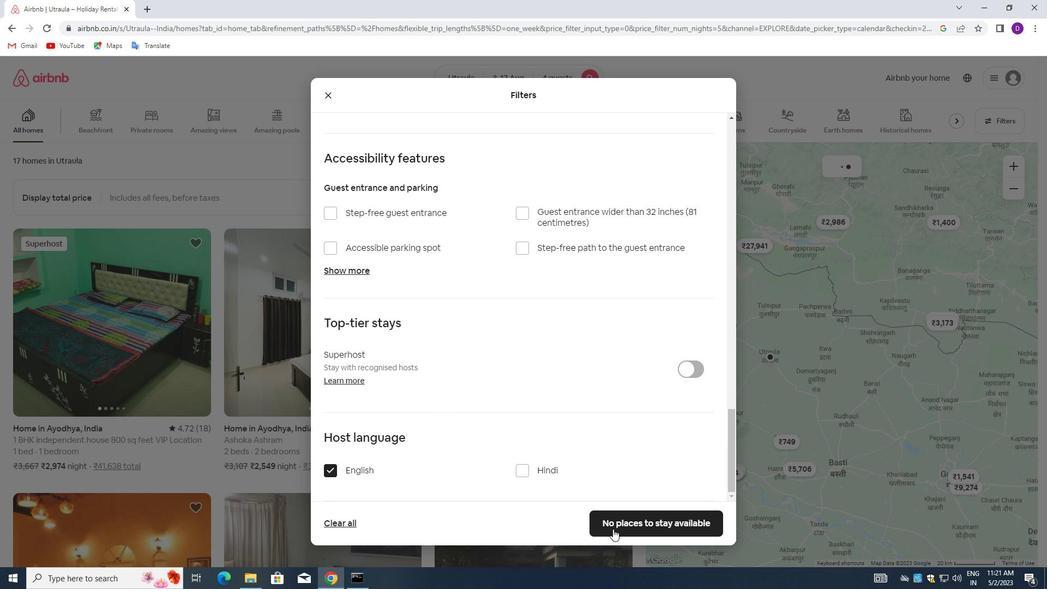 
Action: Mouse moved to (626, 524)
Screenshot: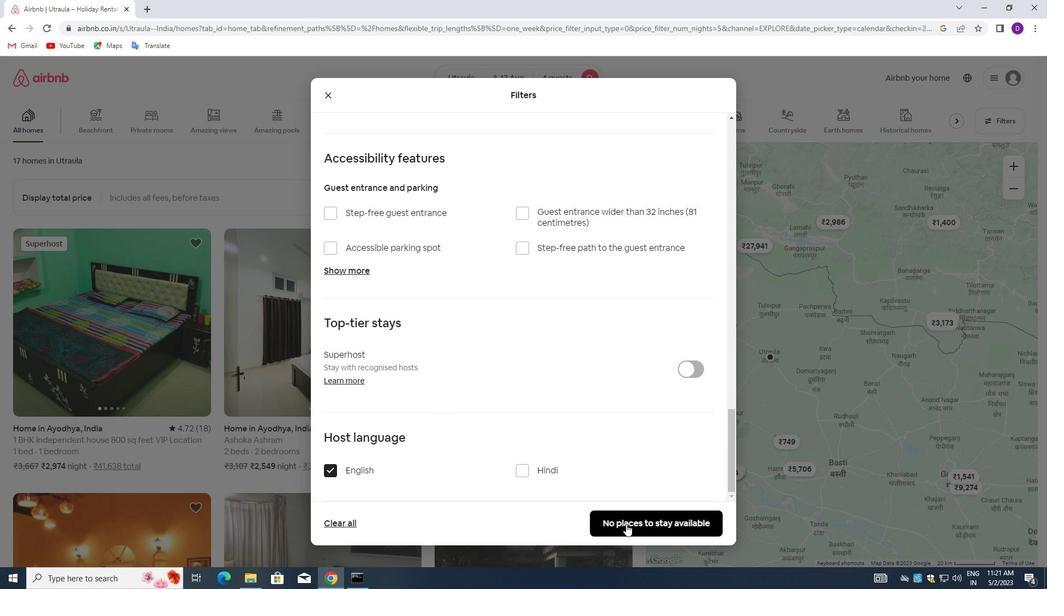 
